 Task: Find connections with filter location Algeciras with filter topic #trainer with filter profile language German with filter current company DBS Bank with filter school The Assembly of God Church School - India with filter industry Hospitals with filter service category Headshot Photography with filter keywords title Chef
Action: Mouse moved to (638, 96)
Screenshot: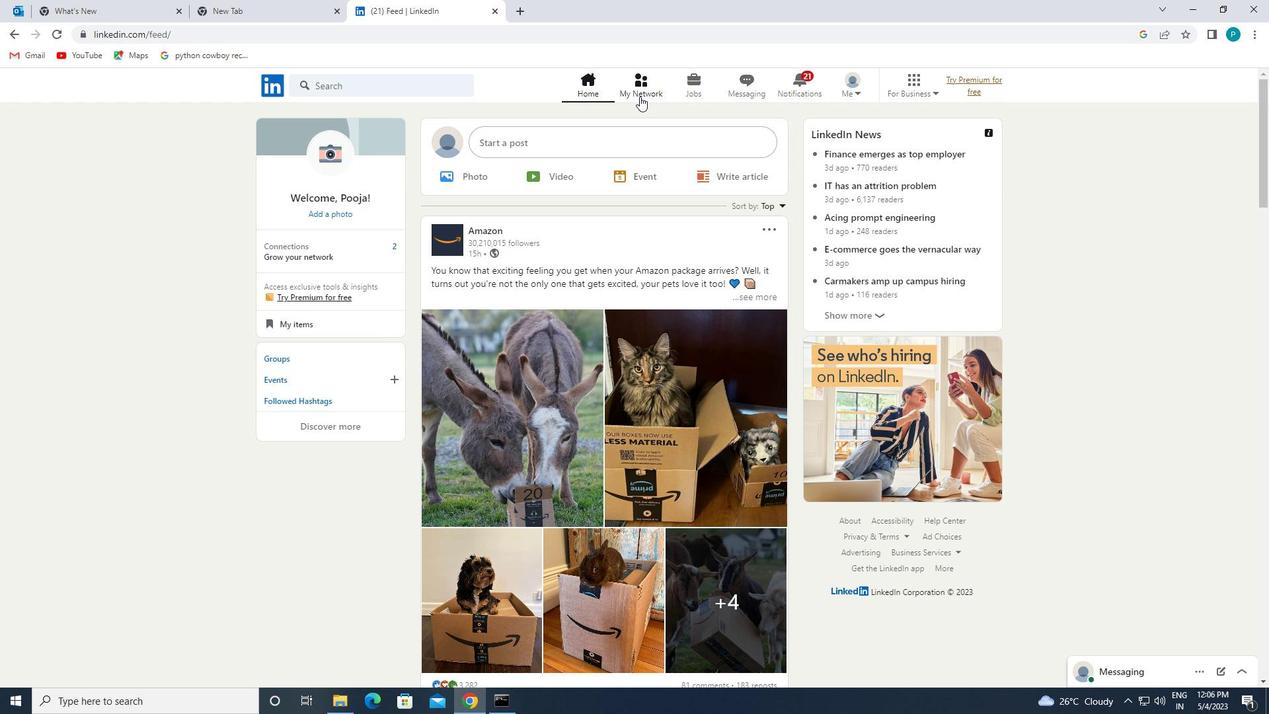 
Action: Mouse pressed left at (638, 96)
Screenshot: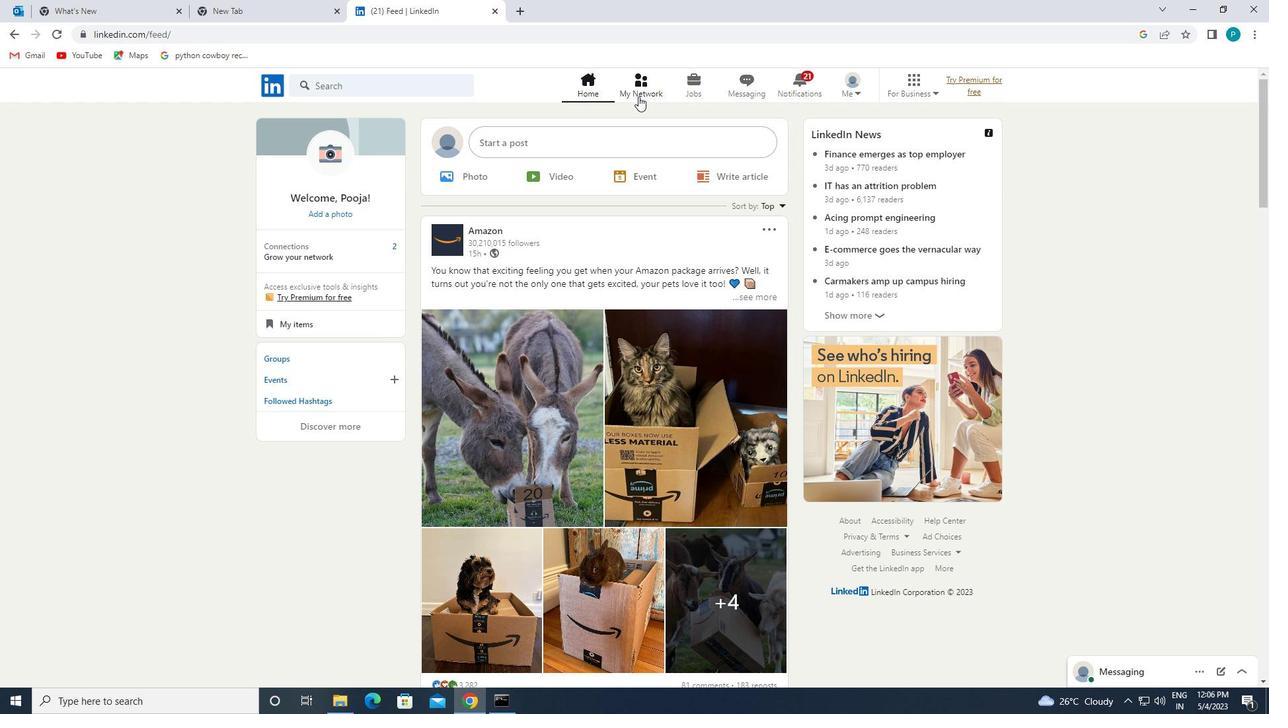 
Action: Mouse moved to (373, 161)
Screenshot: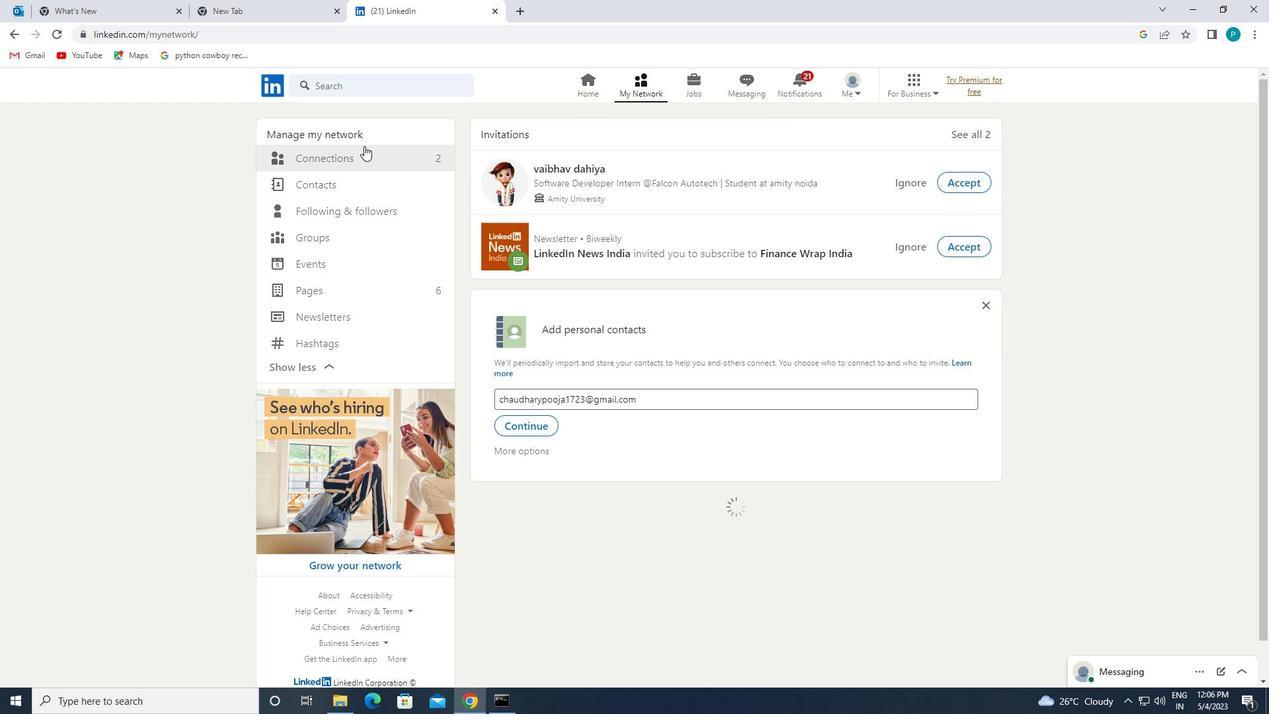 
Action: Mouse pressed left at (373, 161)
Screenshot: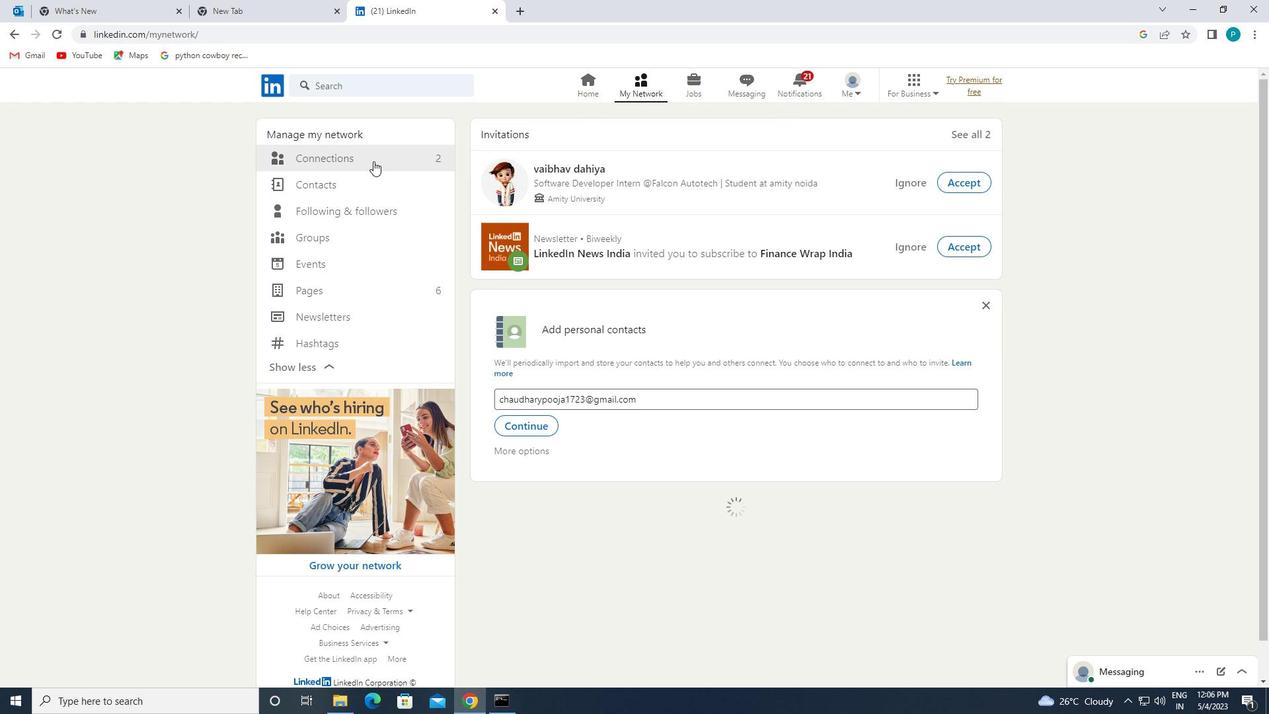 
Action: Mouse moved to (738, 165)
Screenshot: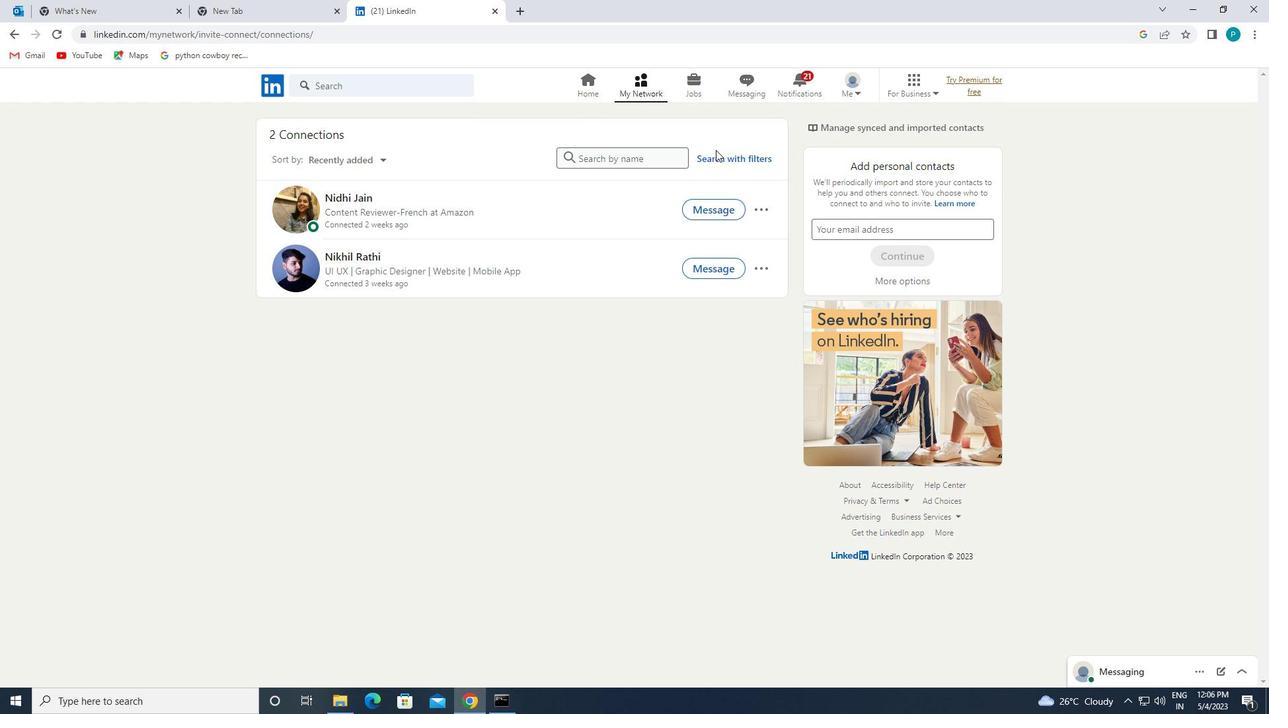
Action: Mouse pressed left at (738, 165)
Screenshot: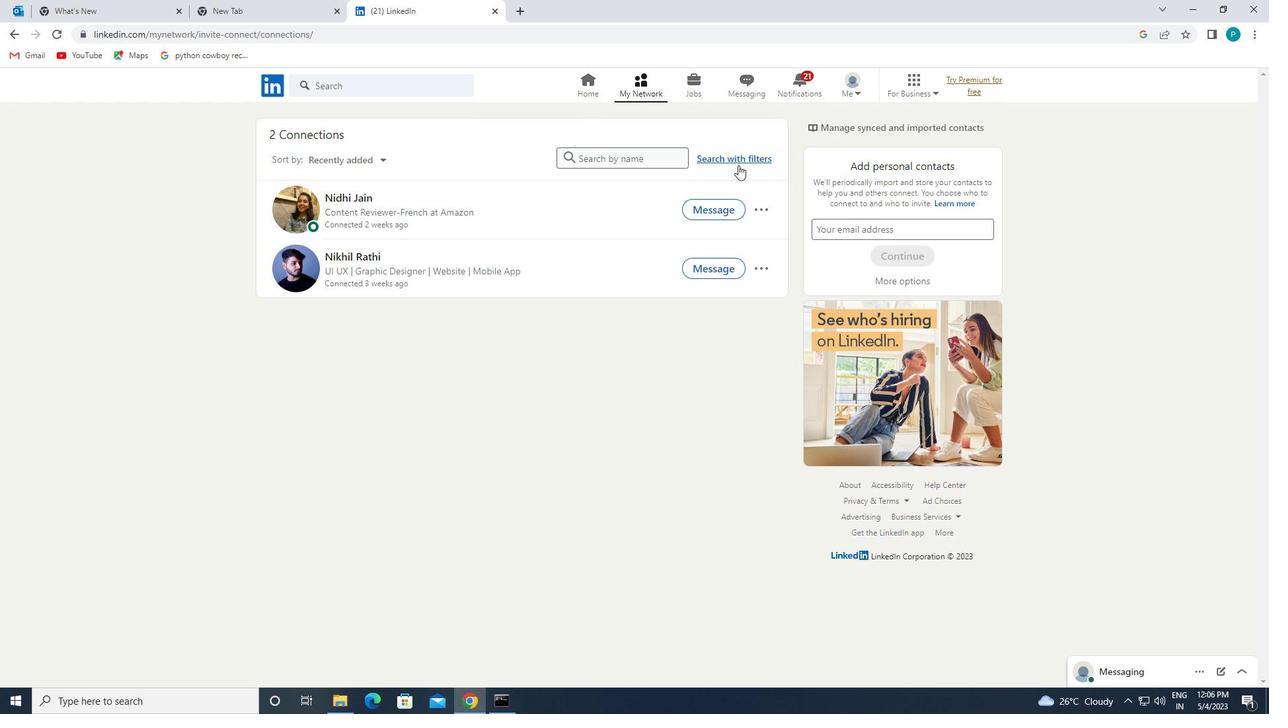 
Action: Mouse moved to (669, 121)
Screenshot: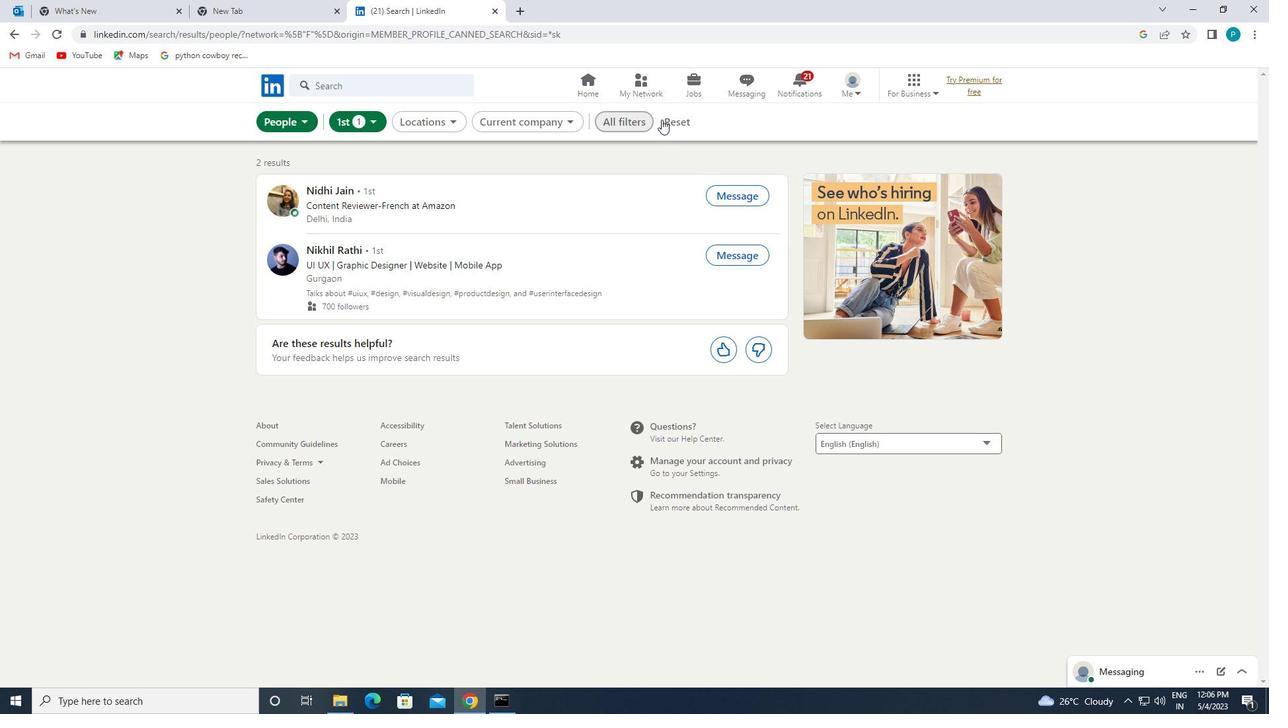 
Action: Mouse pressed left at (669, 121)
Screenshot: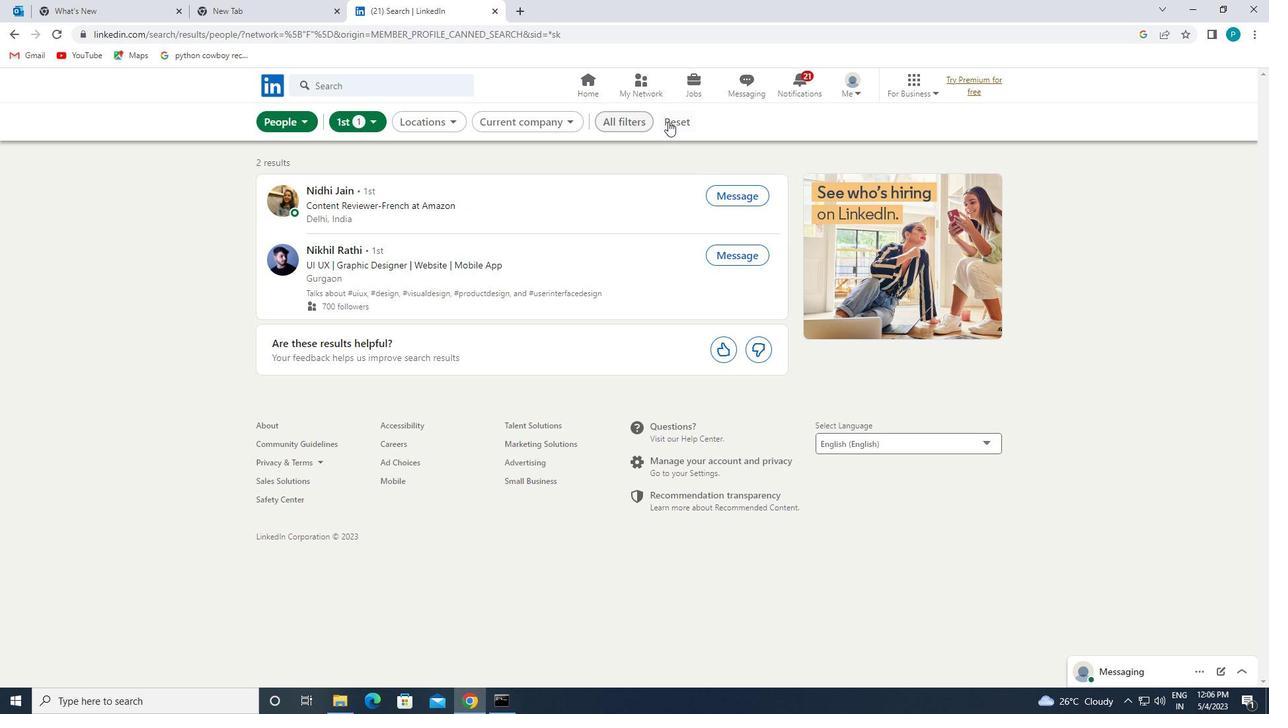 
Action: Mouse moved to (638, 120)
Screenshot: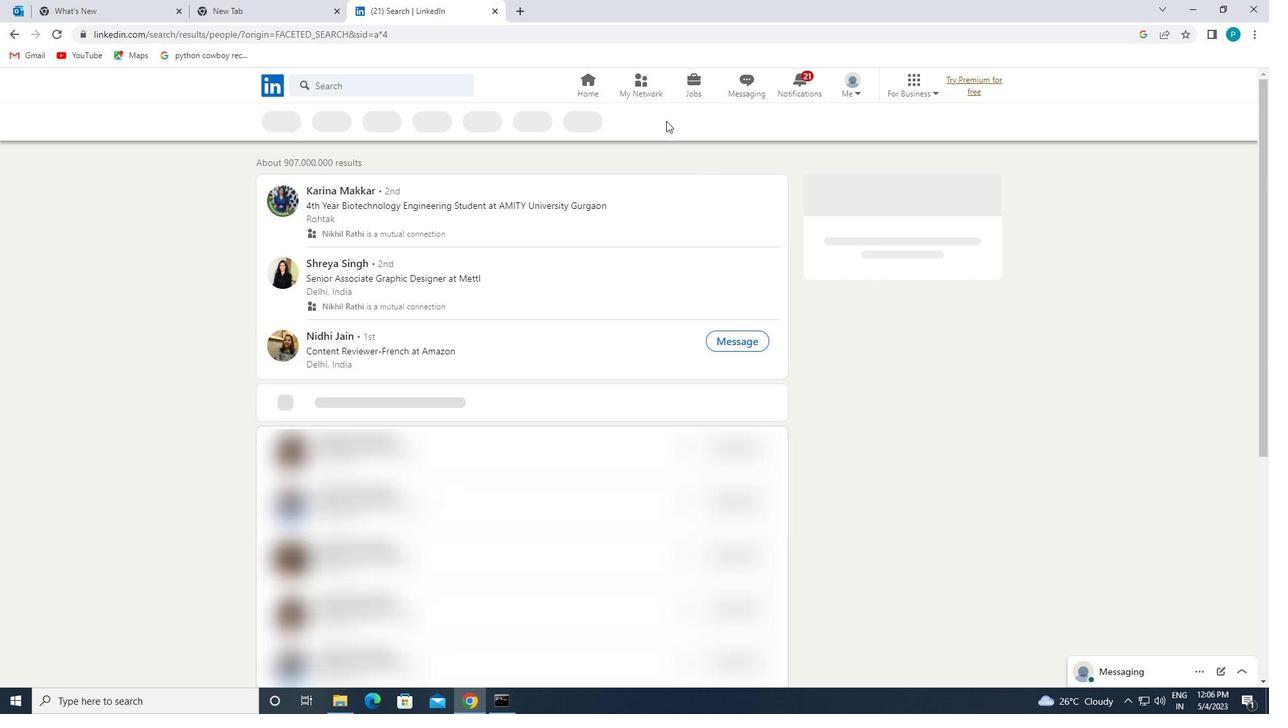 
Action: Mouse pressed left at (638, 120)
Screenshot: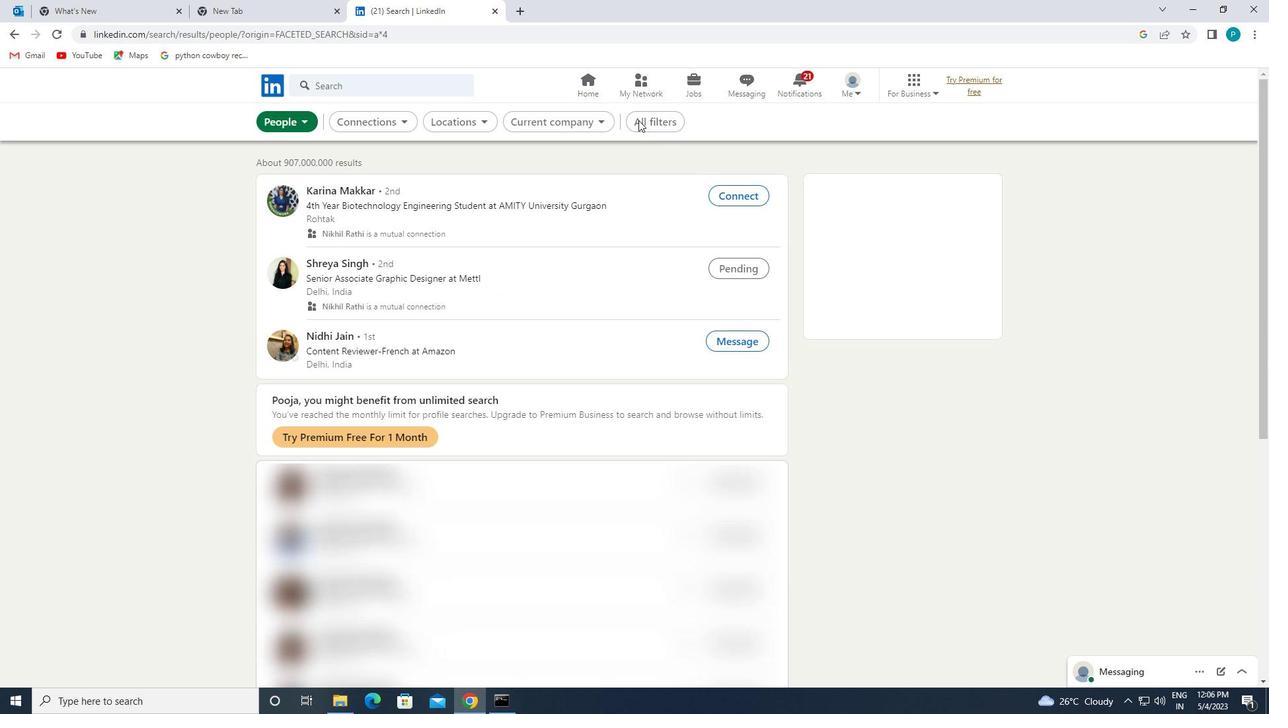 
Action: Mouse moved to (1170, 380)
Screenshot: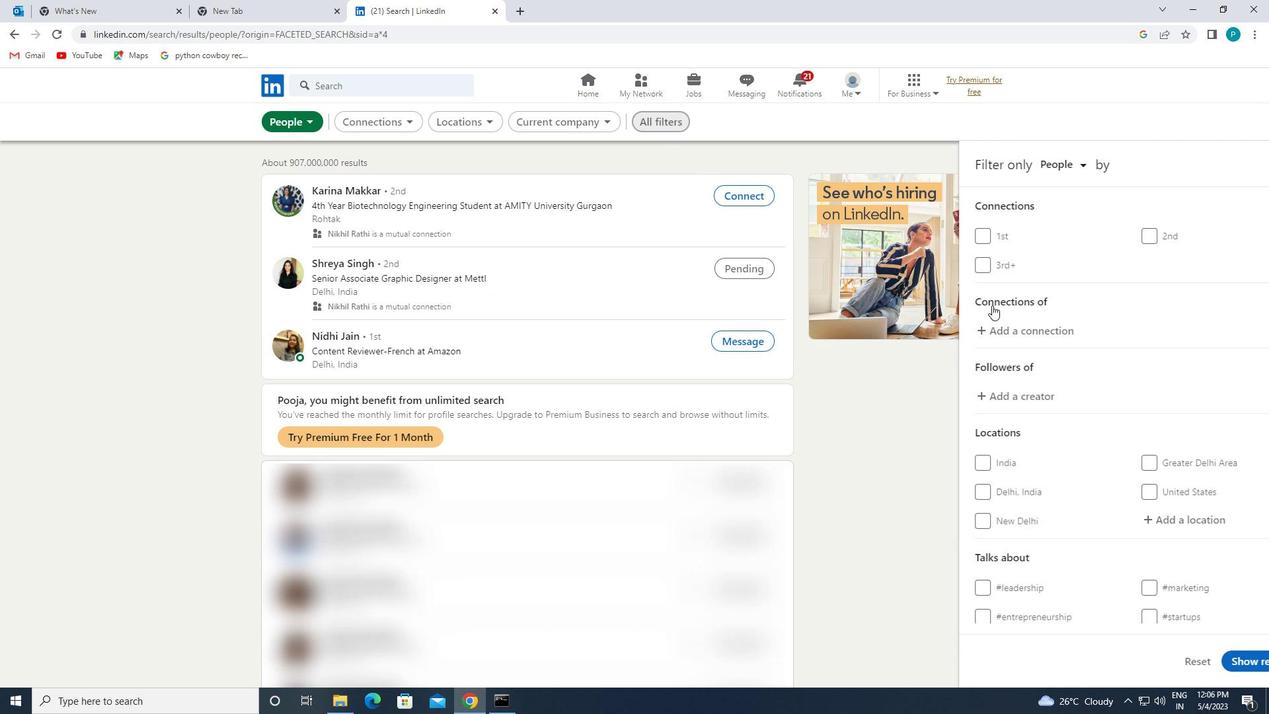
Action: Mouse scrolled (1170, 380) with delta (0, 0)
Screenshot: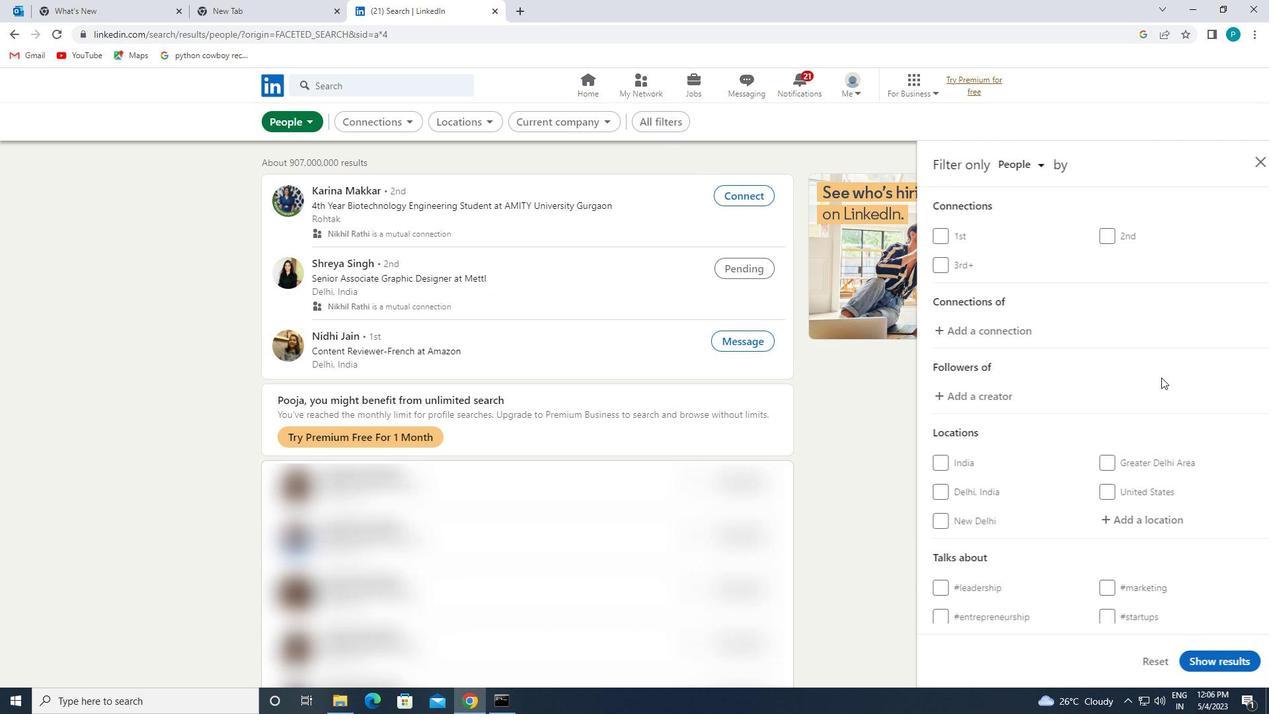 
Action: Mouse scrolled (1170, 380) with delta (0, 0)
Screenshot: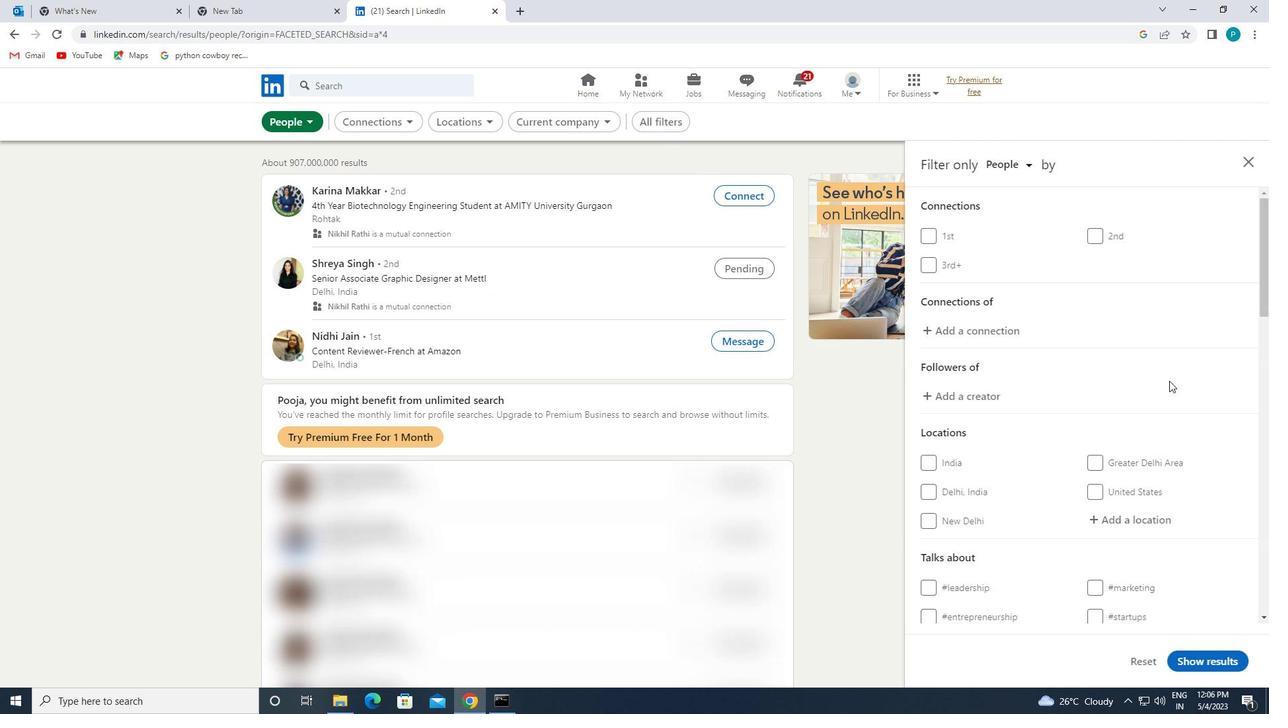 
Action: Mouse moved to (1170, 380)
Screenshot: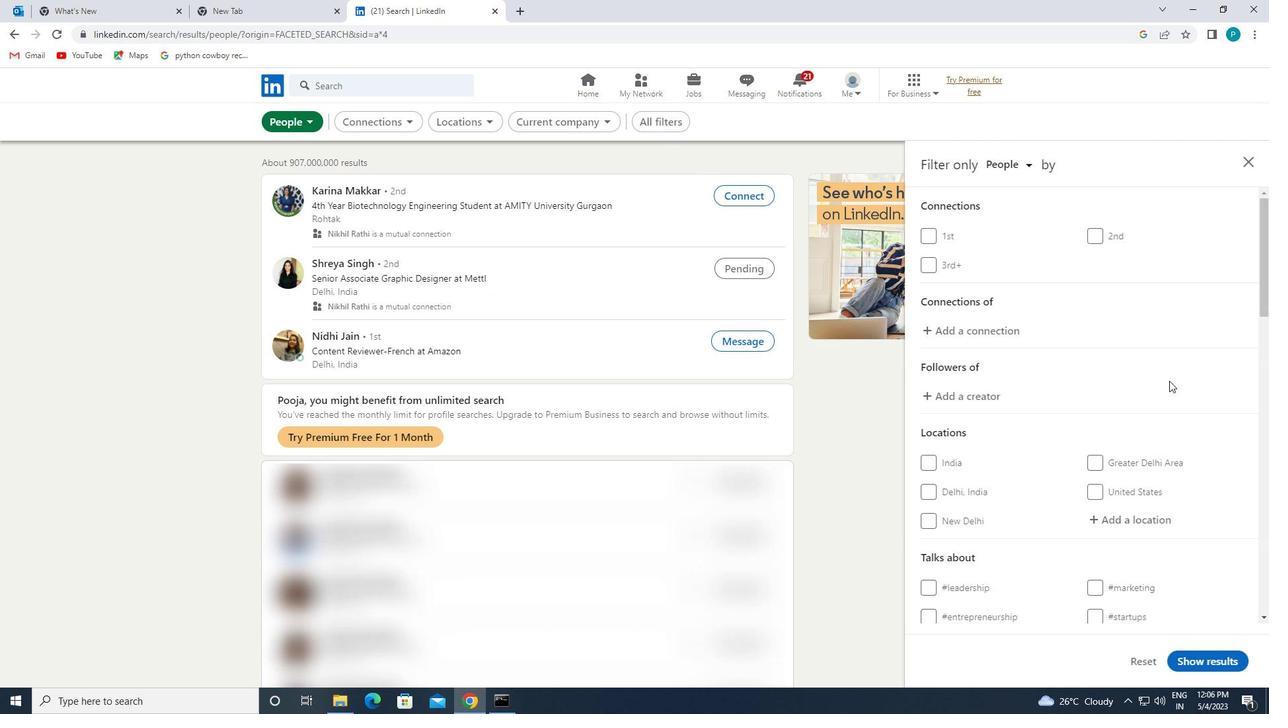 
Action: Mouse scrolled (1170, 380) with delta (0, 0)
Screenshot: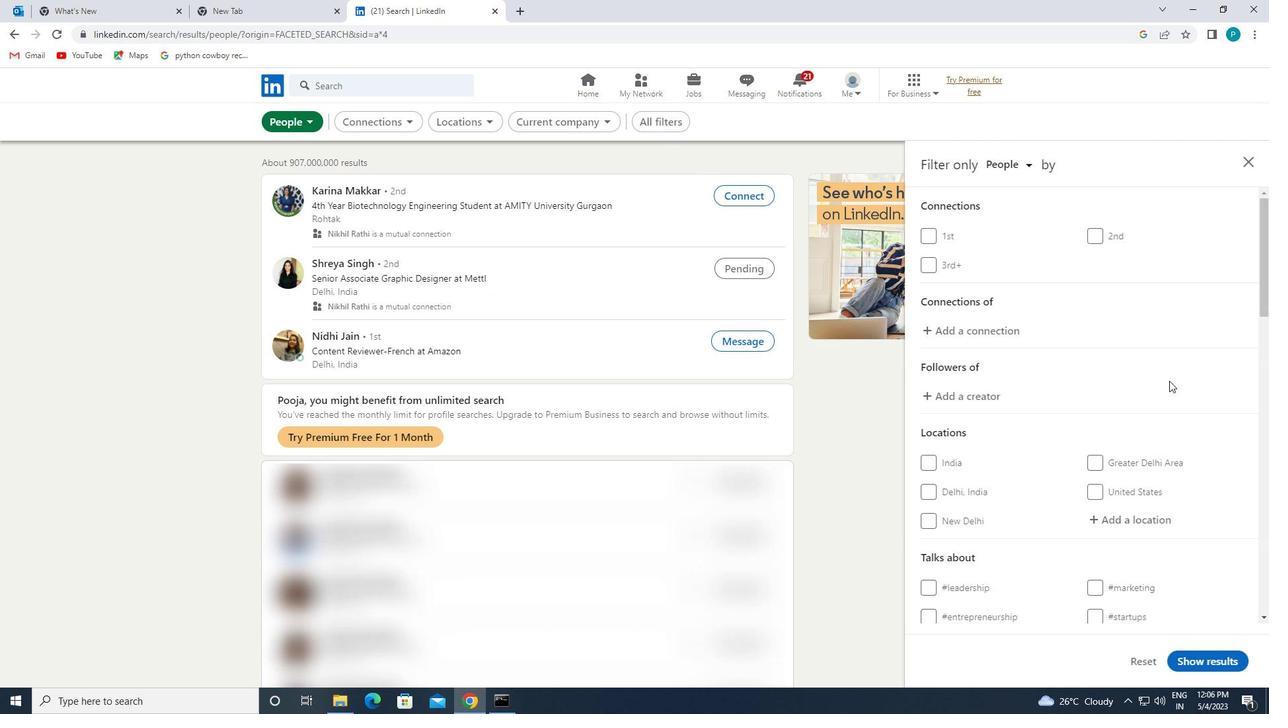 
Action: Mouse moved to (1162, 324)
Screenshot: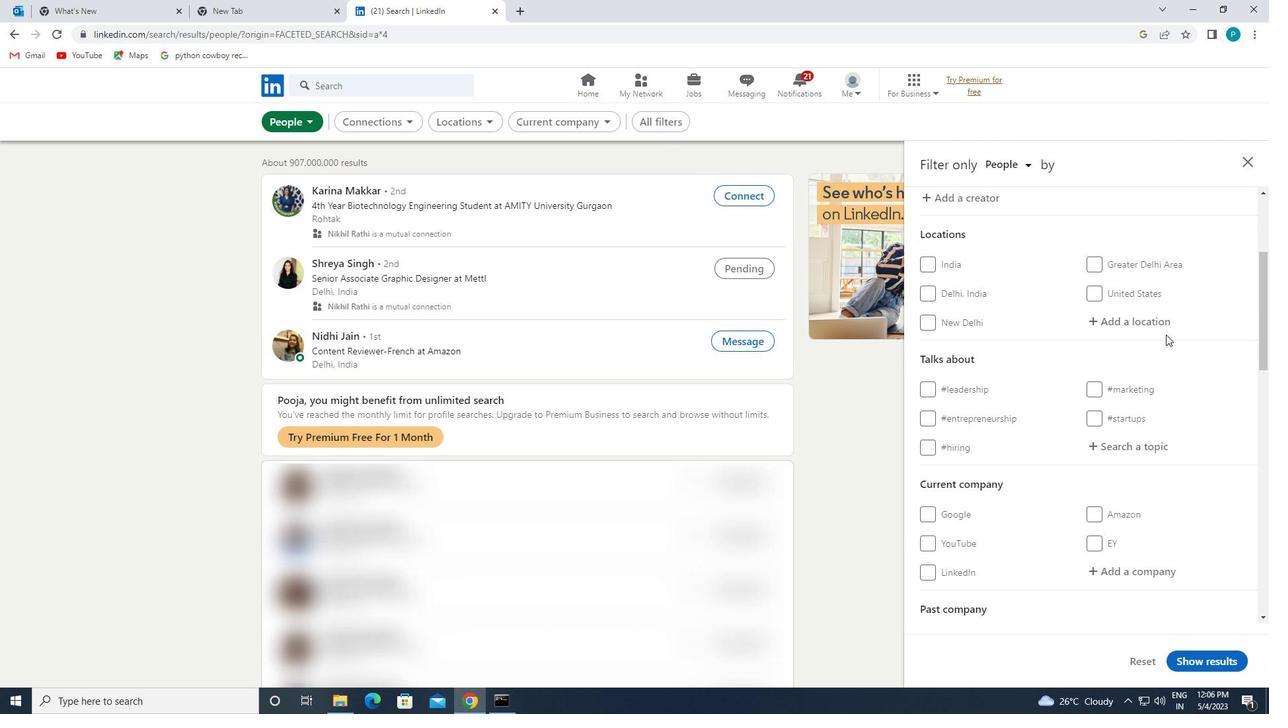 
Action: Mouse pressed left at (1162, 324)
Screenshot: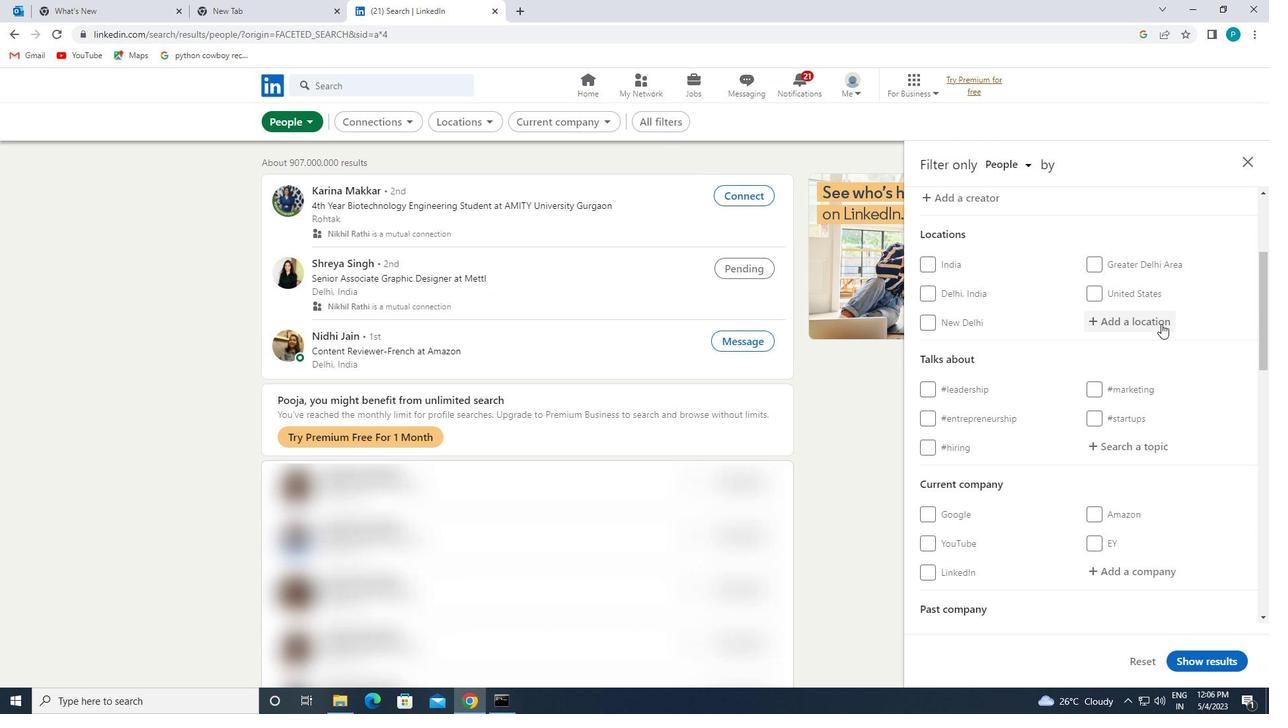 
Action: Mouse moved to (1158, 321)
Screenshot: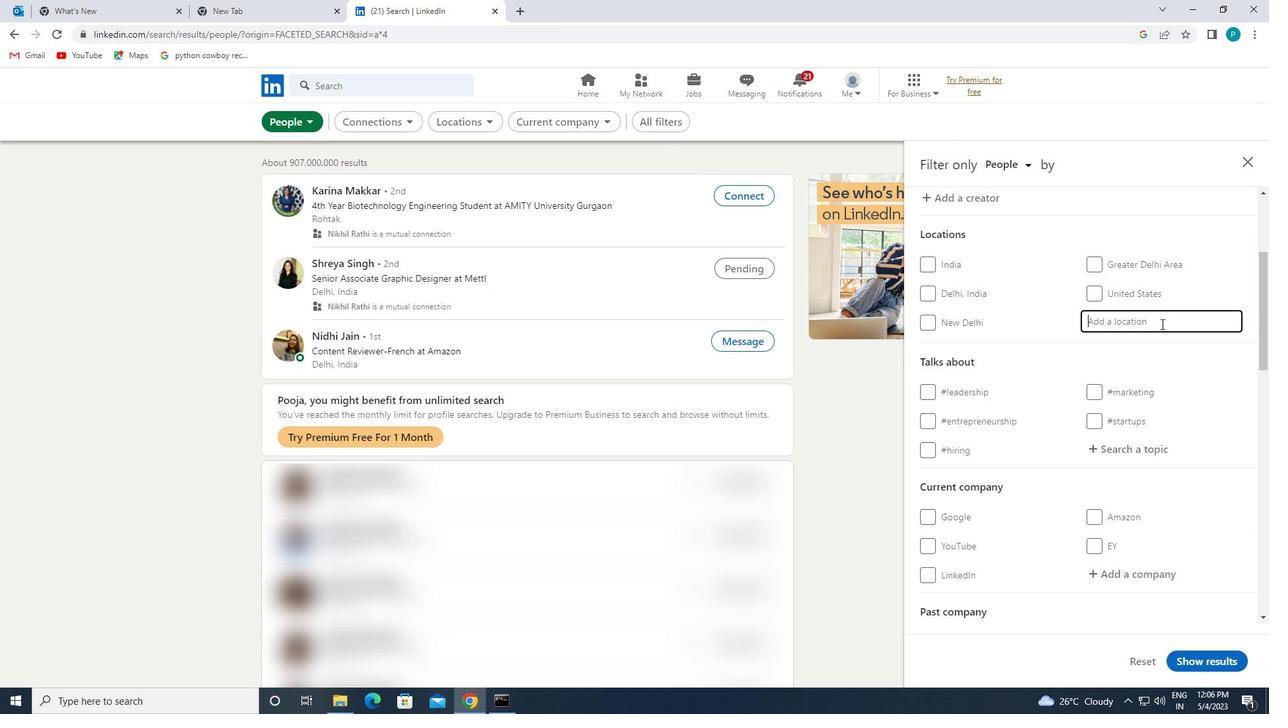 
Action: Key pressed <Key.caps_lock>a<Key.caps_lock>lgerci
Screenshot: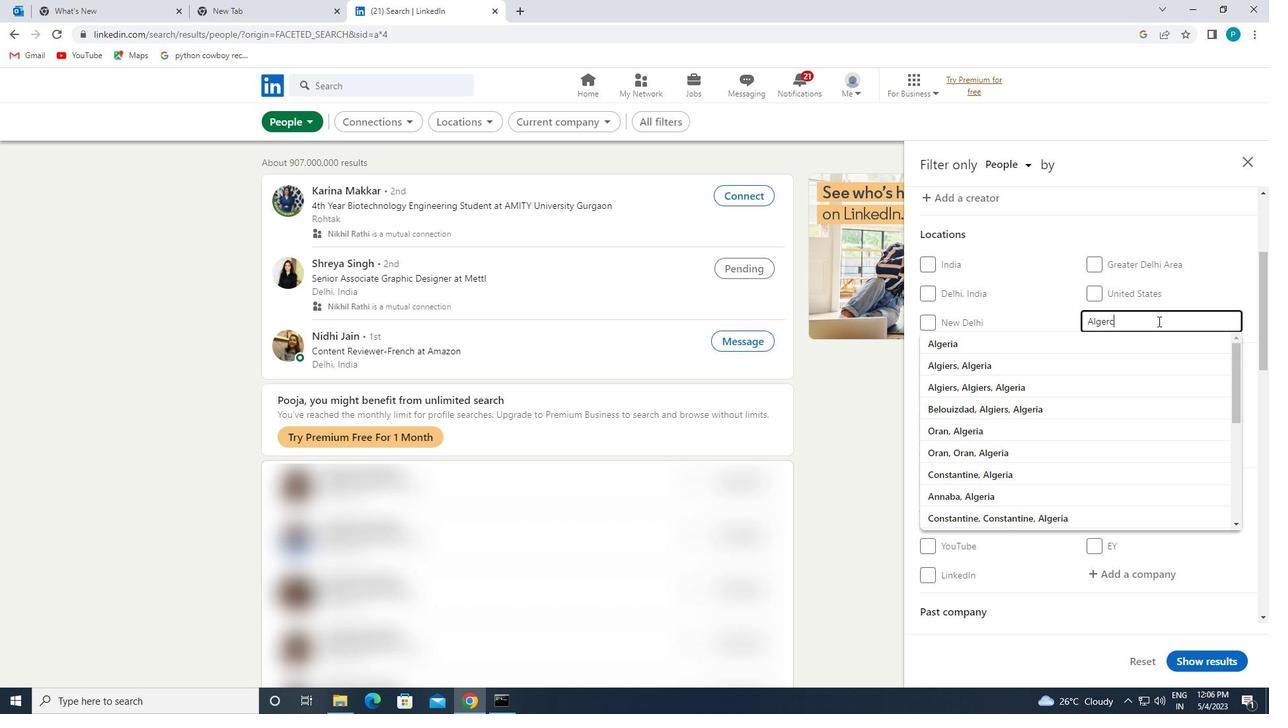 
Action: Mouse moved to (1112, 322)
Screenshot: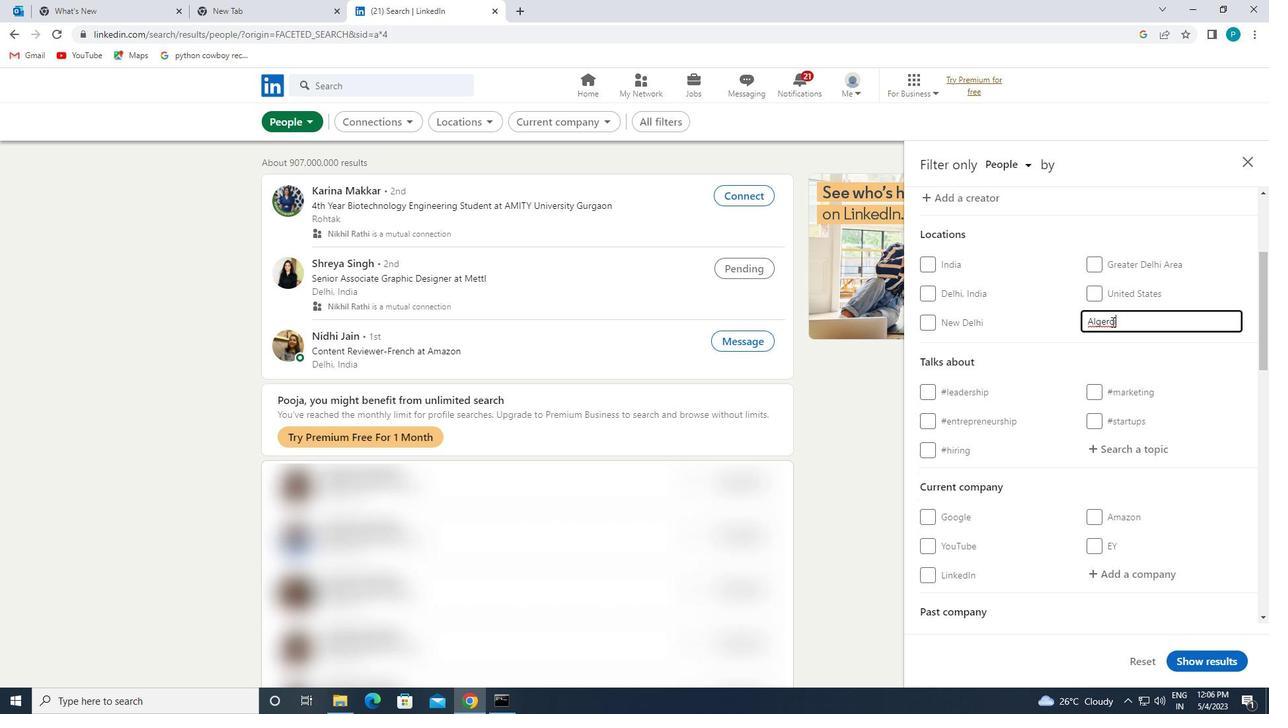 
Action: Mouse pressed left at (1112, 322)
Screenshot: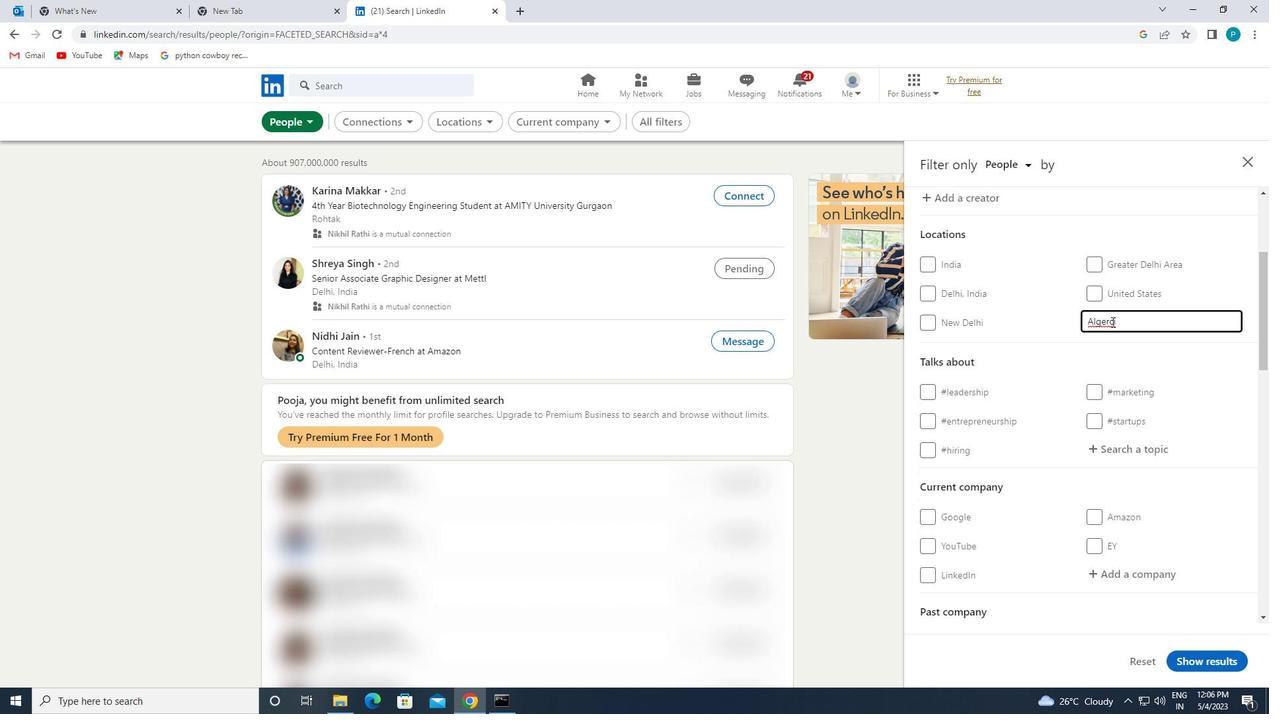 
Action: Mouse moved to (1108, 320)
Screenshot: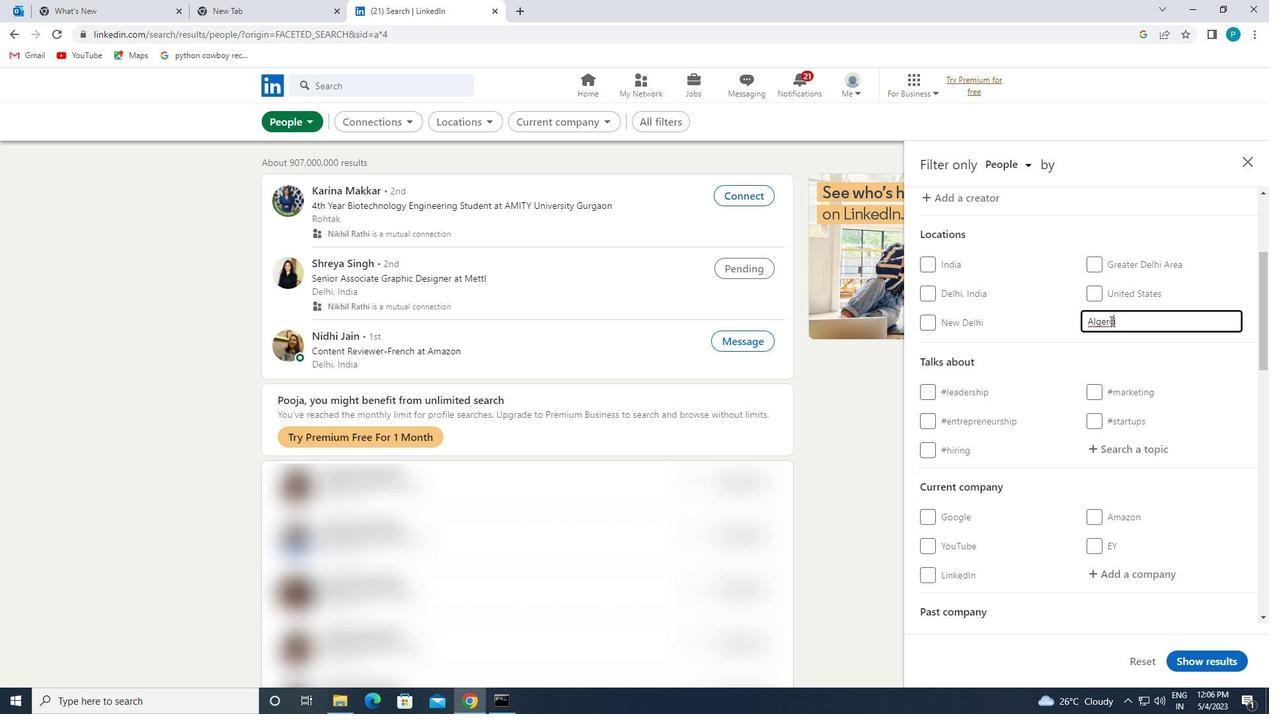 
Action: Mouse pressed left at (1108, 320)
Screenshot: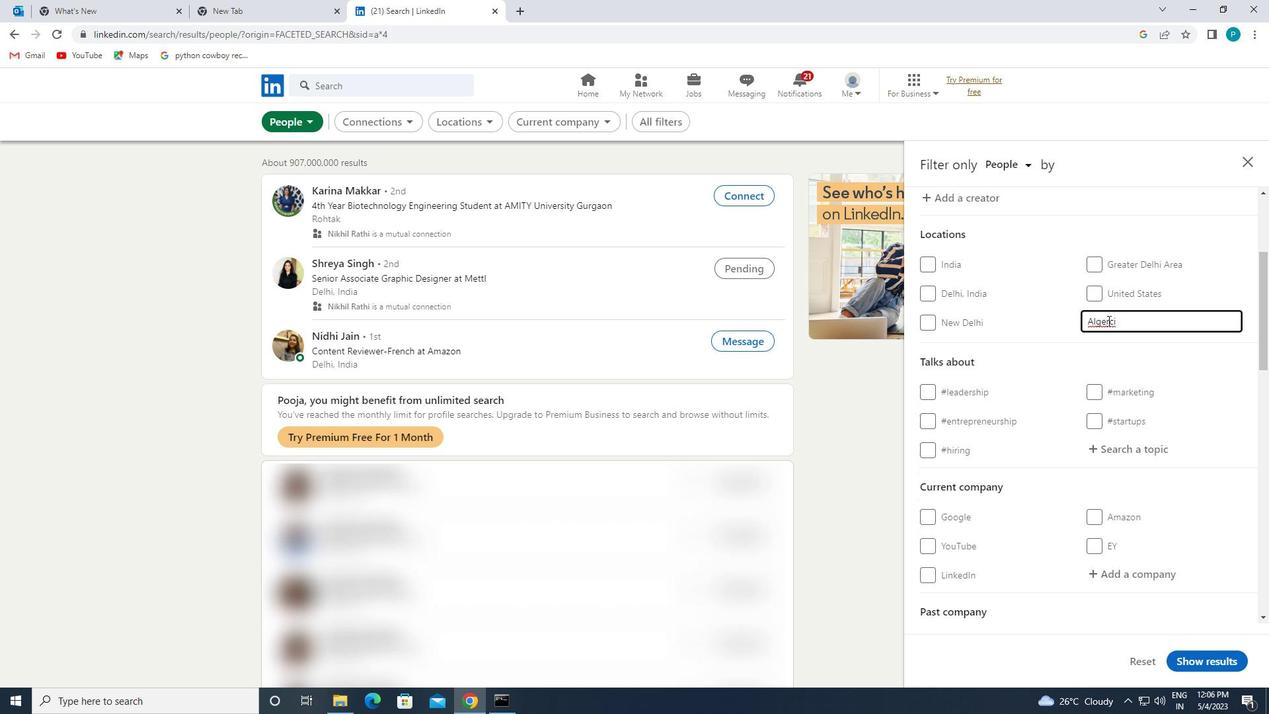 
Action: Mouse moved to (1145, 345)
Screenshot: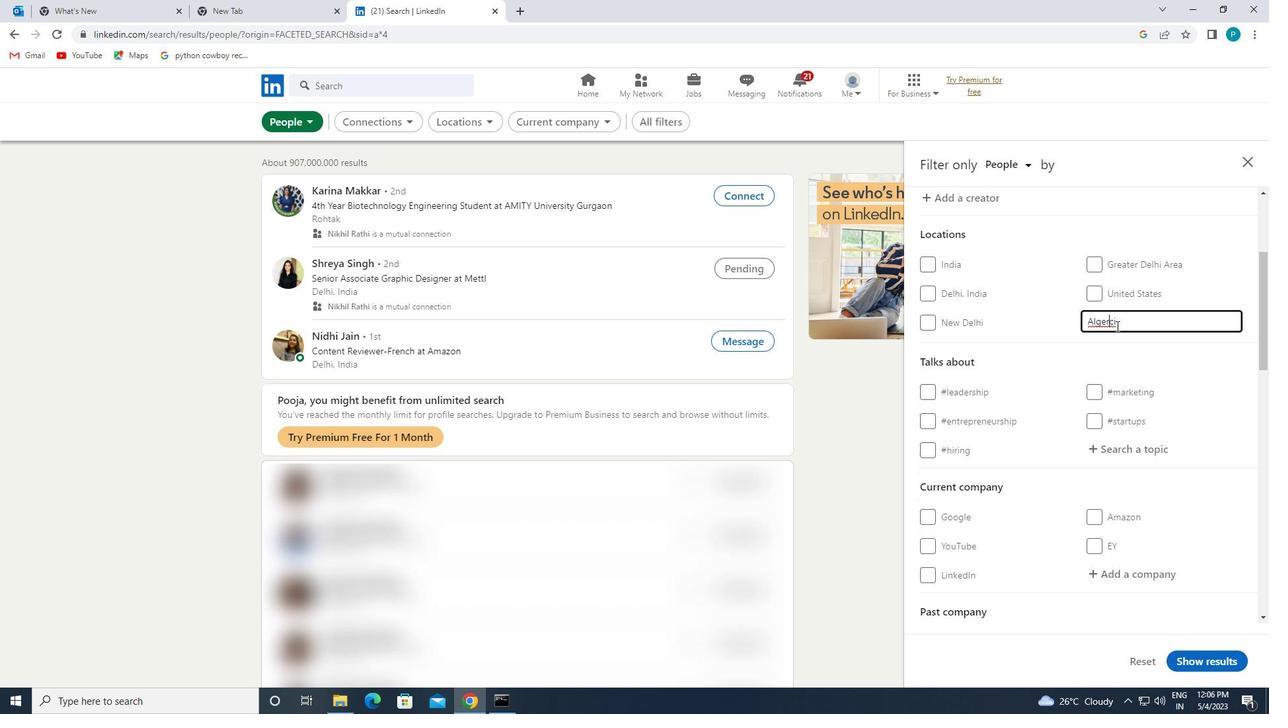 
Action: Key pressed <Key.backspace>
Screenshot: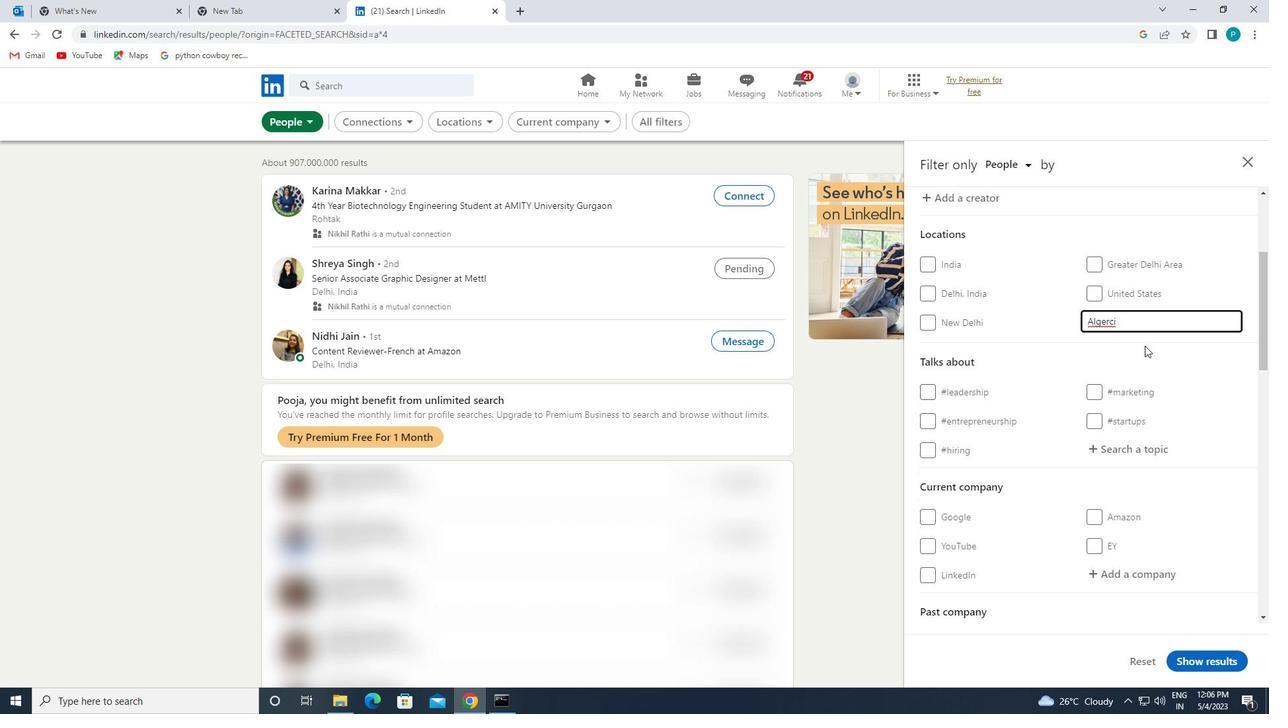 
Action: Mouse moved to (1119, 341)
Screenshot: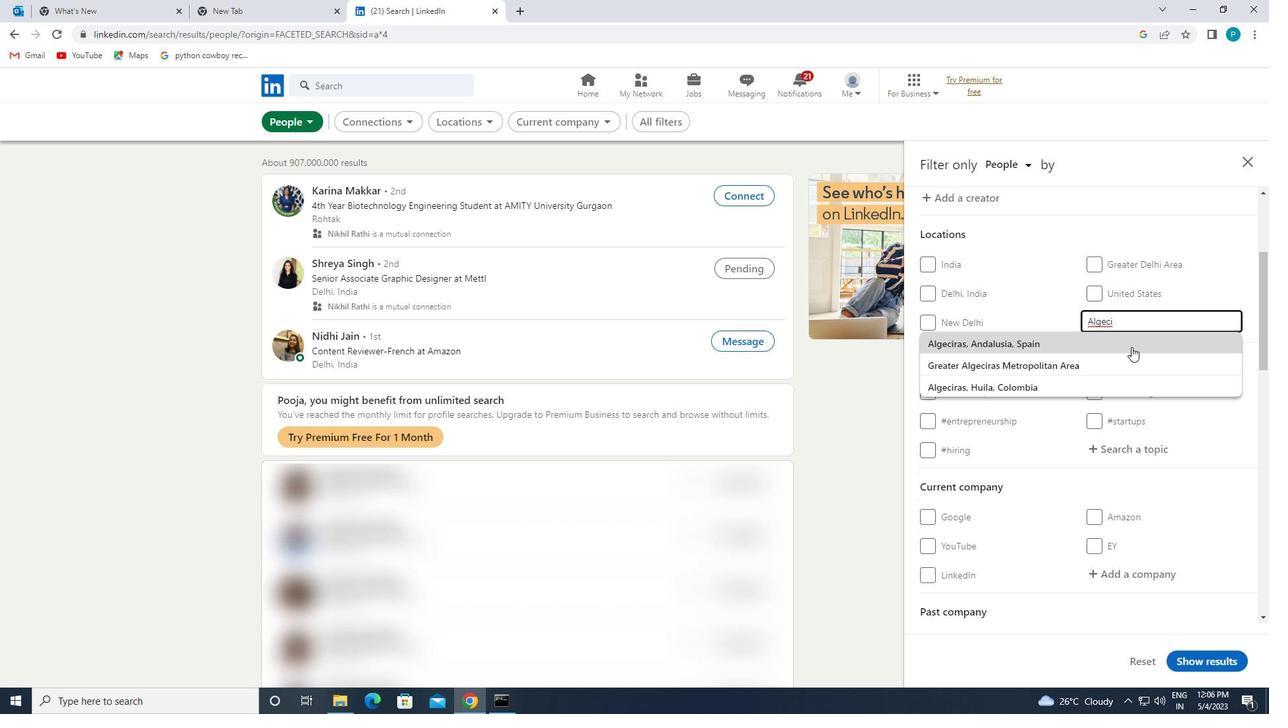 
Action: Mouse pressed left at (1119, 341)
Screenshot: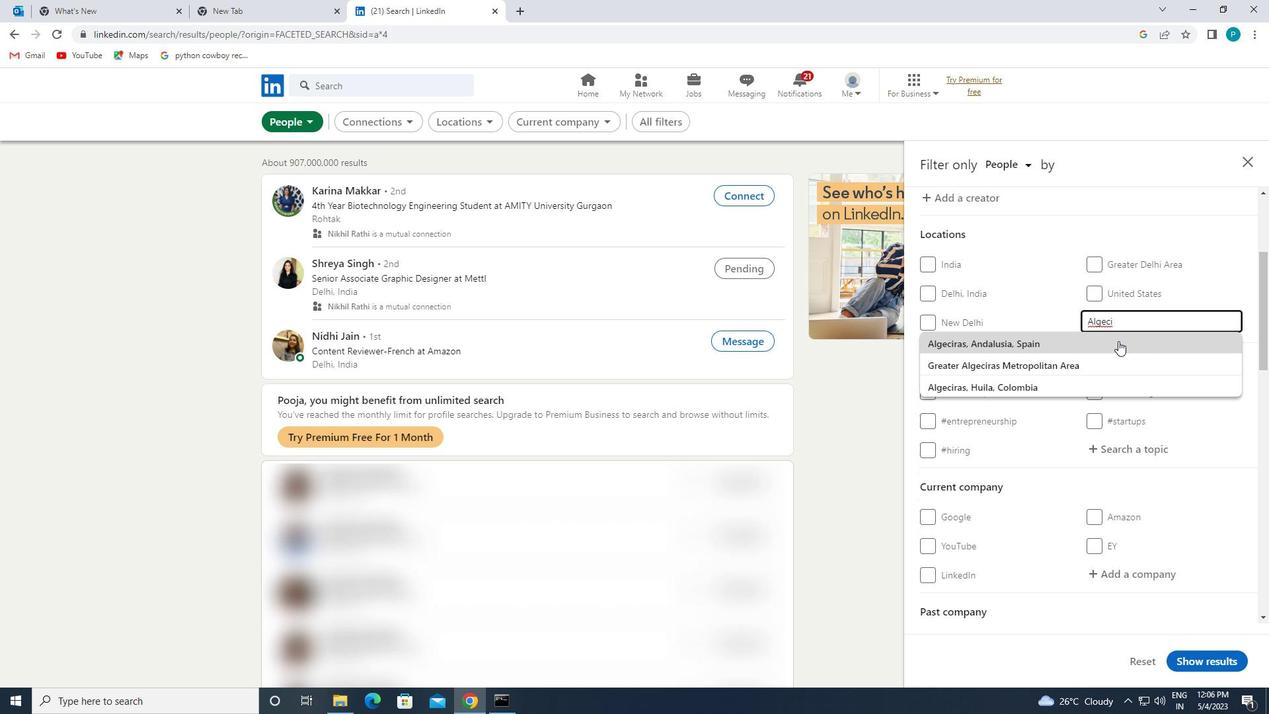 
Action: Mouse moved to (1118, 341)
Screenshot: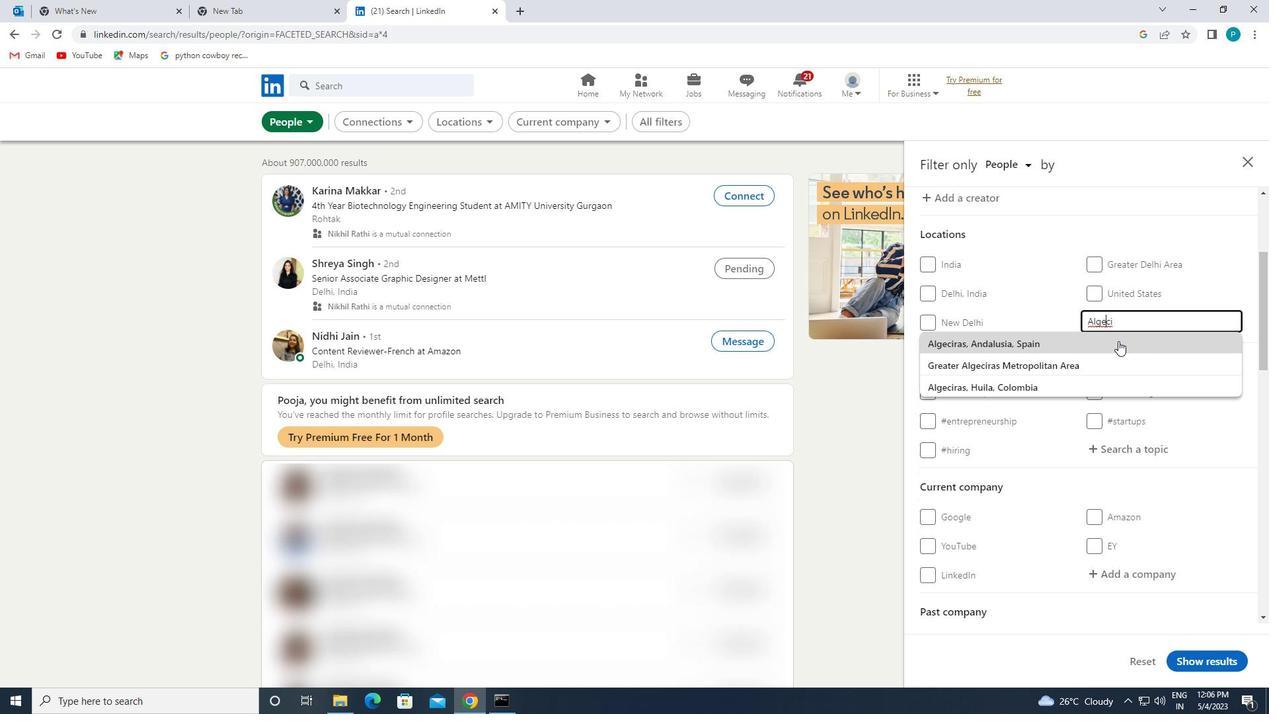 
Action: Mouse scrolled (1118, 340) with delta (0, 0)
Screenshot: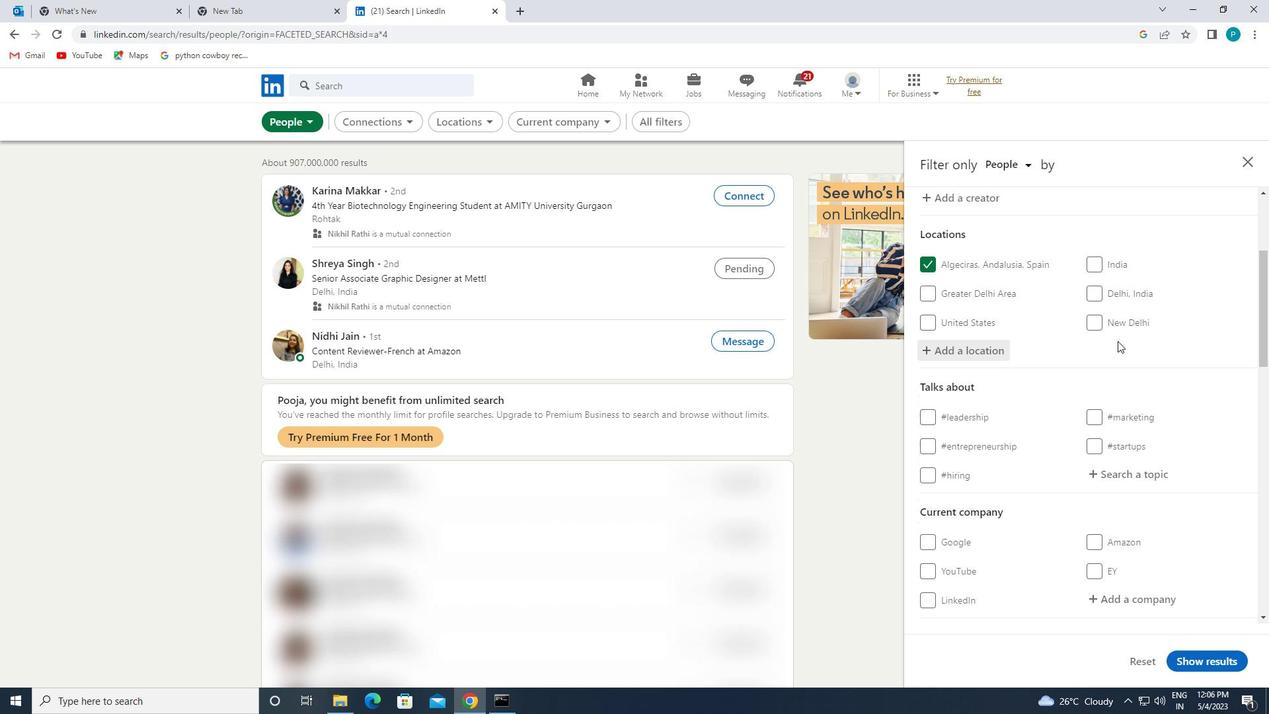 
Action: Mouse scrolled (1118, 340) with delta (0, 0)
Screenshot: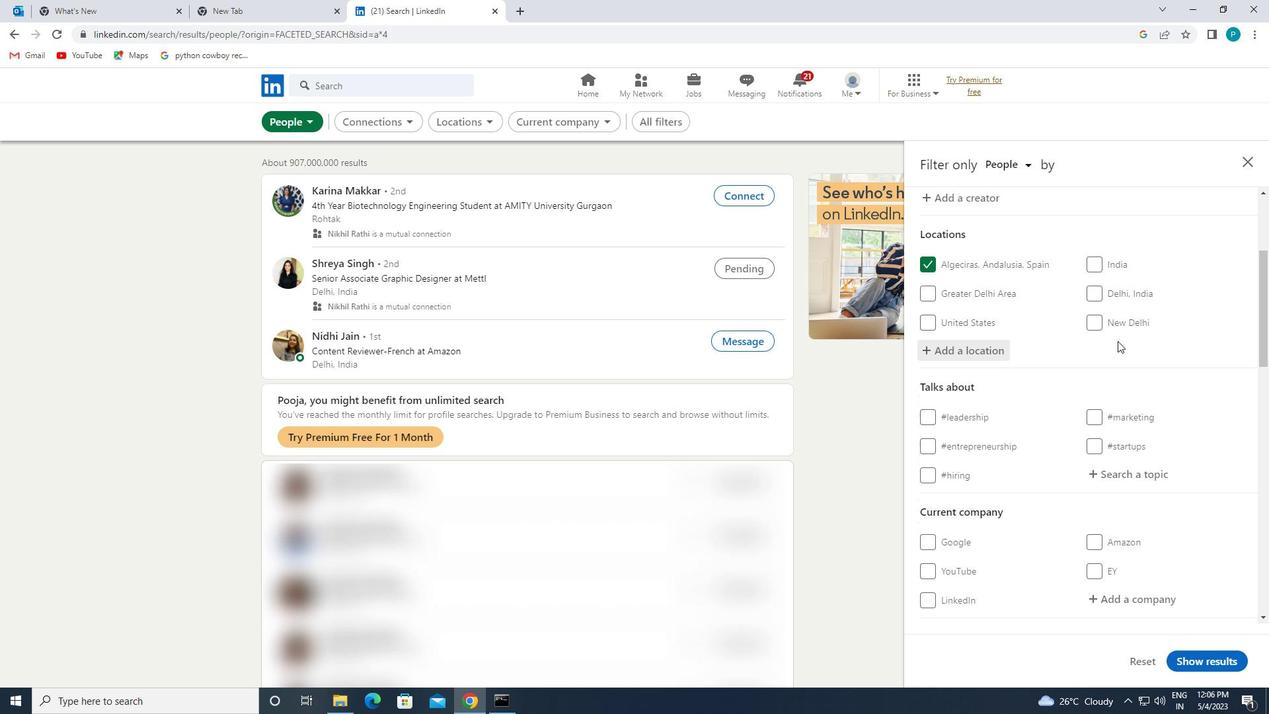 
Action: Mouse scrolled (1118, 340) with delta (0, 0)
Screenshot: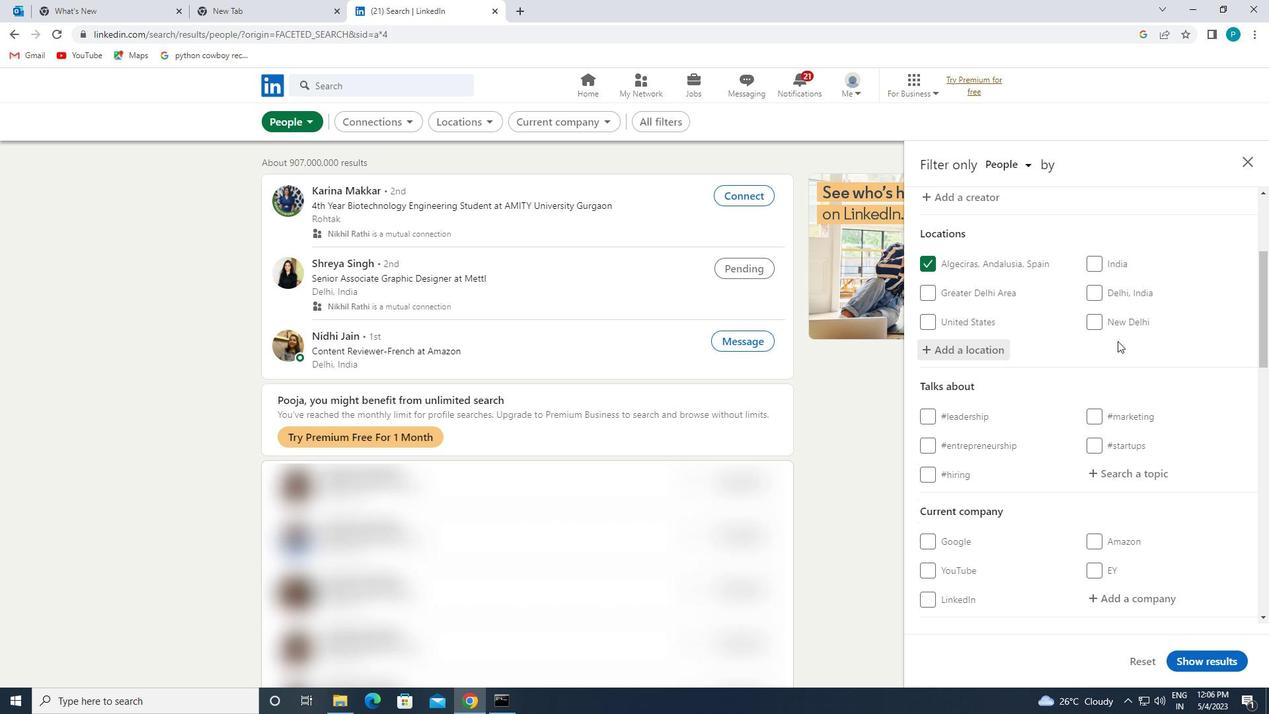 
Action: Mouse moved to (1113, 286)
Screenshot: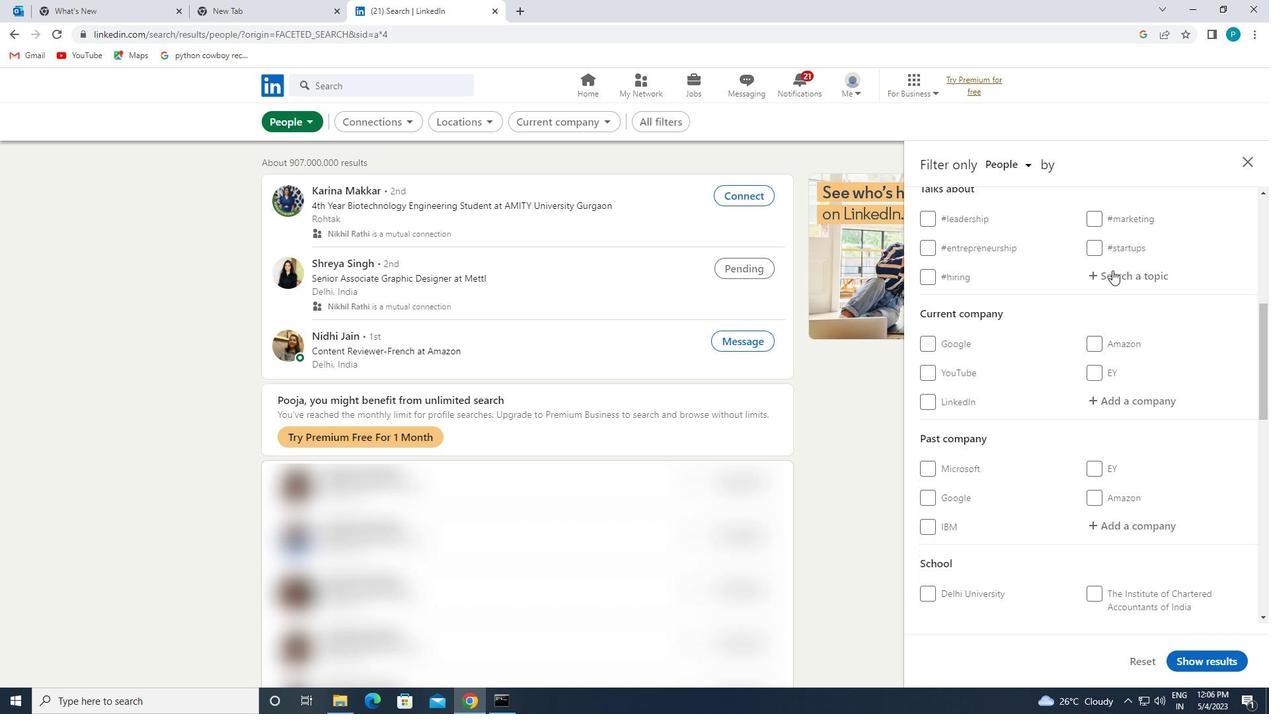 
Action: Mouse pressed left at (1113, 286)
Screenshot: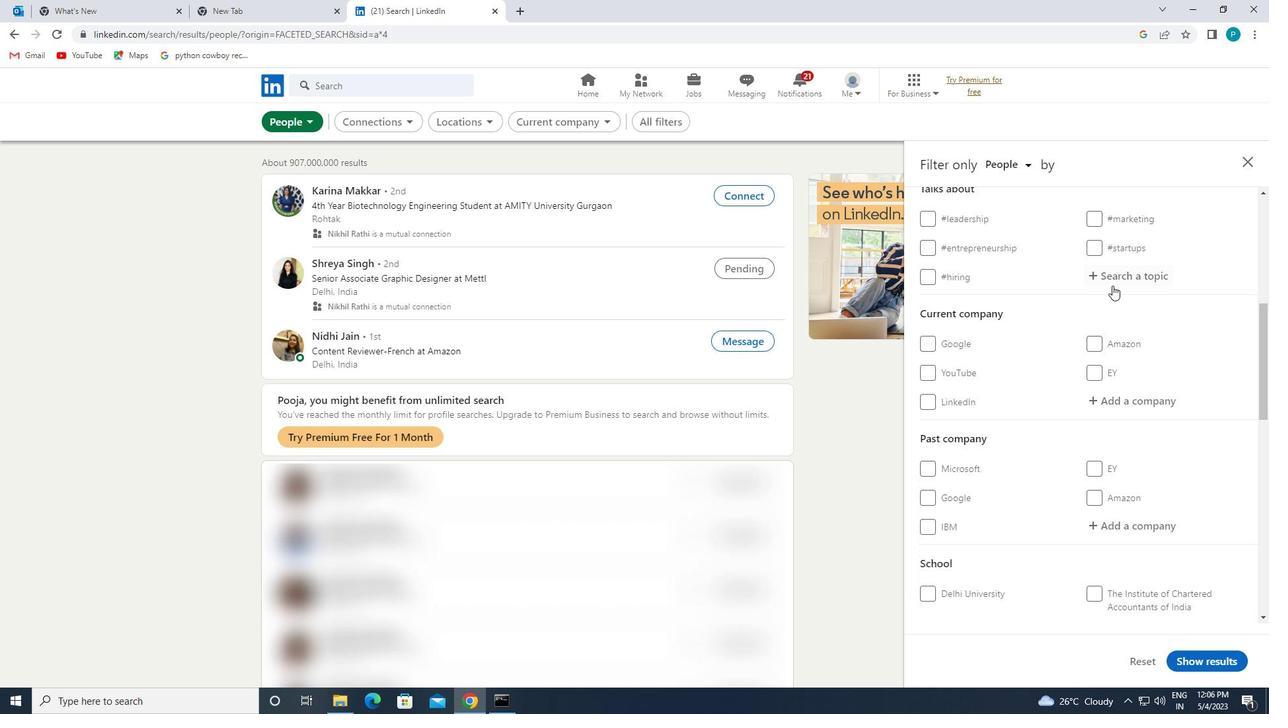 
Action: Mouse moved to (1123, 284)
Screenshot: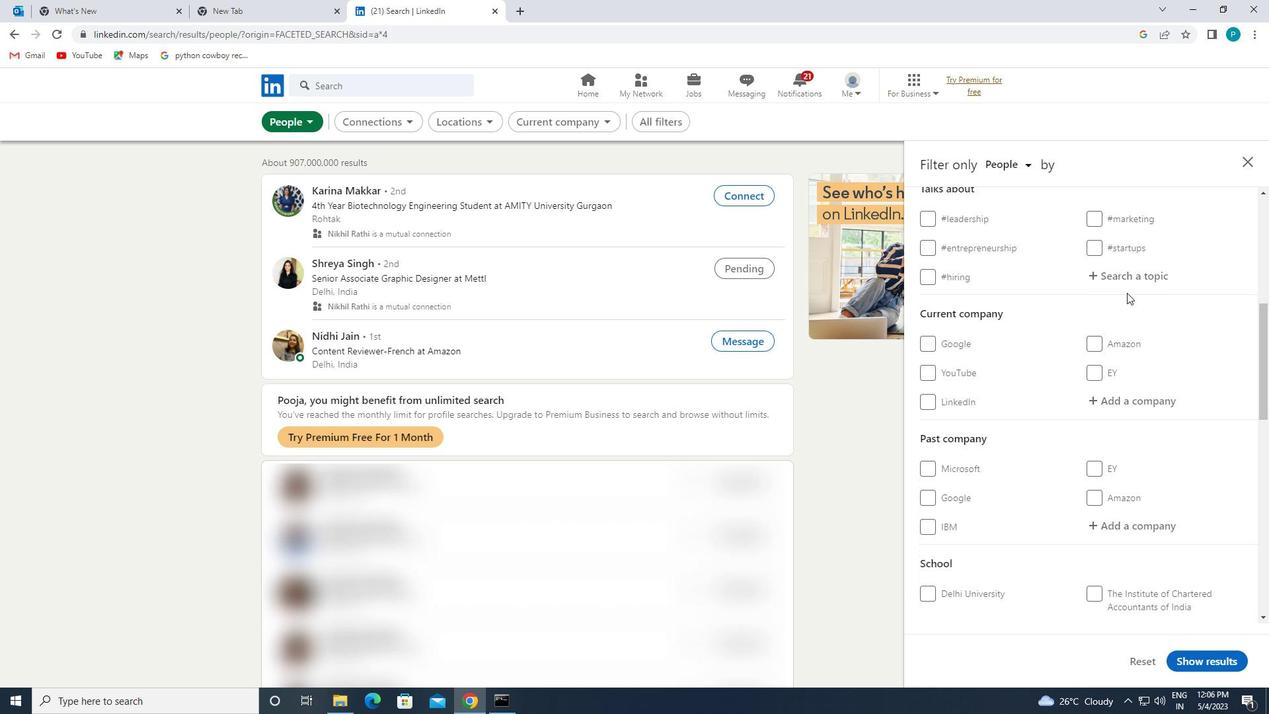 
Action: Mouse pressed left at (1123, 284)
Screenshot: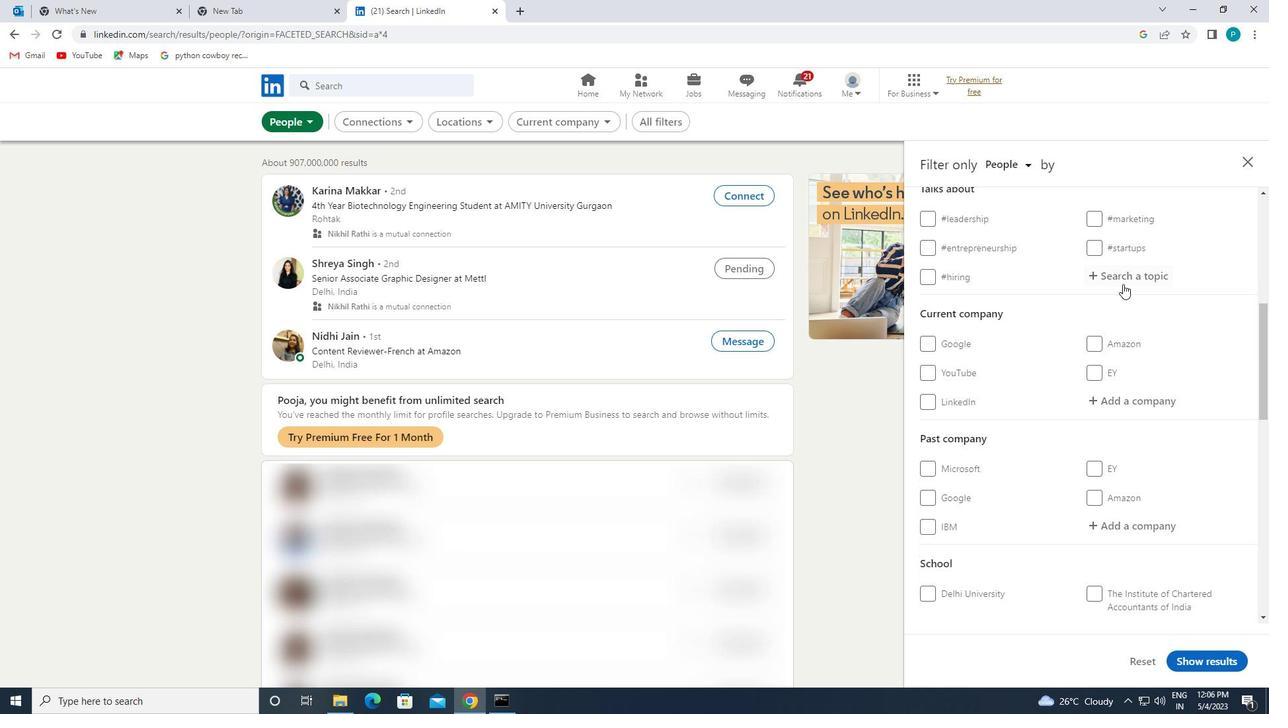 
Action: Mouse moved to (1122, 283)
Screenshot: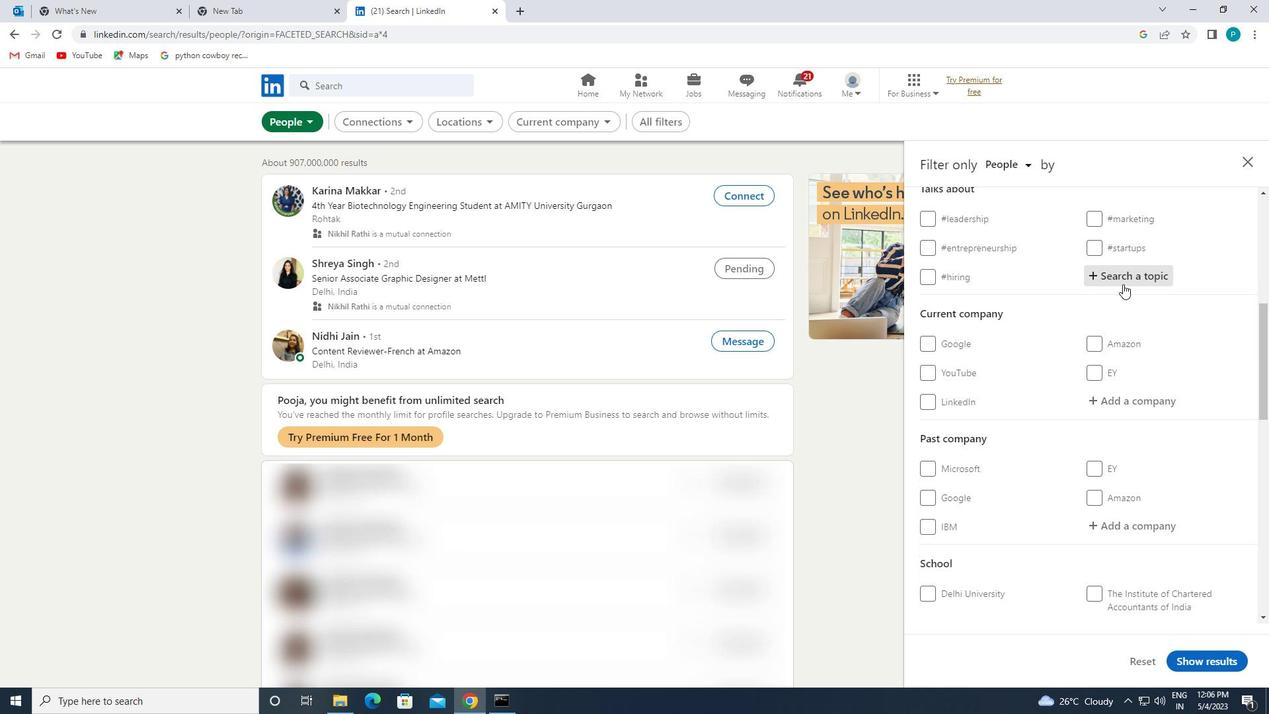 
Action: Key pressed <Key.shift>#TRAINER
Screenshot: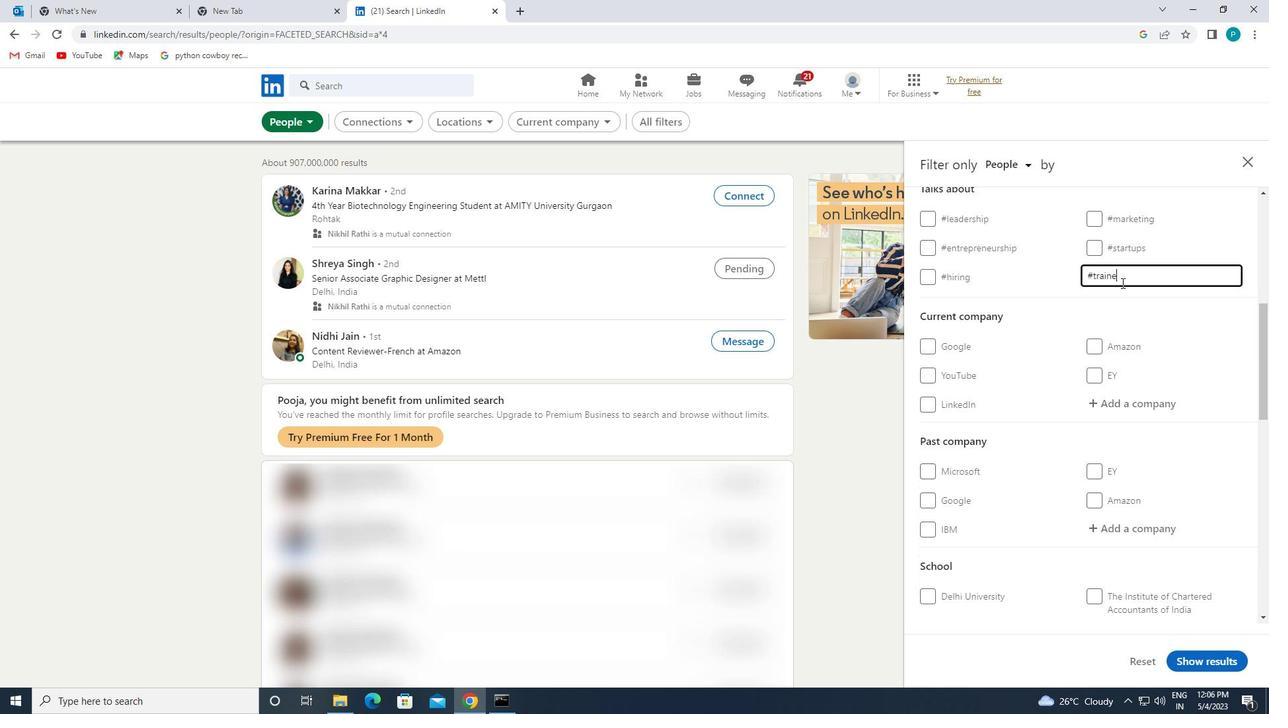 
Action: Mouse moved to (1101, 316)
Screenshot: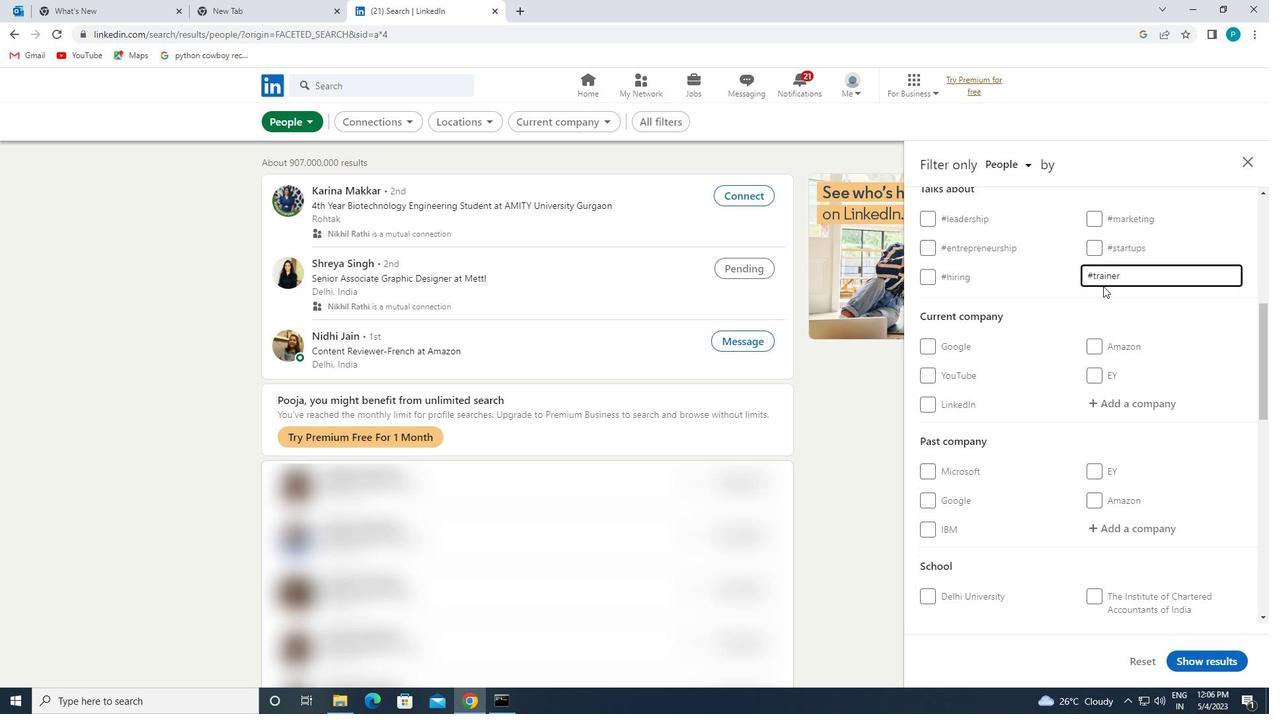 
Action: Mouse scrolled (1101, 316) with delta (0, 0)
Screenshot: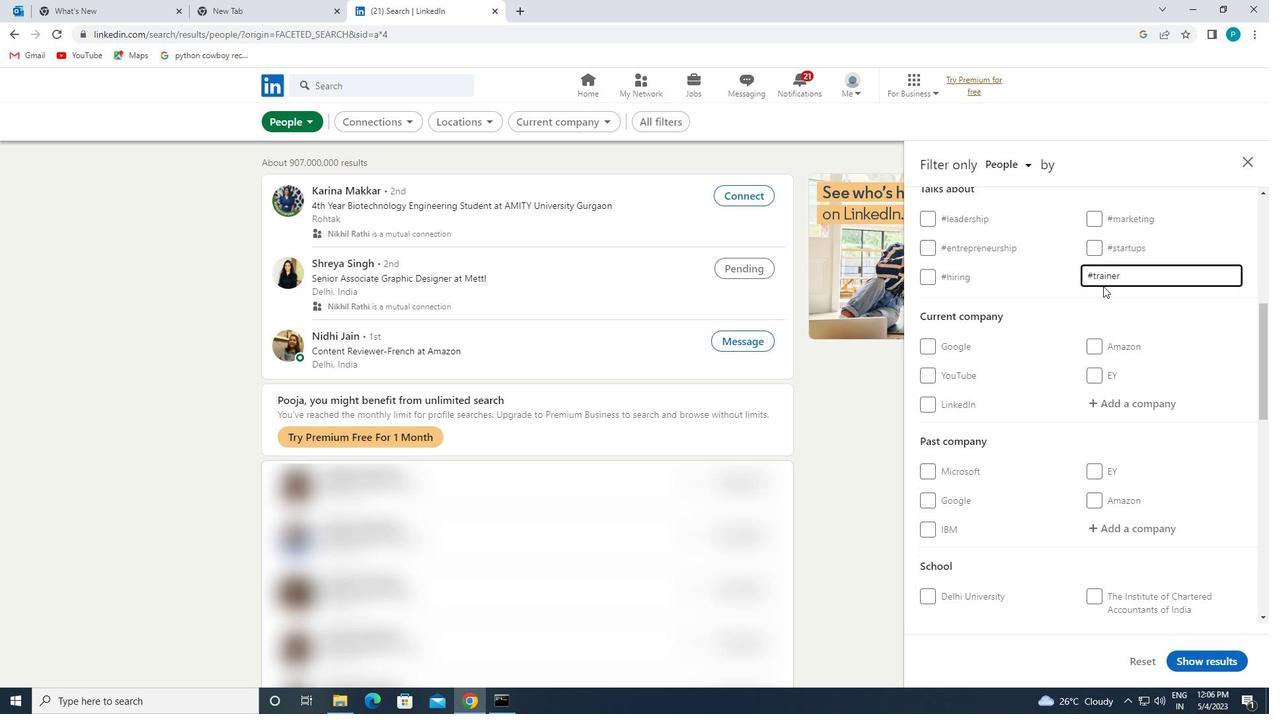 
Action: Mouse moved to (1099, 327)
Screenshot: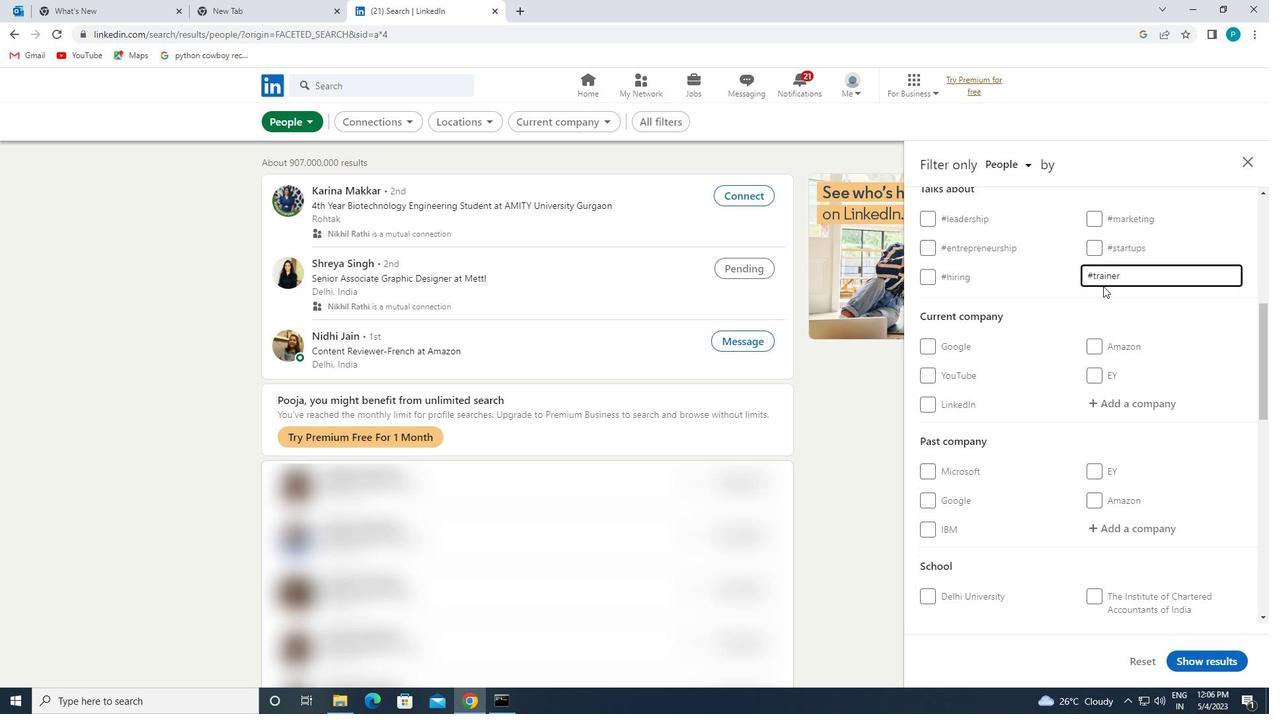 
Action: Mouse scrolled (1099, 326) with delta (0, 0)
Screenshot: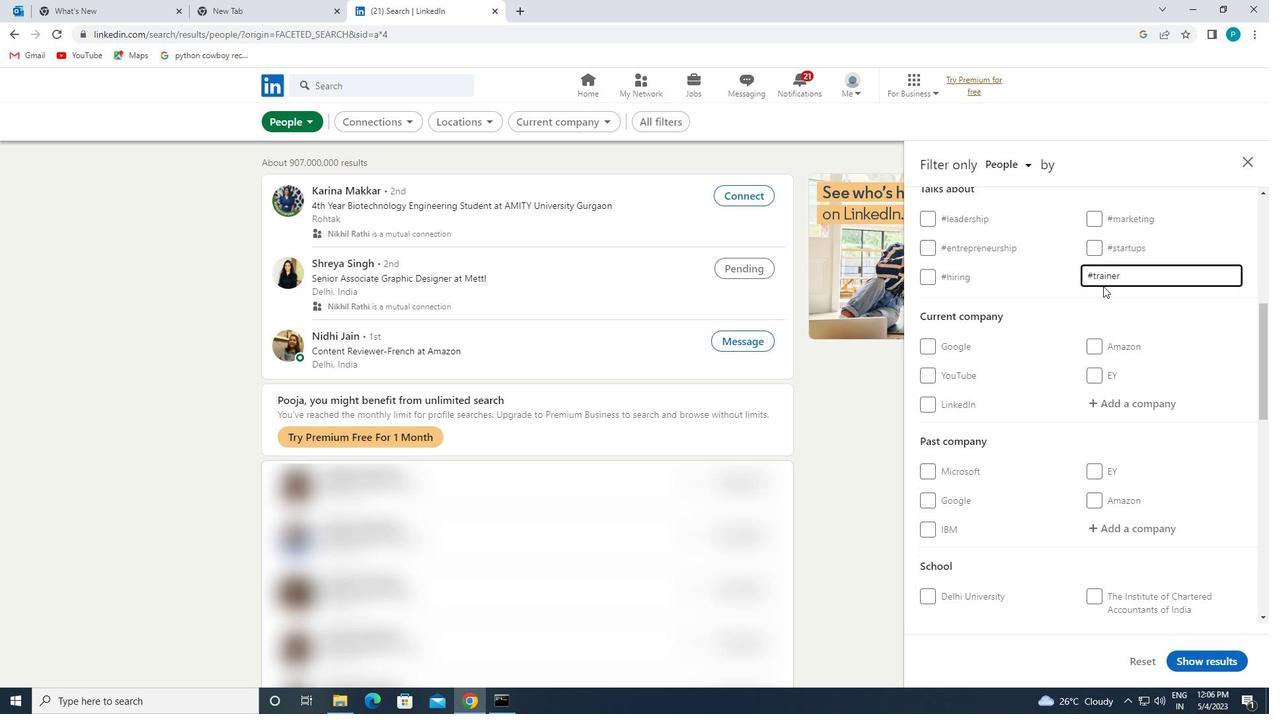 
Action: Mouse moved to (1097, 341)
Screenshot: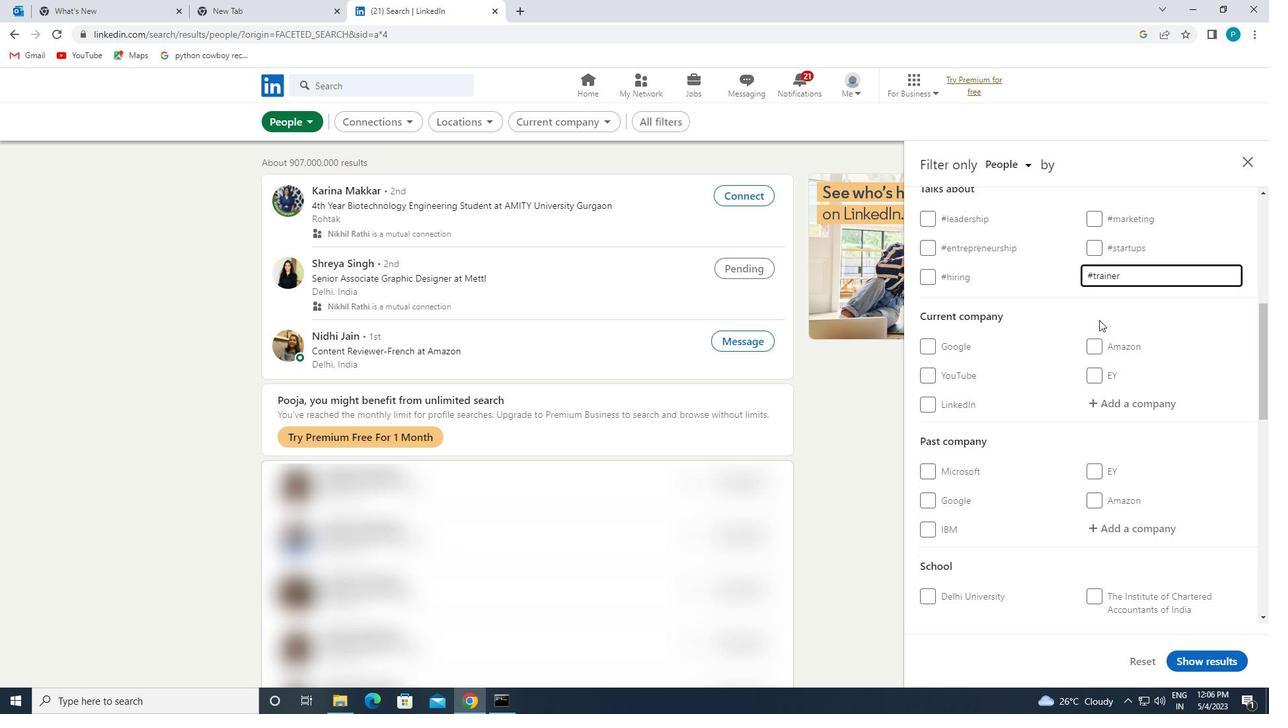 
Action: Mouse scrolled (1097, 340) with delta (0, 0)
Screenshot: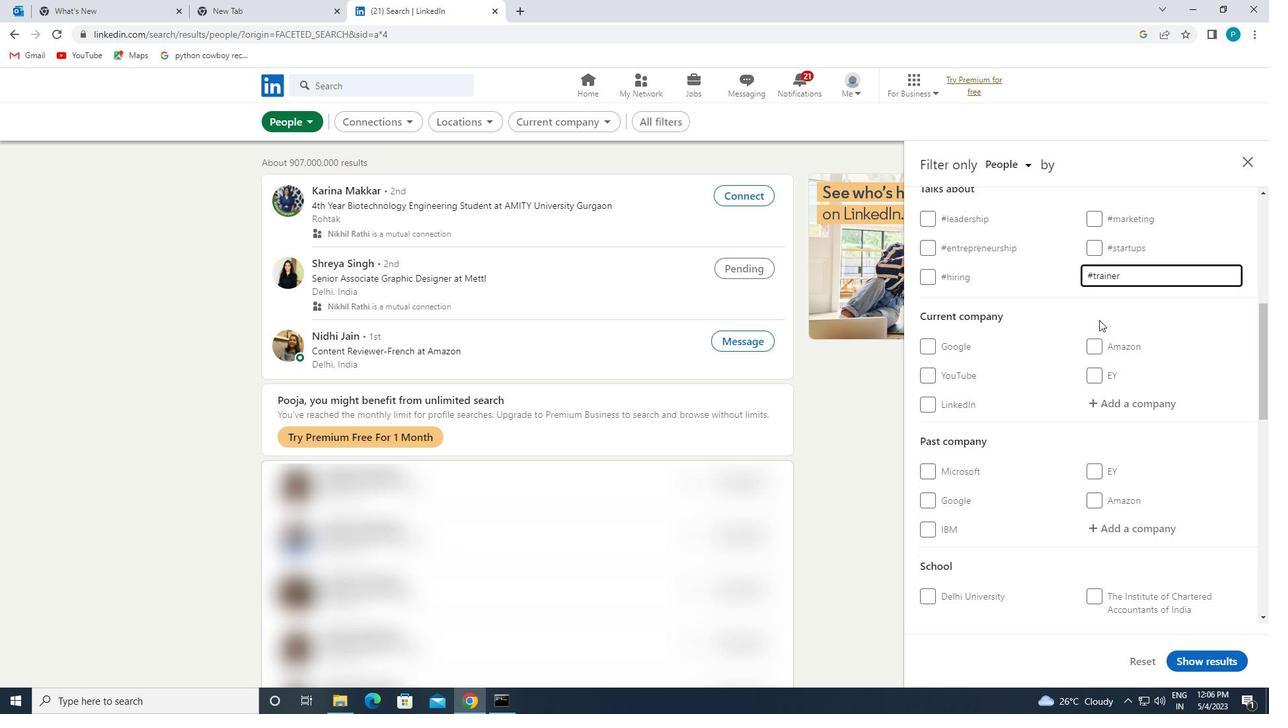 
Action: Mouse moved to (1097, 342)
Screenshot: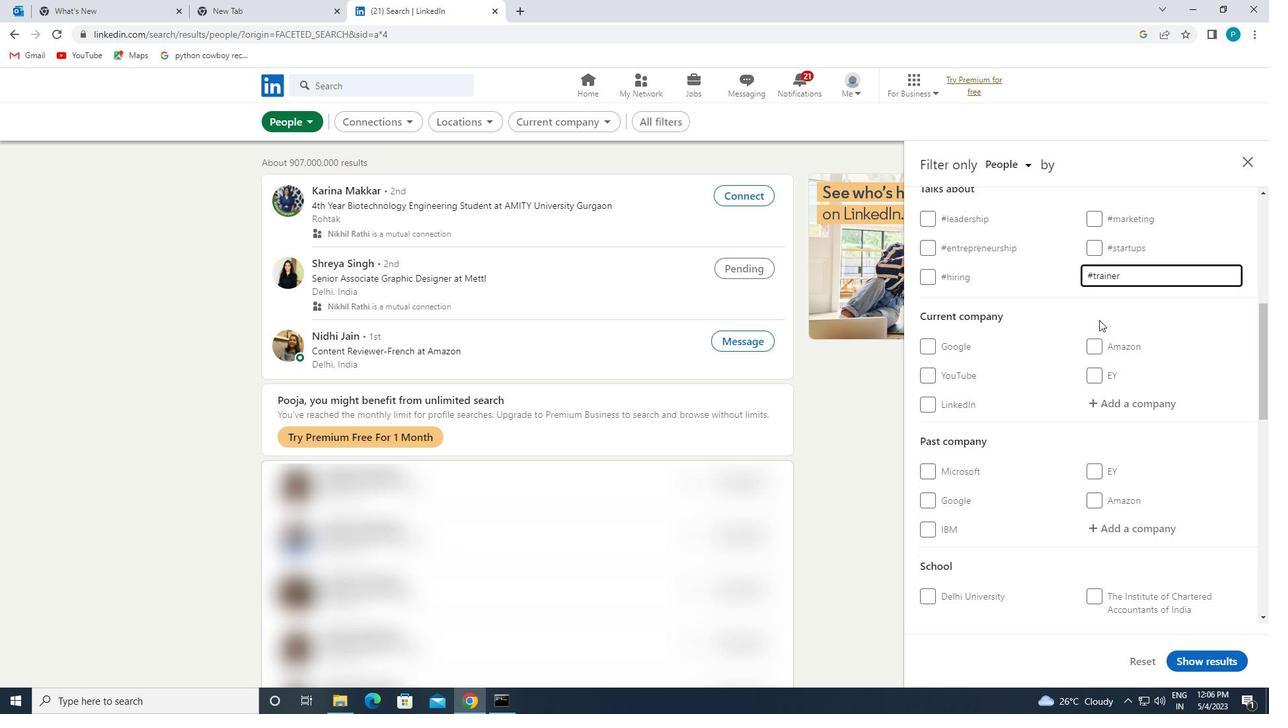 
Action: Mouse scrolled (1097, 341) with delta (0, 0)
Screenshot: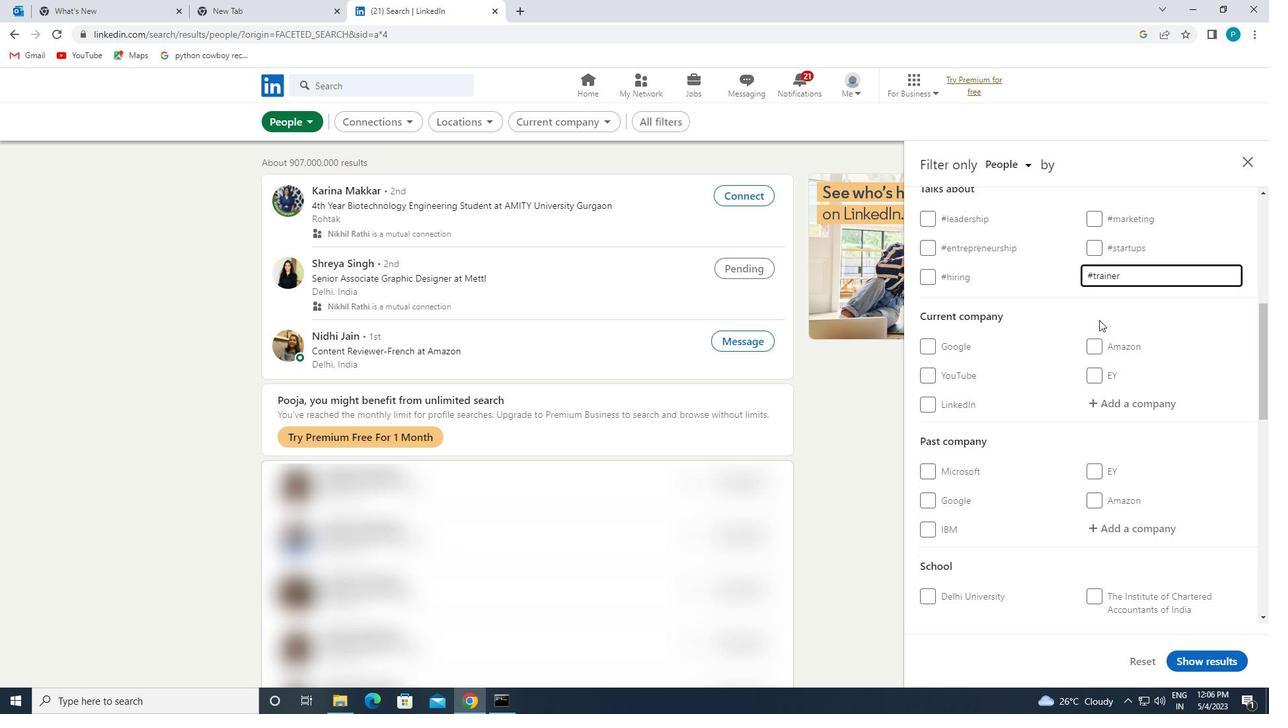 
Action: Mouse moved to (1092, 359)
Screenshot: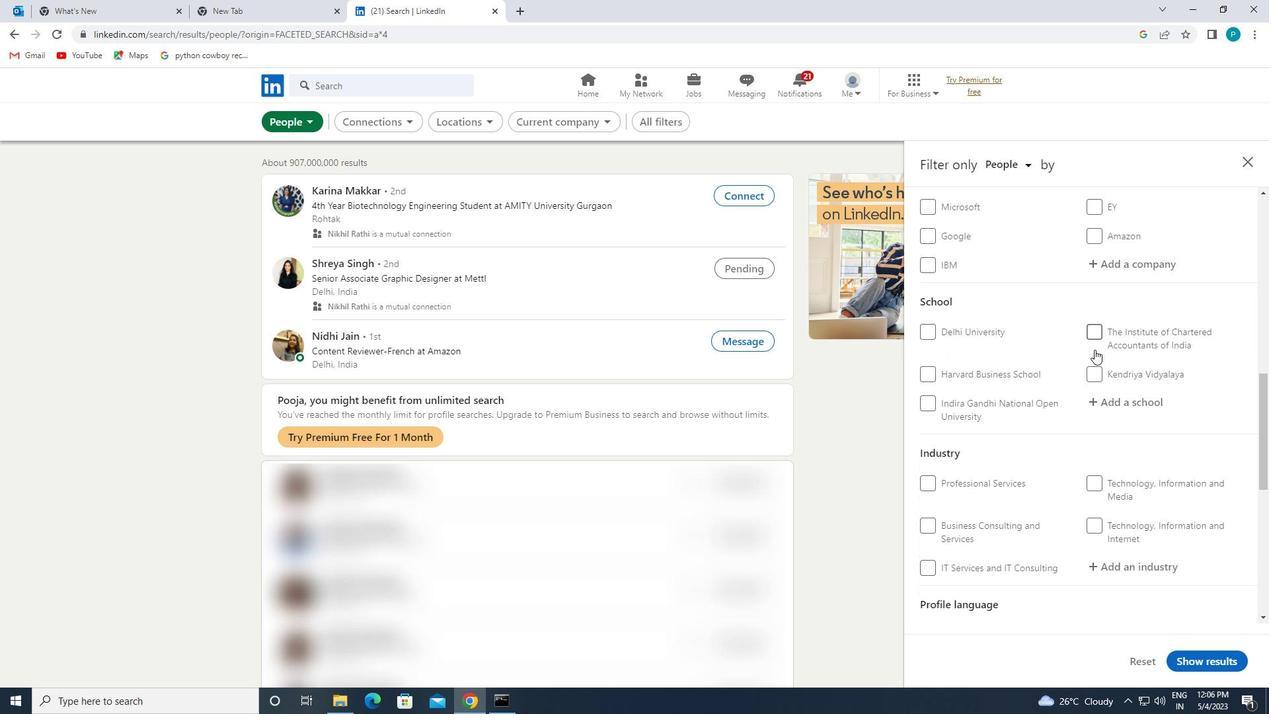 
Action: Mouse scrolled (1092, 358) with delta (0, 0)
Screenshot: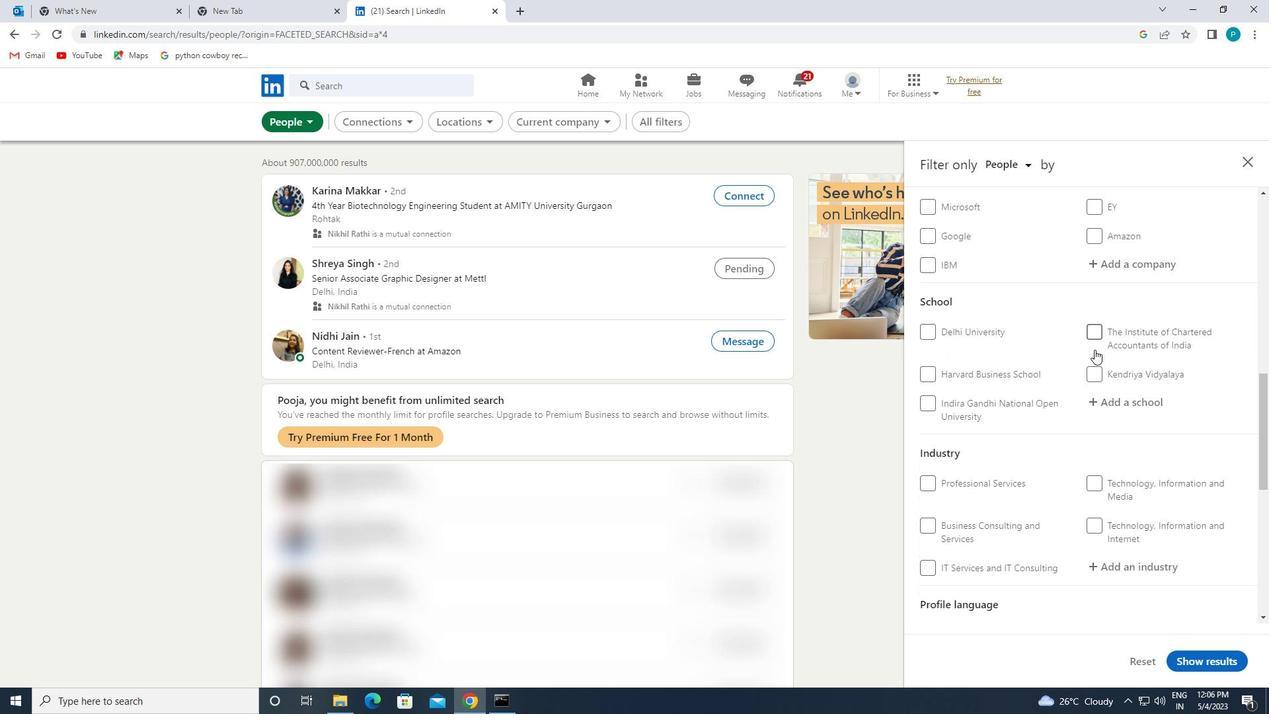 
Action: Mouse moved to (1090, 363)
Screenshot: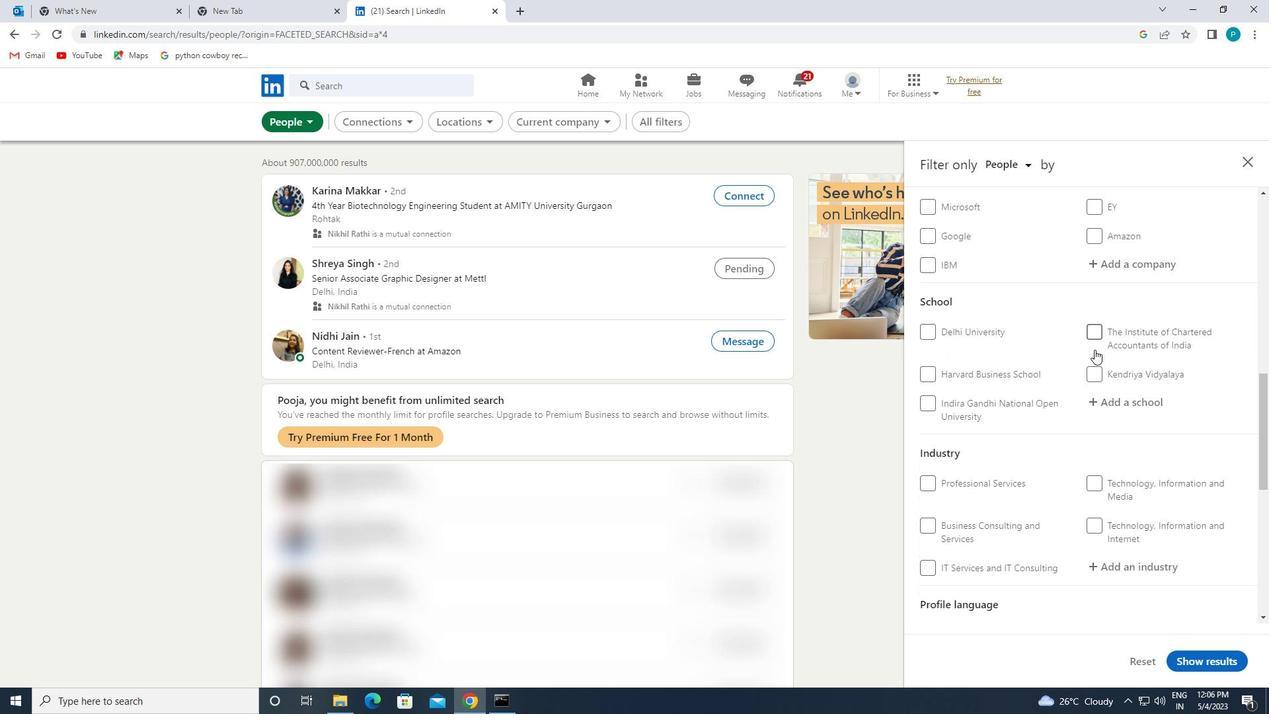 
Action: Mouse scrolled (1090, 362) with delta (0, 0)
Screenshot: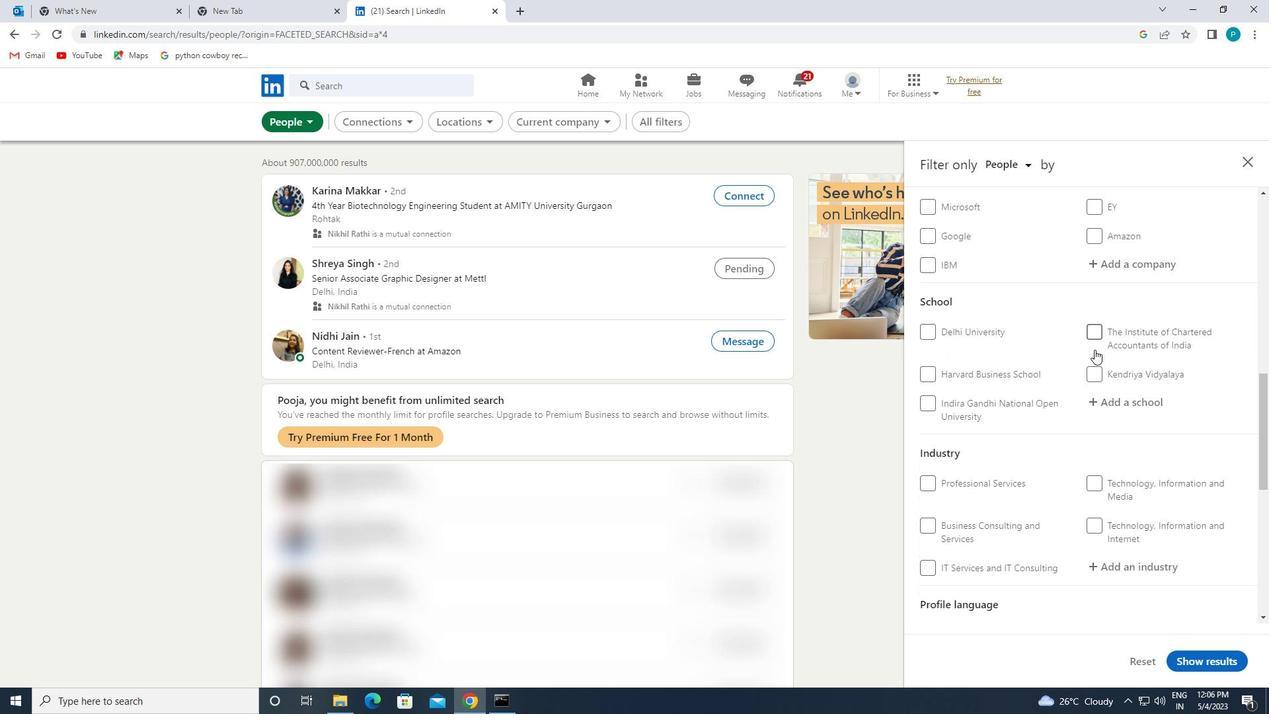 
Action: Mouse moved to (1086, 369)
Screenshot: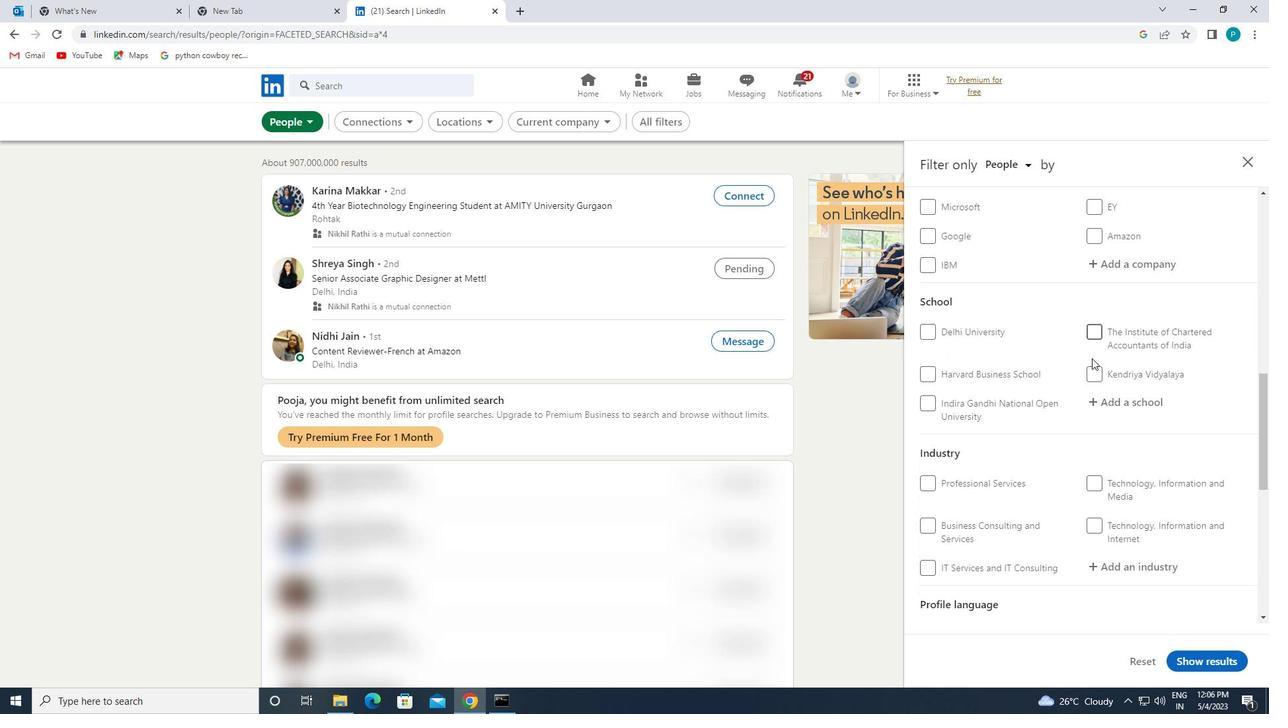 
Action: Mouse scrolled (1086, 369) with delta (0, 0)
Screenshot: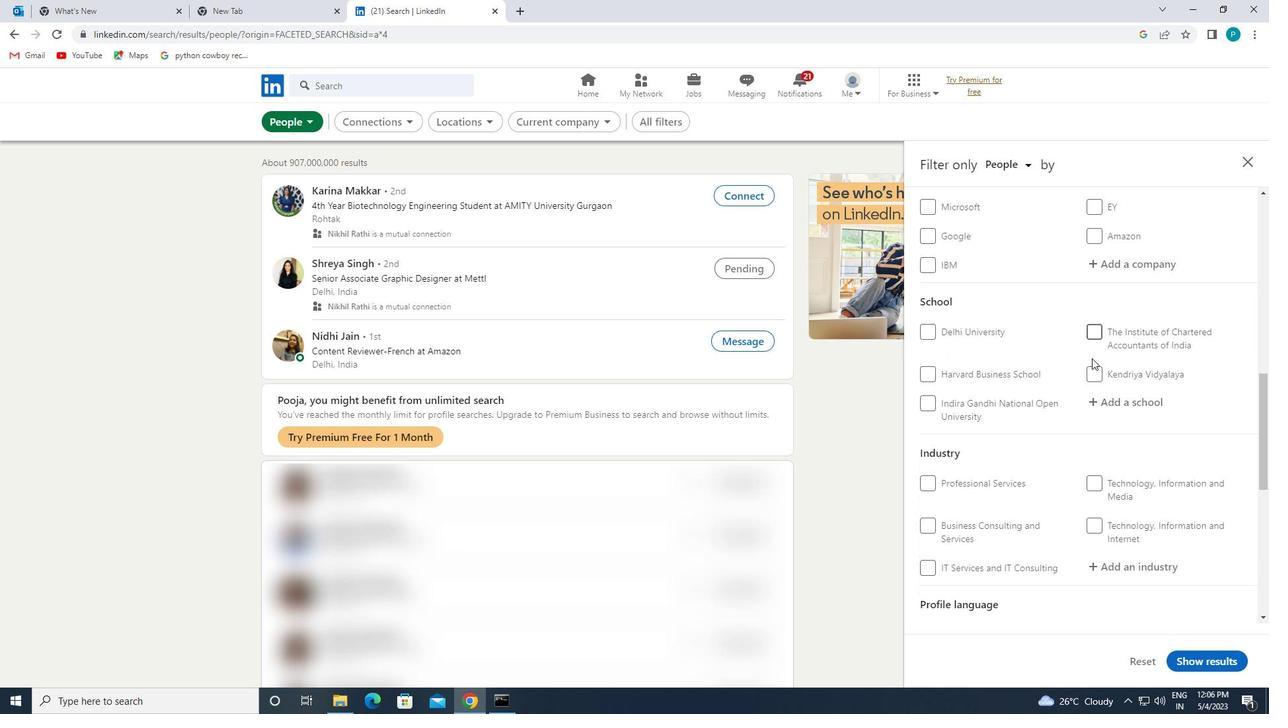 
Action: Mouse moved to (972, 494)
Screenshot: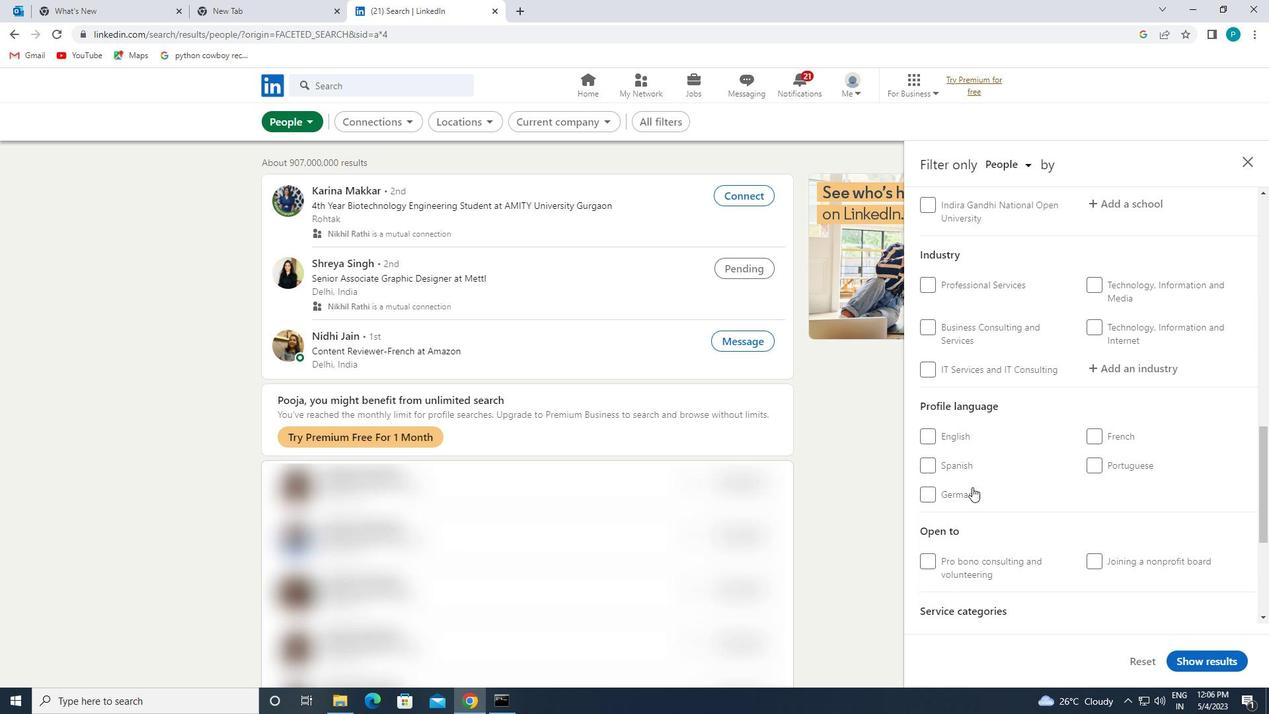 
Action: Mouse pressed left at (972, 494)
Screenshot: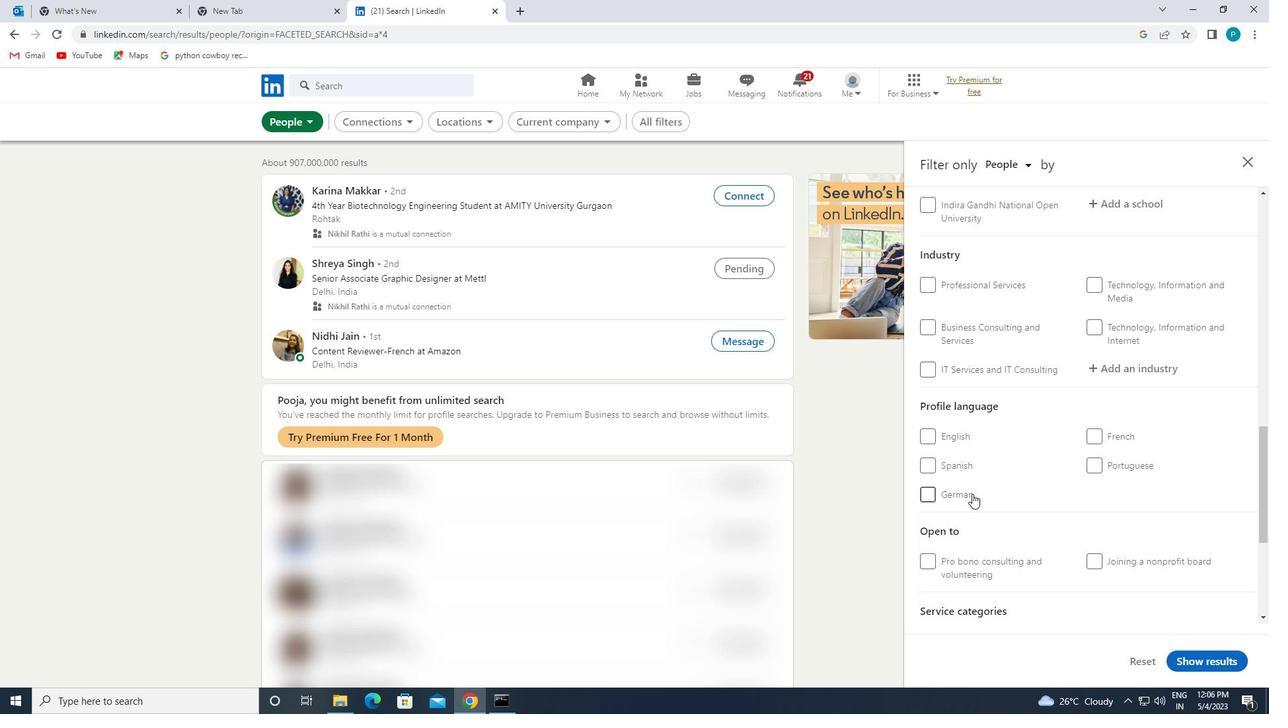 
Action: Mouse moved to (1134, 433)
Screenshot: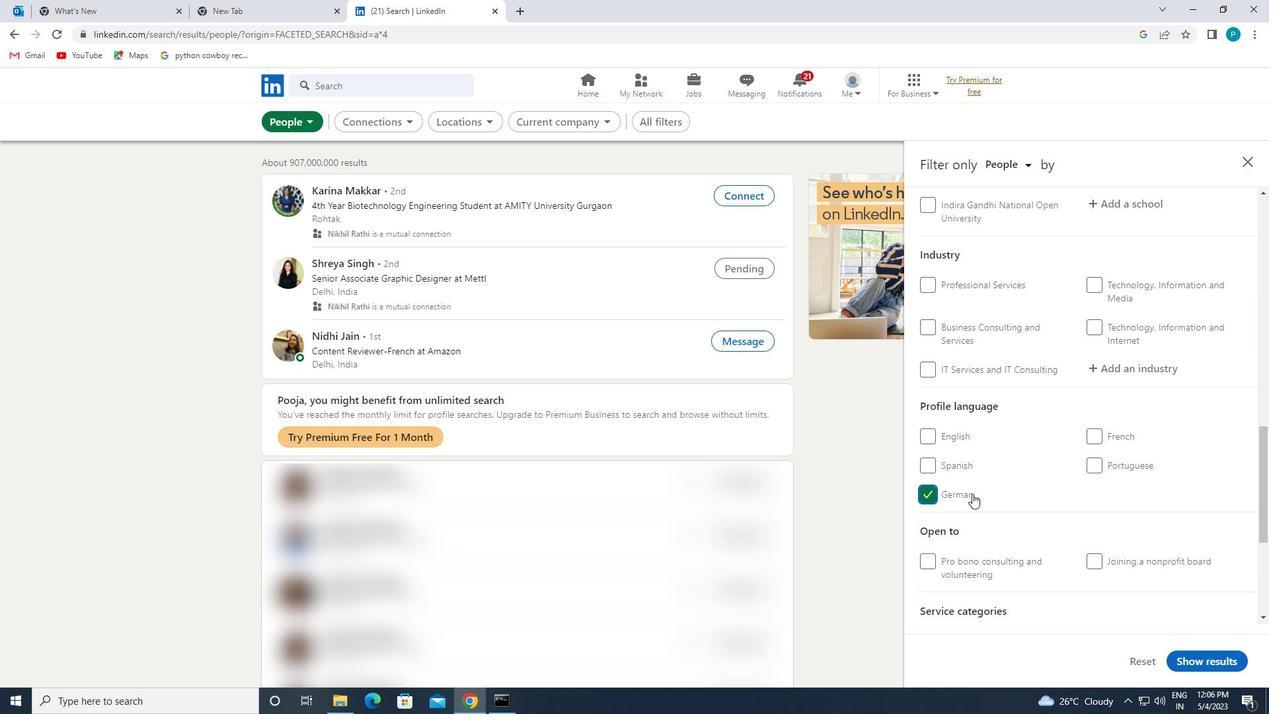 
Action: Mouse scrolled (1134, 433) with delta (0, 0)
Screenshot: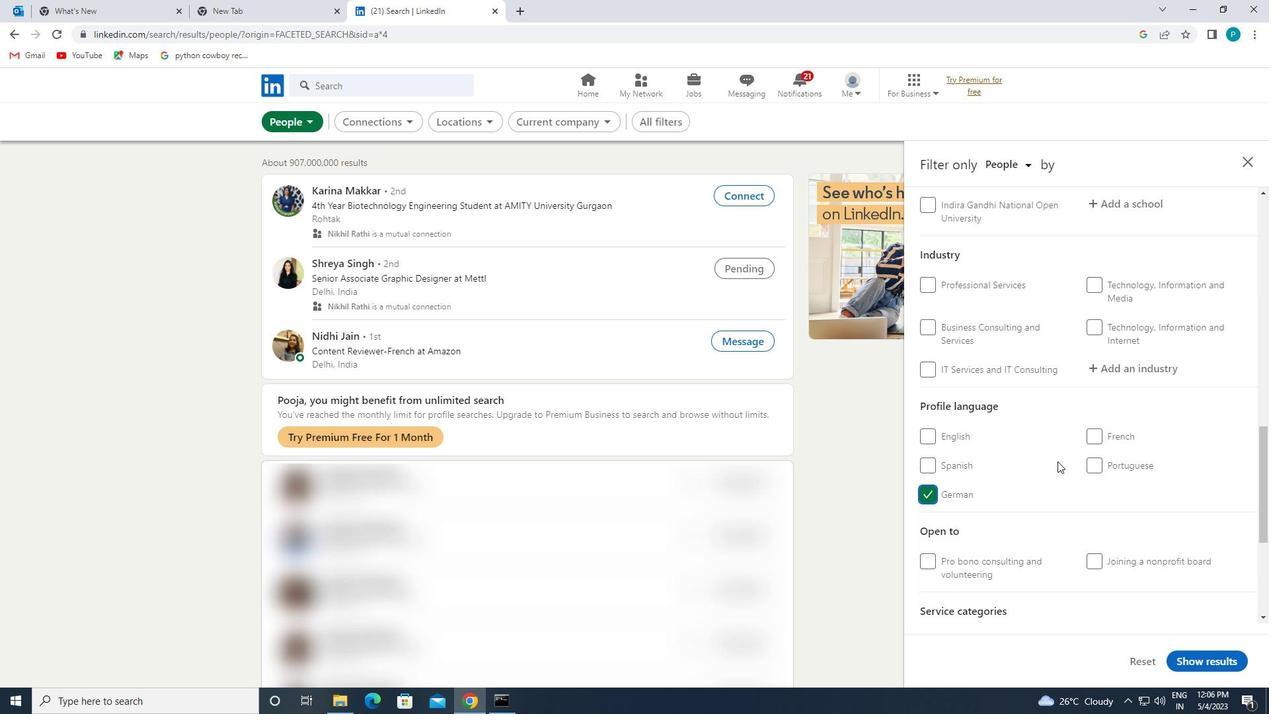 
Action: Mouse moved to (1134, 432)
Screenshot: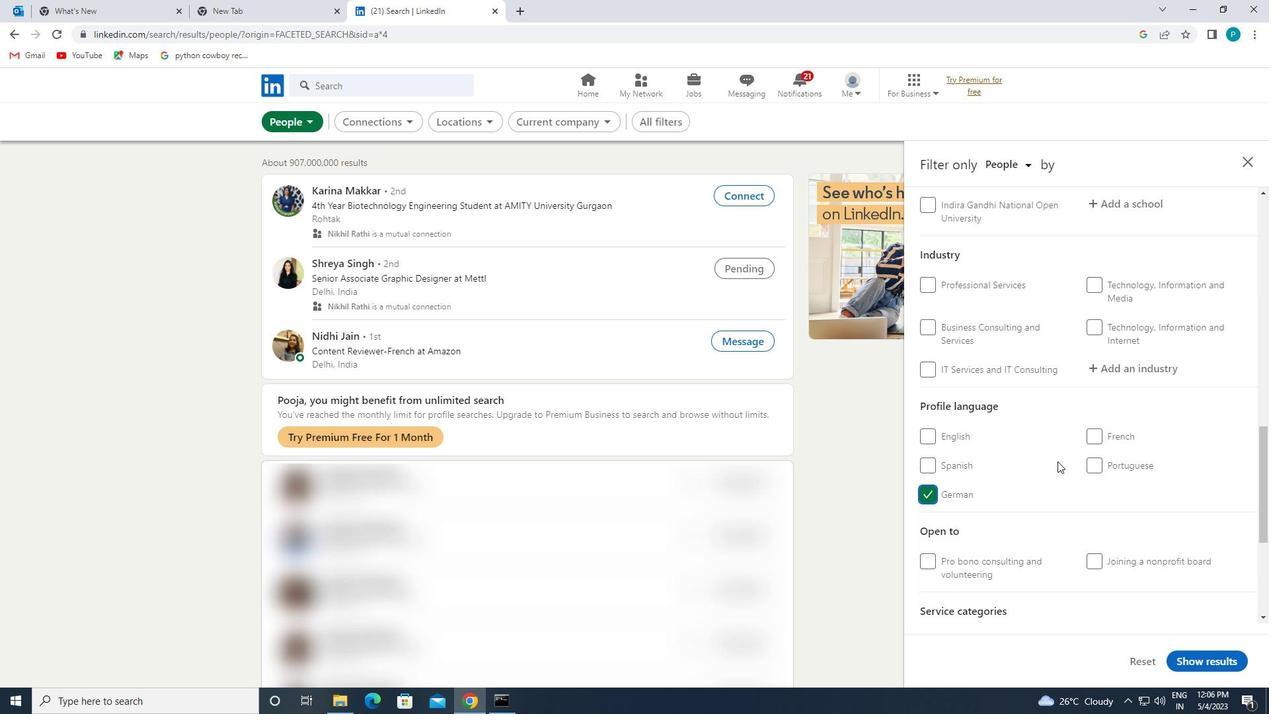 
Action: Mouse scrolled (1134, 433) with delta (0, 0)
Screenshot: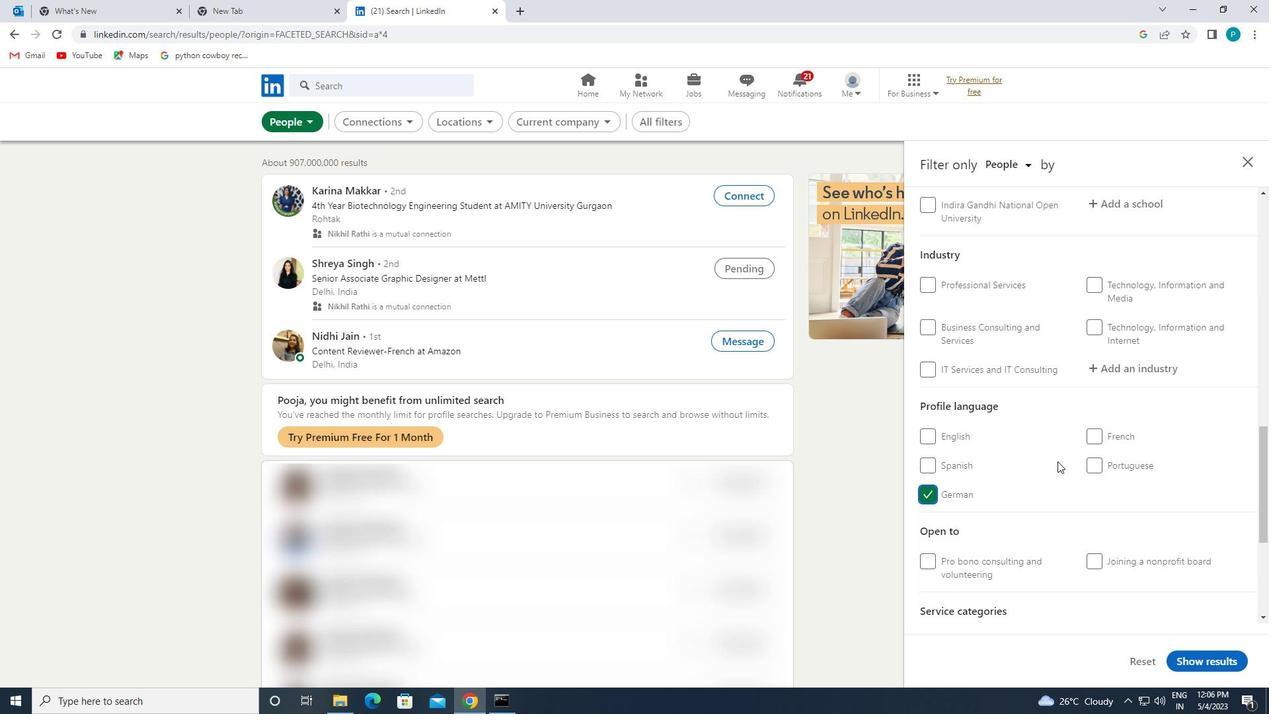 
Action: Mouse moved to (1134, 432)
Screenshot: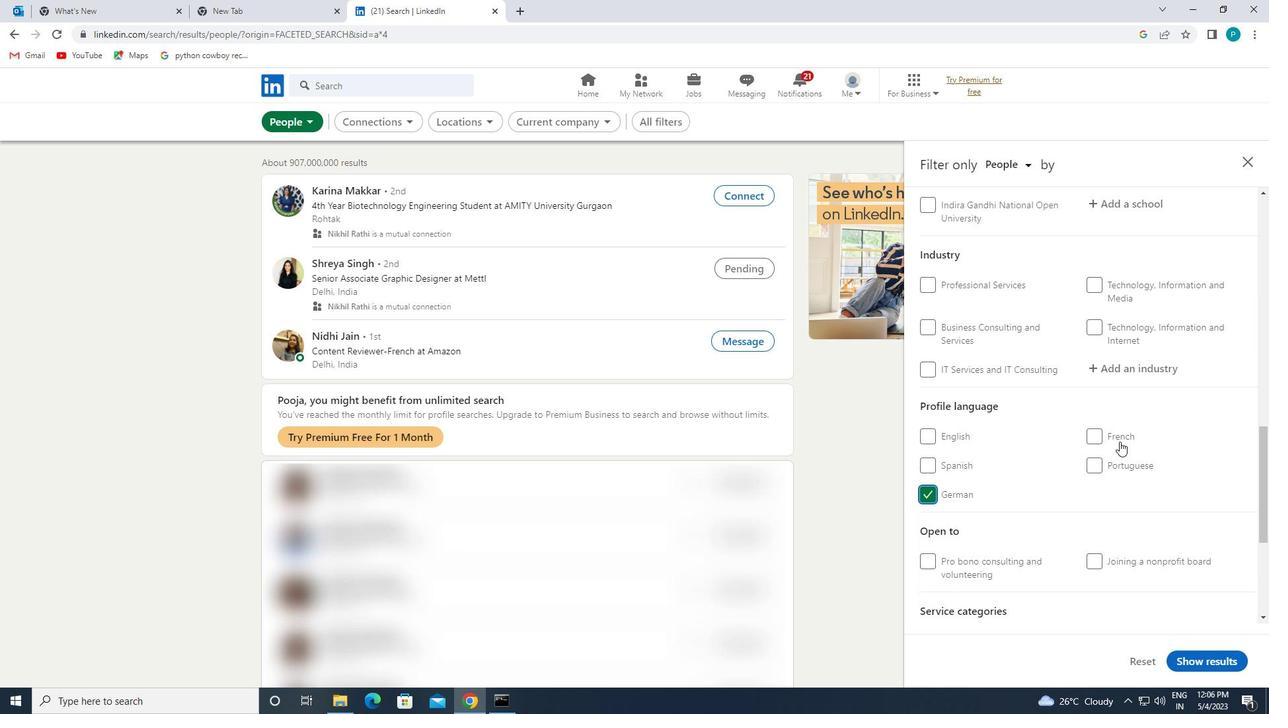 
Action: Mouse scrolled (1134, 433) with delta (0, 0)
Screenshot: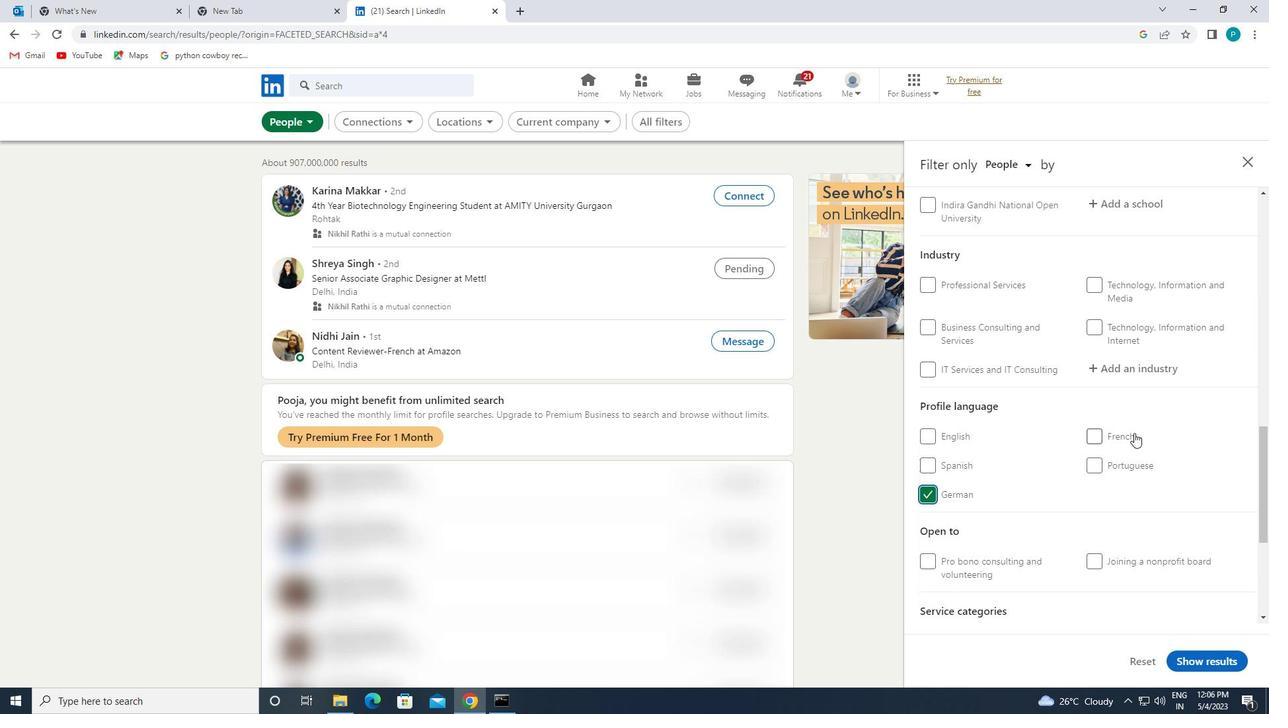 
Action: Mouse moved to (1134, 431)
Screenshot: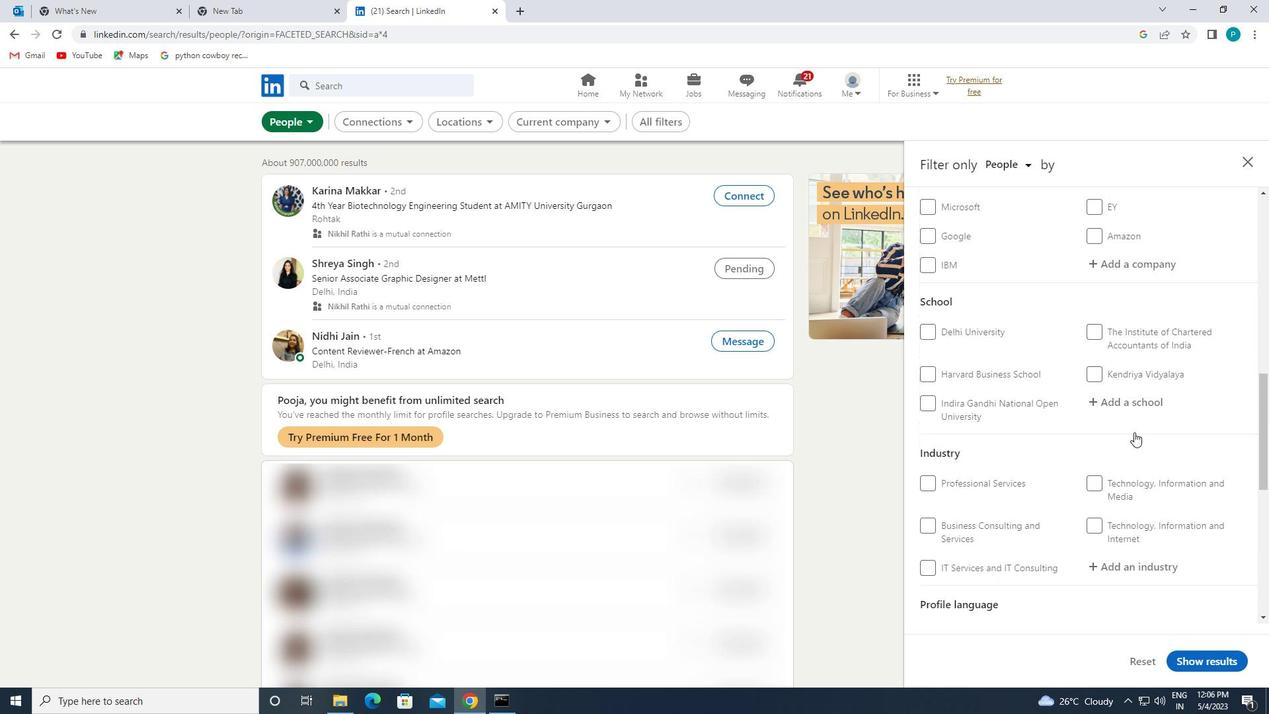 
Action: Mouse scrolled (1134, 431) with delta (0, 0)
Screenshot: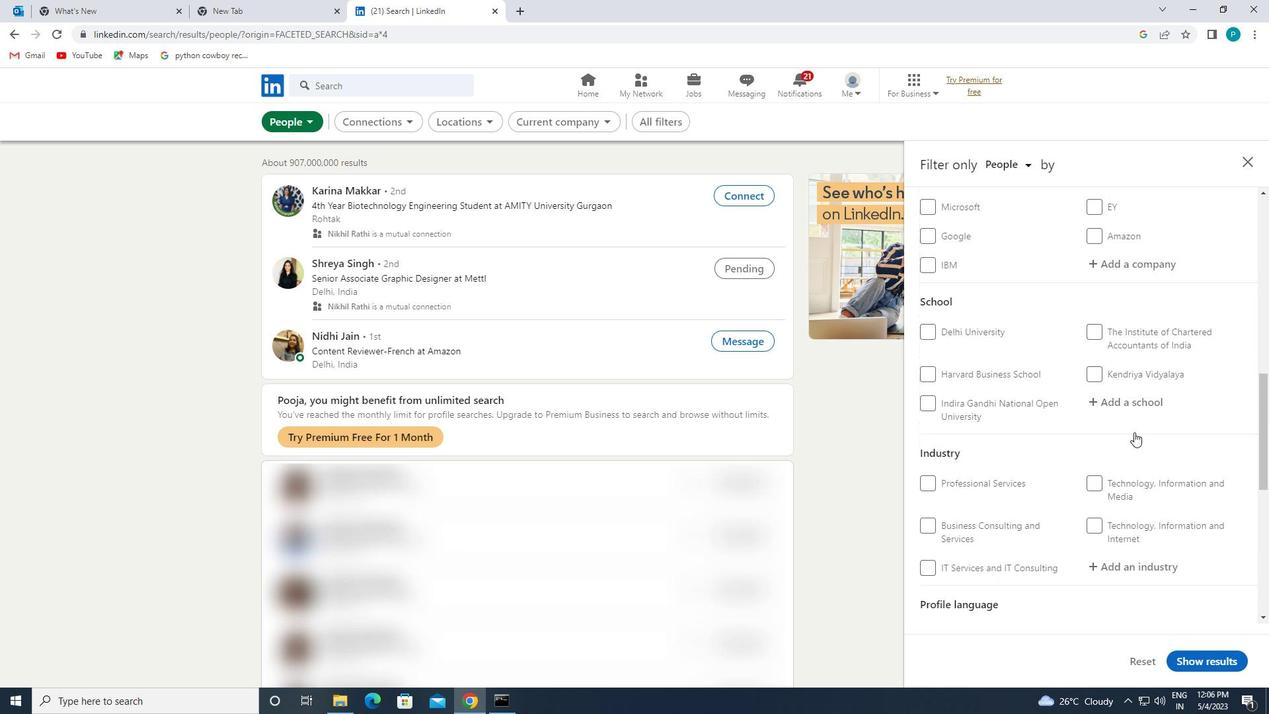 
Action: Mouse moved to (1134, 430)
Screenshot: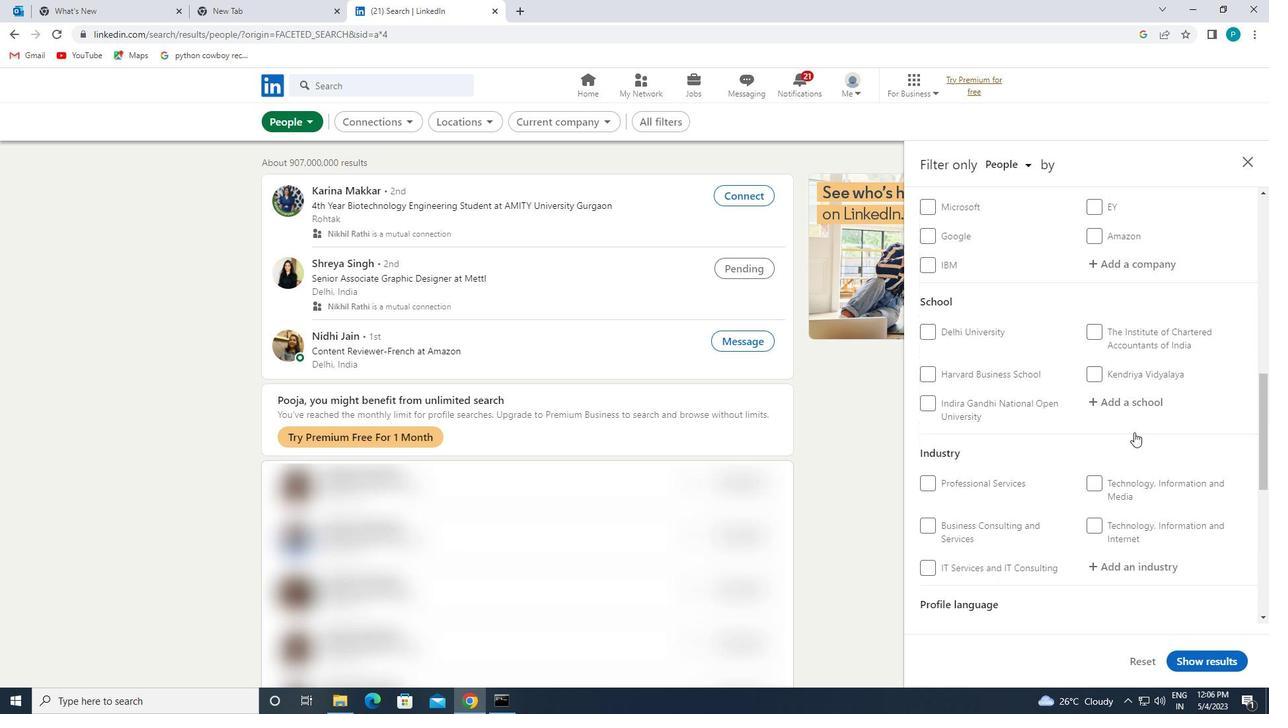 
Action: Mouse scrolled (1134, 431) with delta (0, 0)
Screenshot: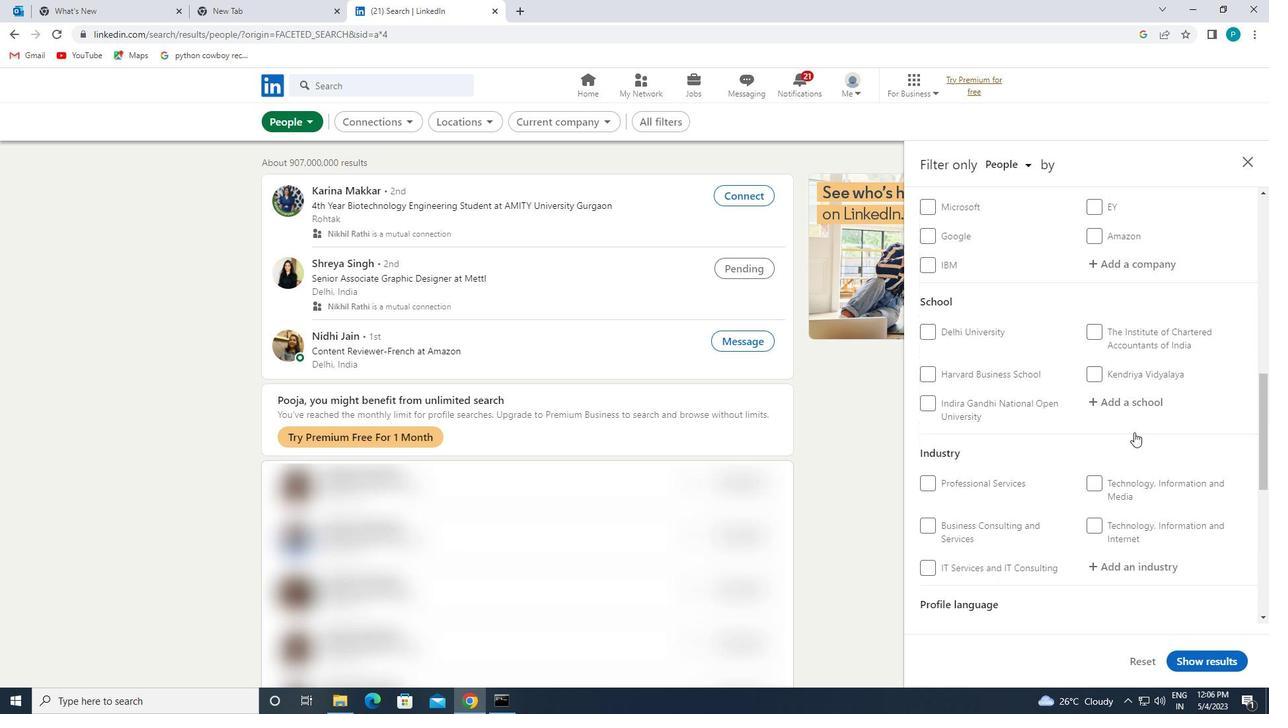 
Action: Mouse scrolled (1134, 431) with delta (0, 0)
Screenshot: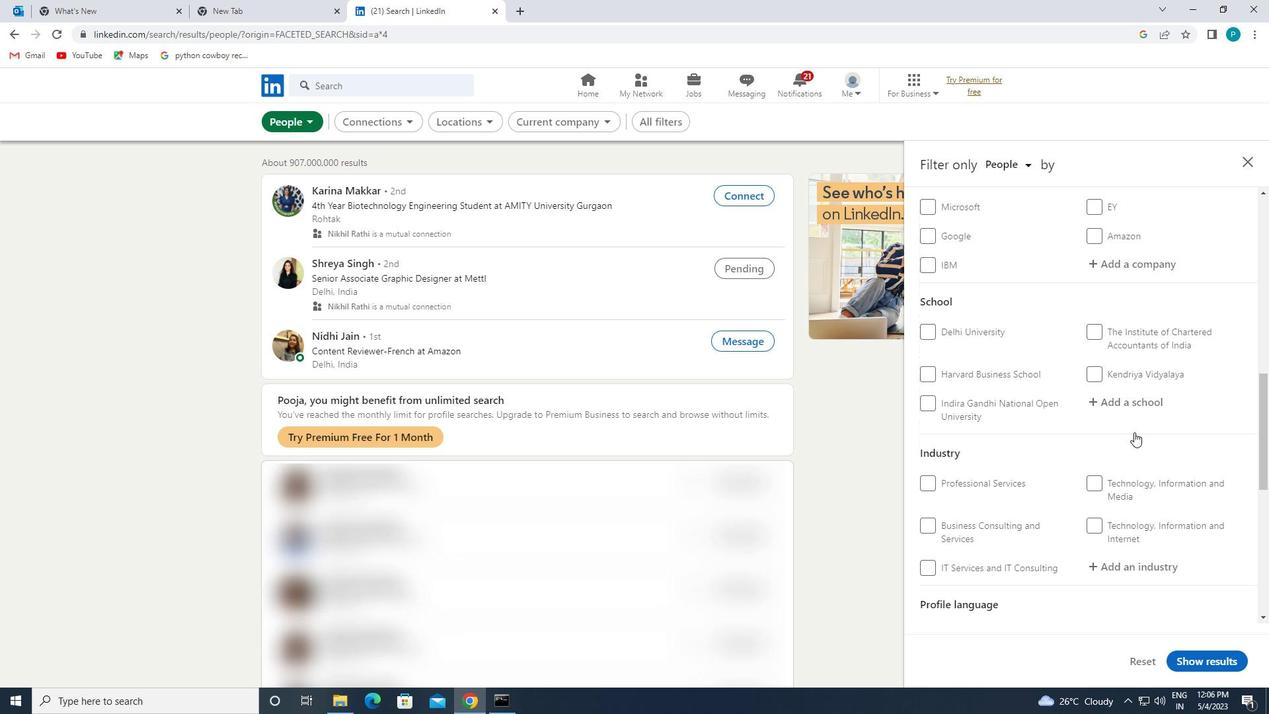 
Action: Mouse scrolled (1134, 431) with delta (0, 0)
Screenshot: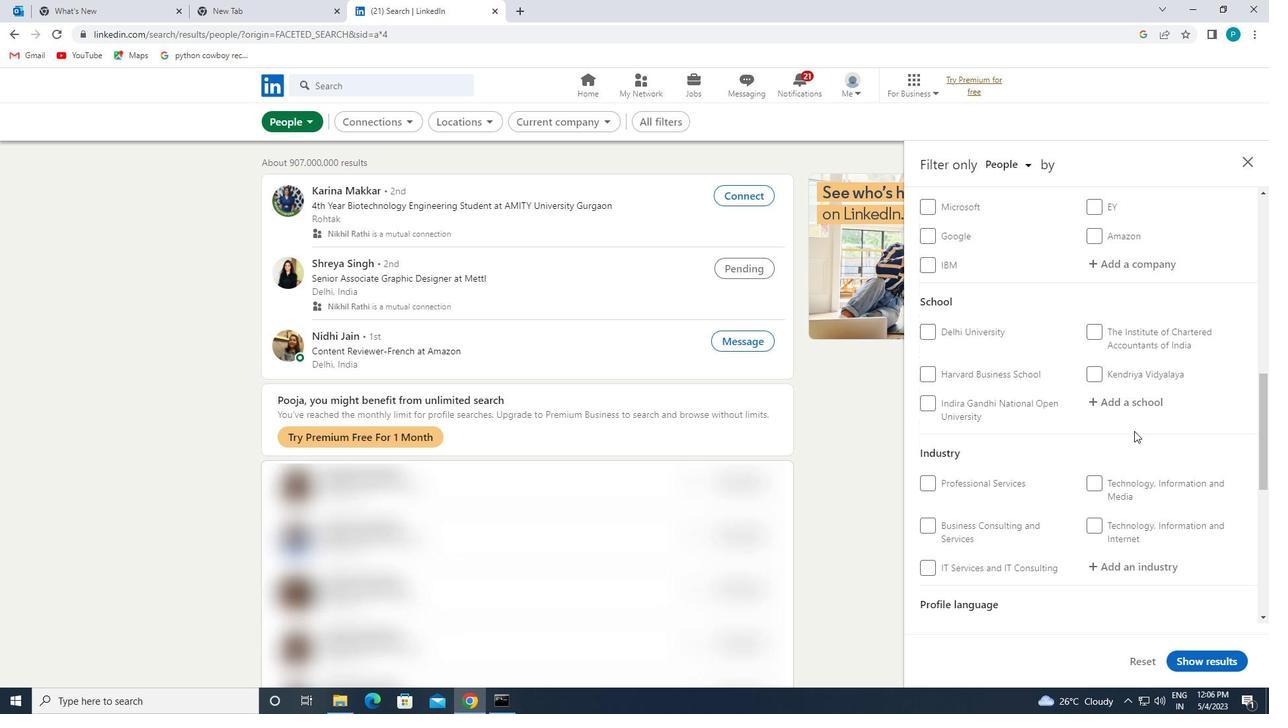 
Action: Mouse moved to (1133, 405)
Screenshot: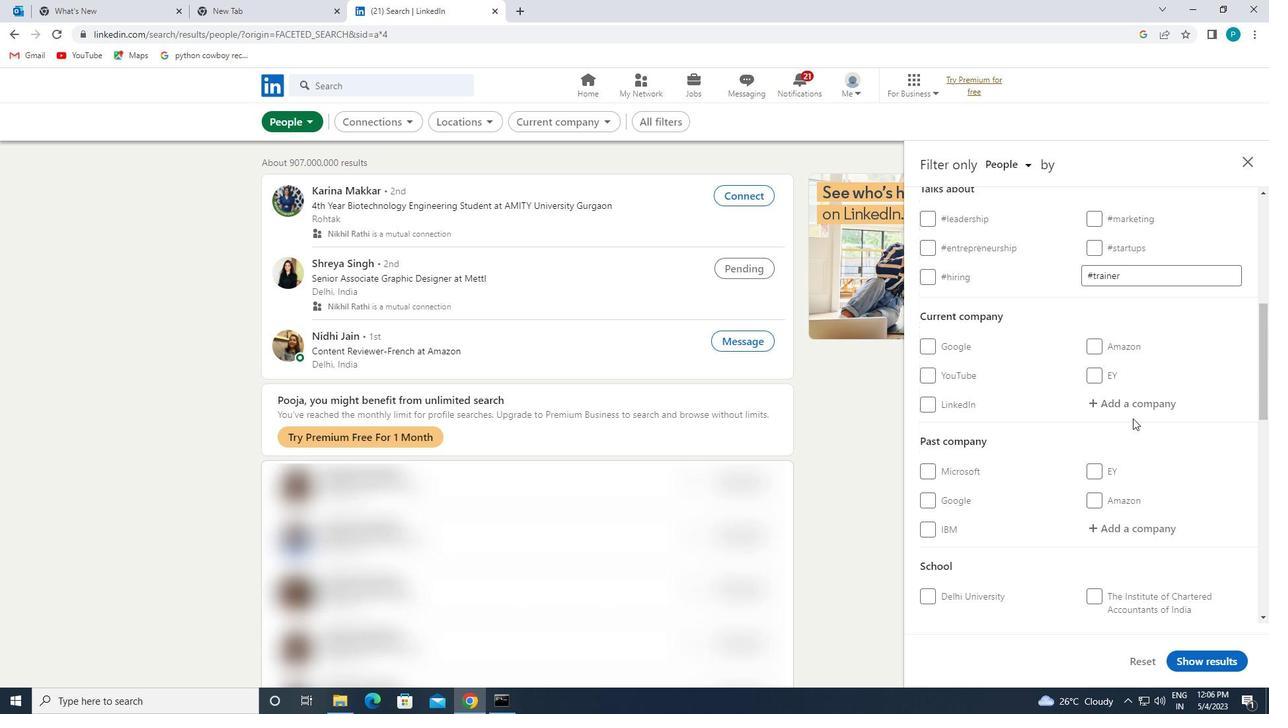 
Action: Mouse pressed left at (1133, 405)
Screenshot: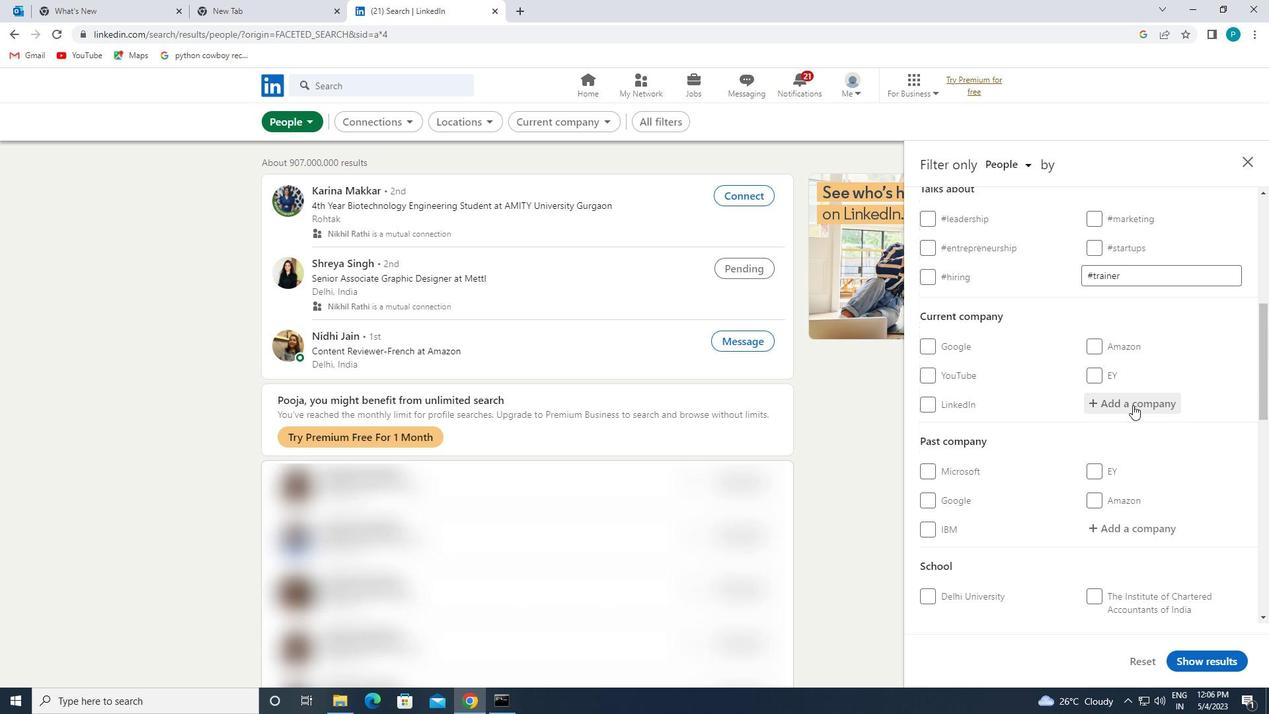 
Action: Mouse moved to (1133, 404)
Screenshot: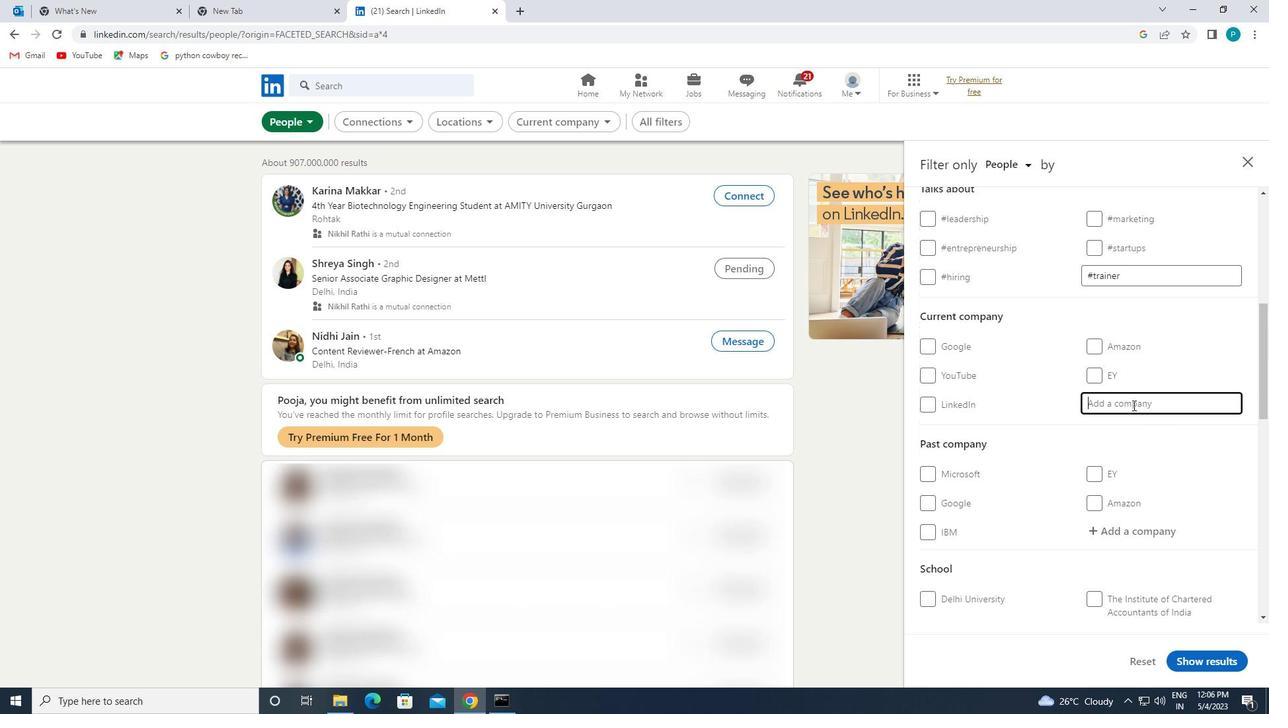 
Action: Key pressed <Key.caps_lock>DBS
Screenshot: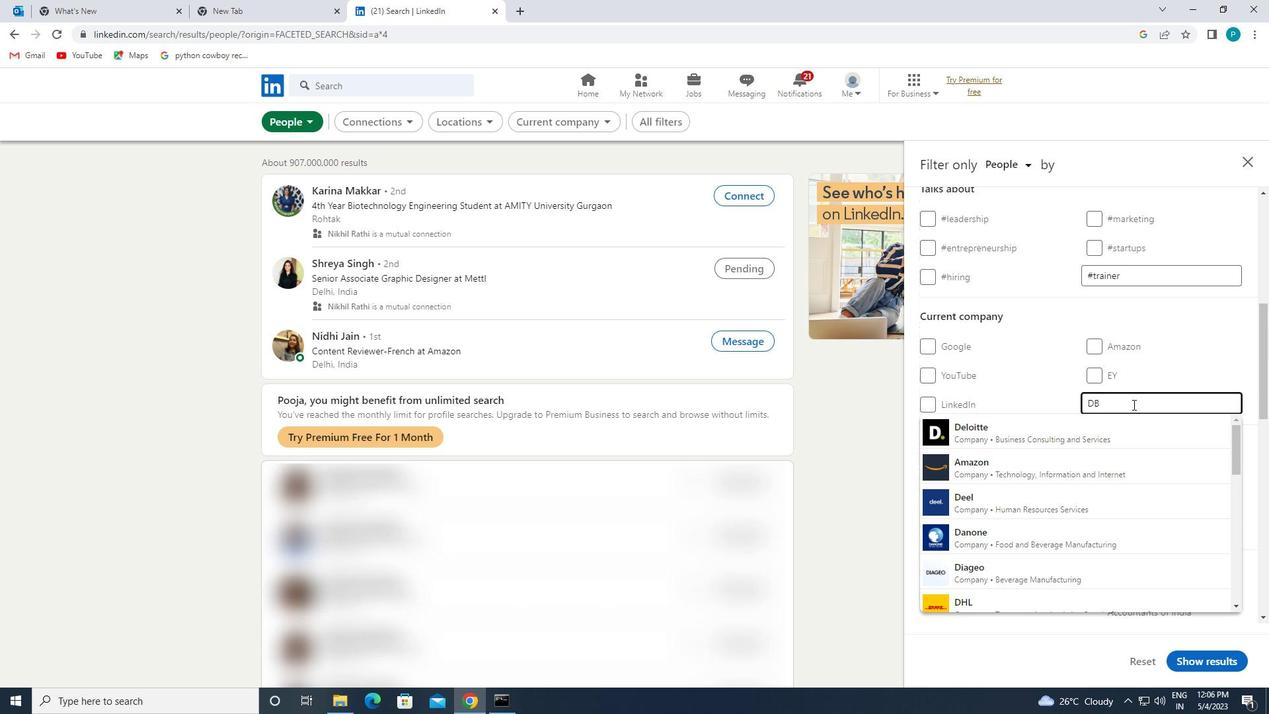 
Action: Mouse moved to (1102, 420)
Screenshot: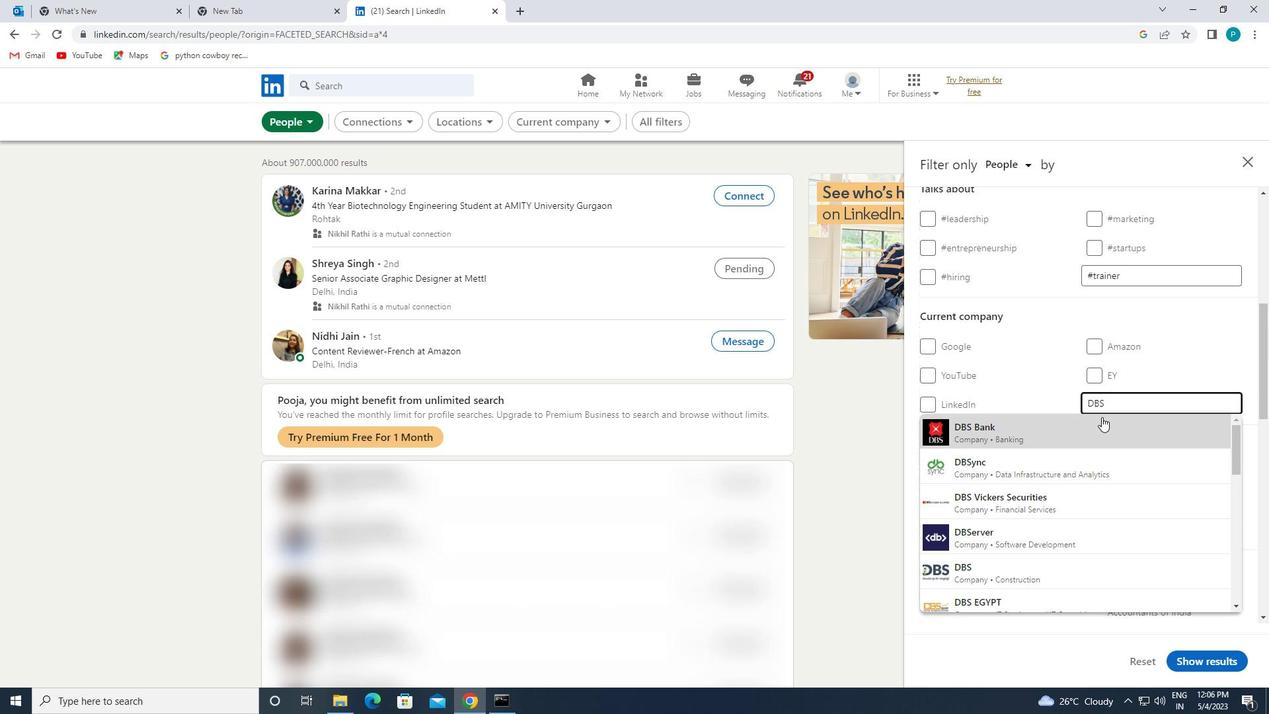
Action: Mouse pressed left at (1102, 420)
Screenshot: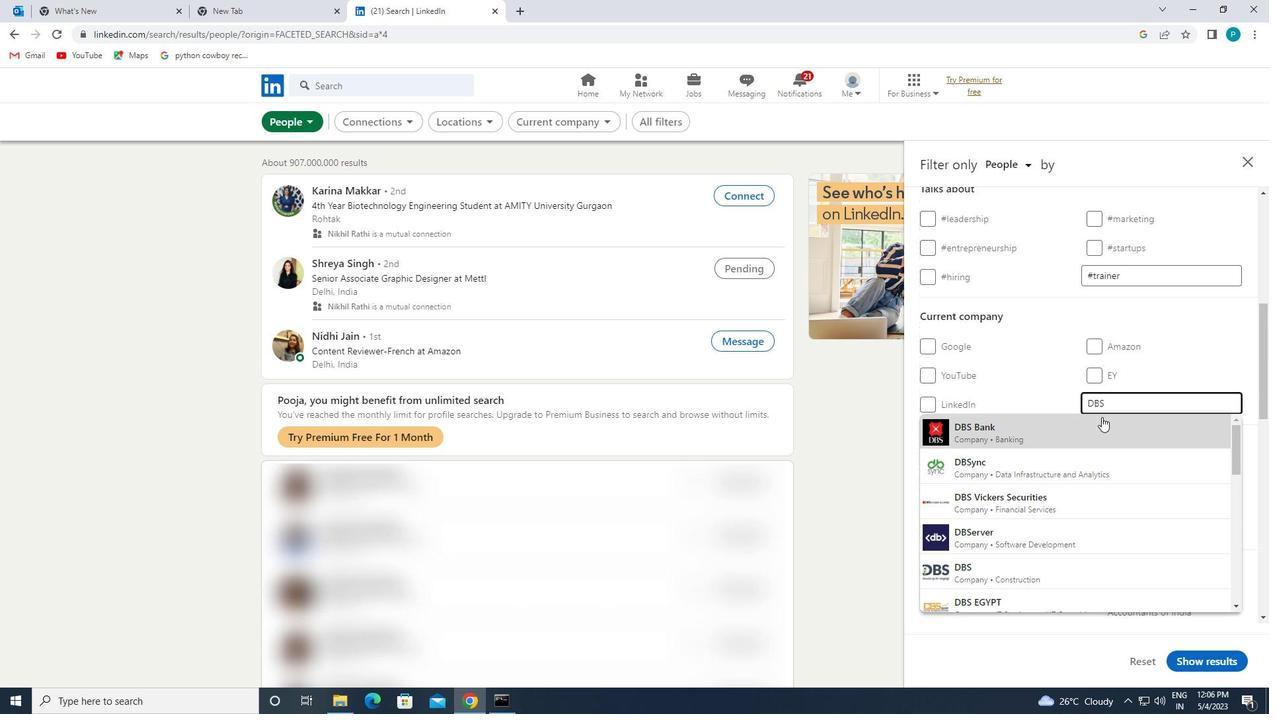 
Action: Mouse moved to (1108, 426)
Screenshot: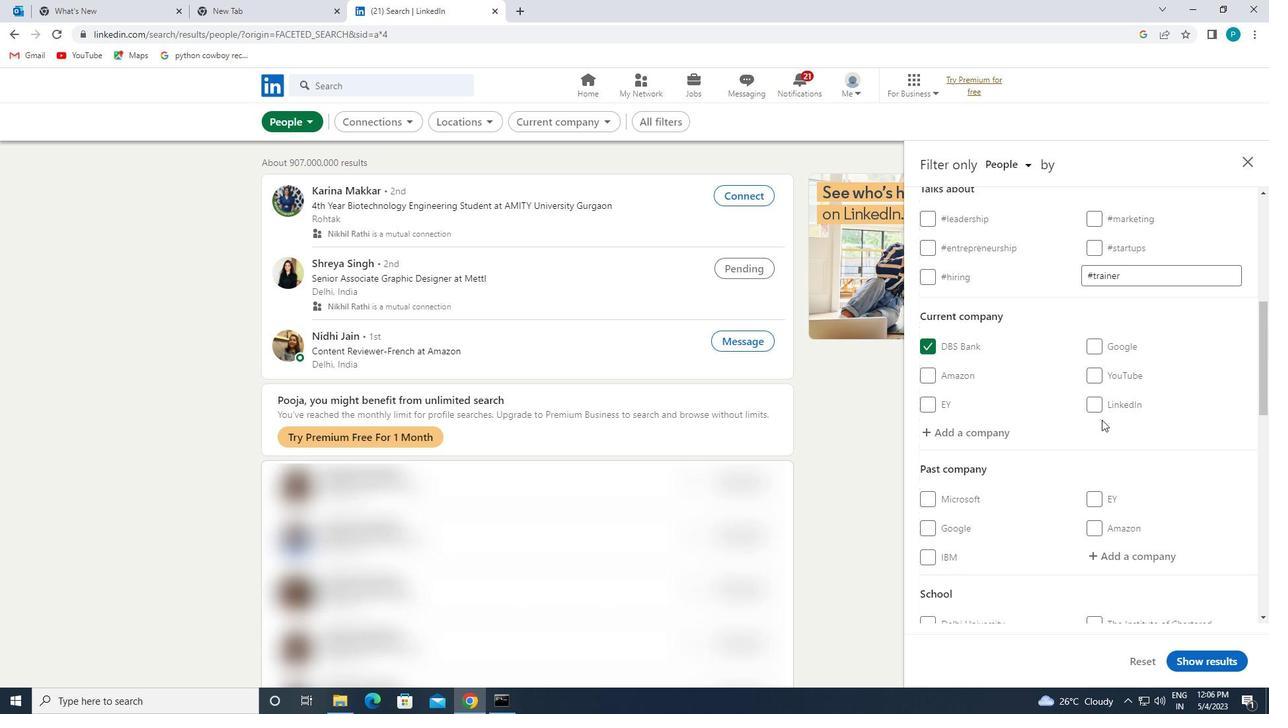 
Action: Mouse scrolled (1108, 425) with delta (0, 0)
Screenshot: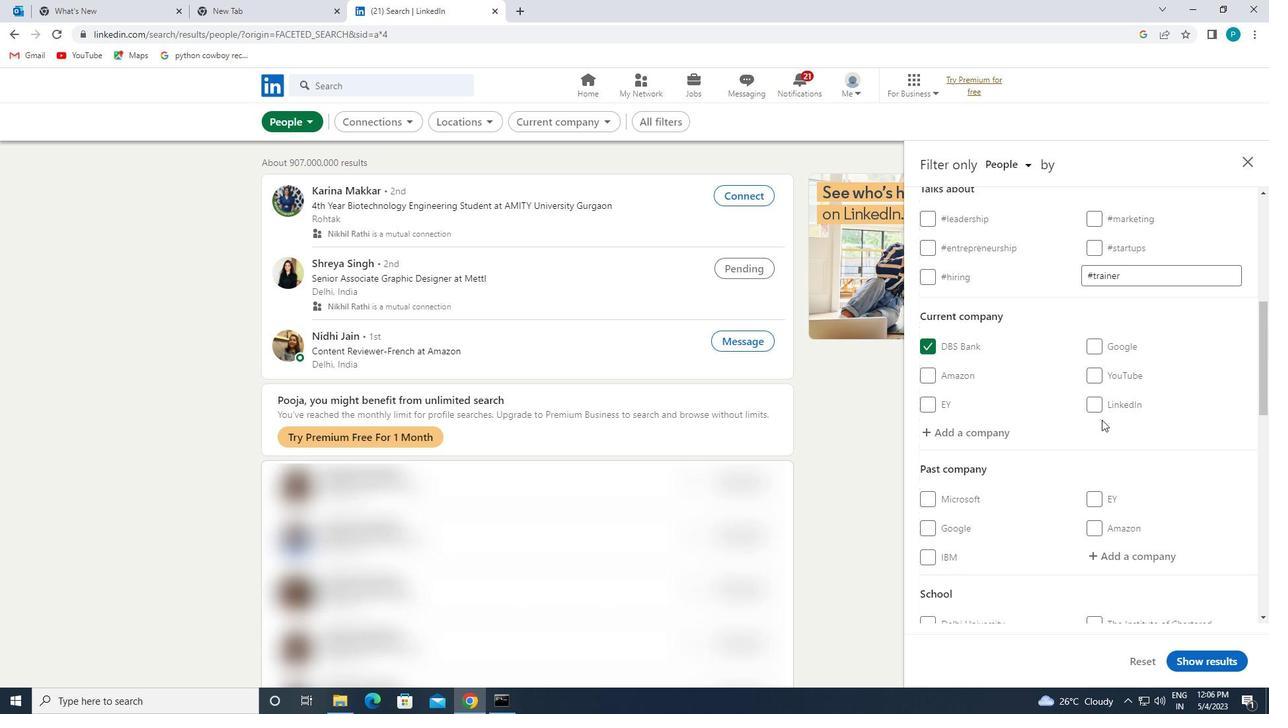 
Action: Mouse moved to (1110, 427)
Screenshot: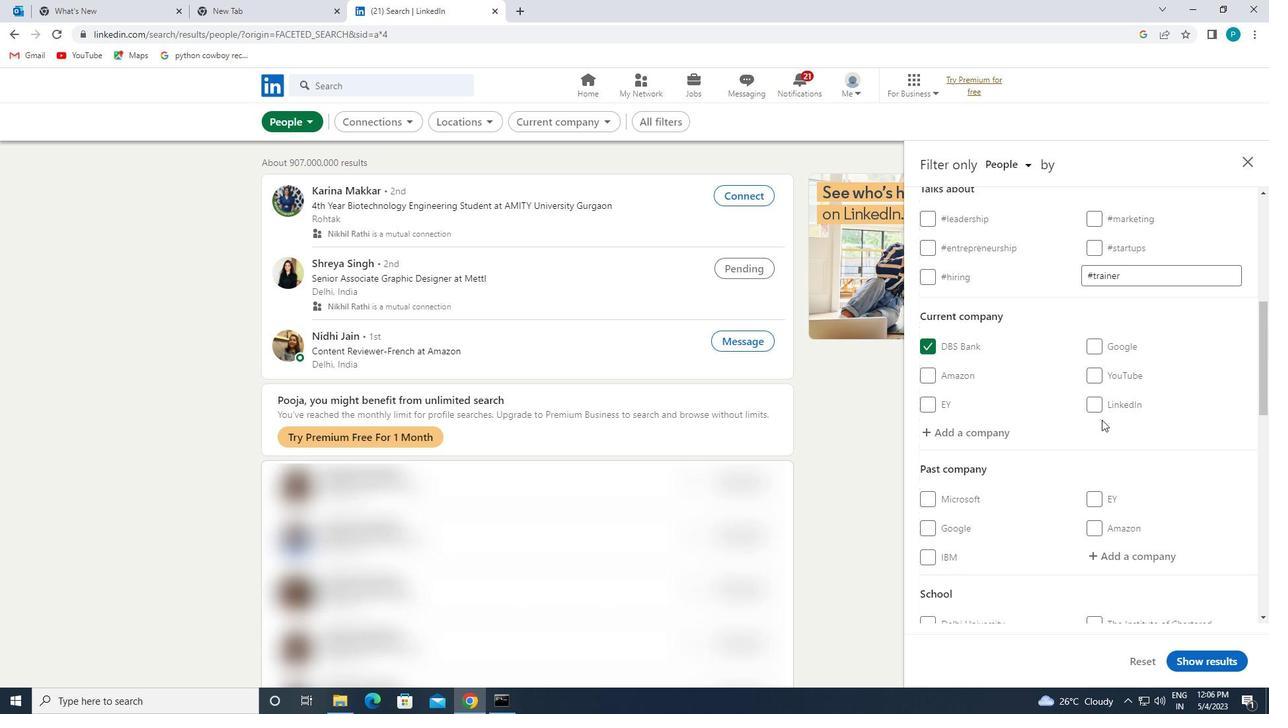 
Action: Mouse scrolled (1110, 427) with delta (0, 0)
Screenshot: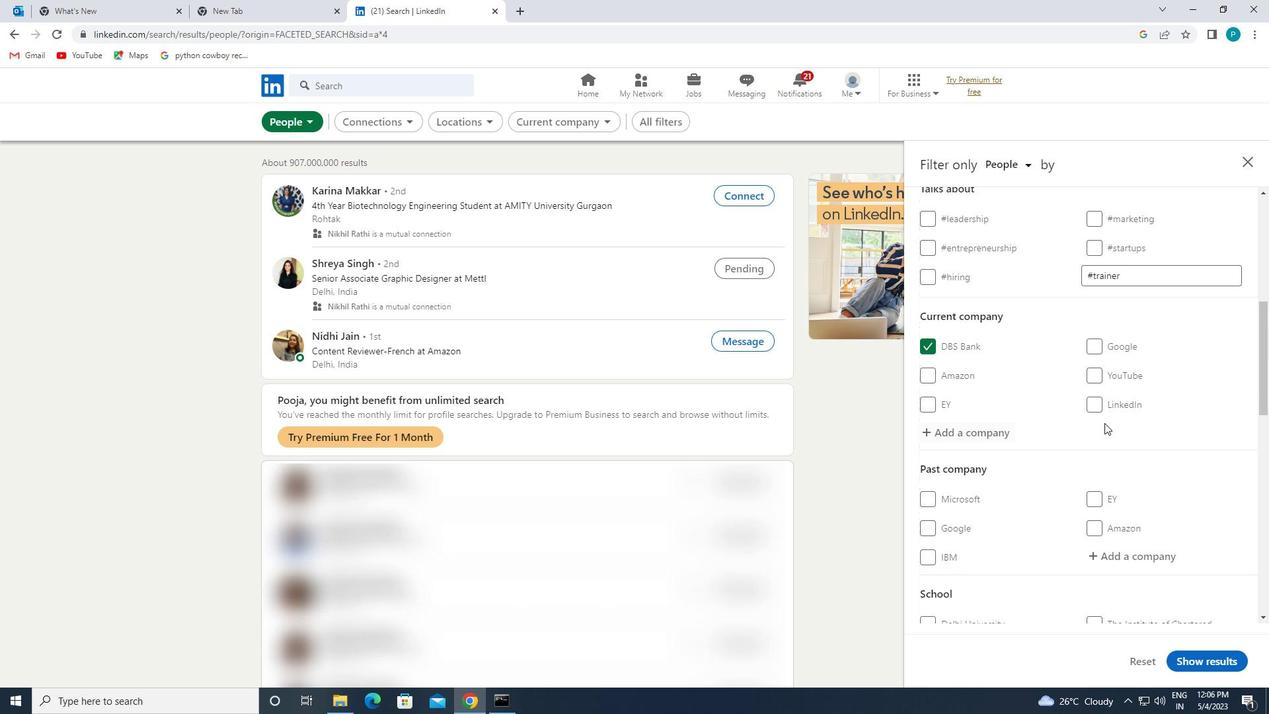 
Action: Mouse moved to (1119, 431)
Screenshot: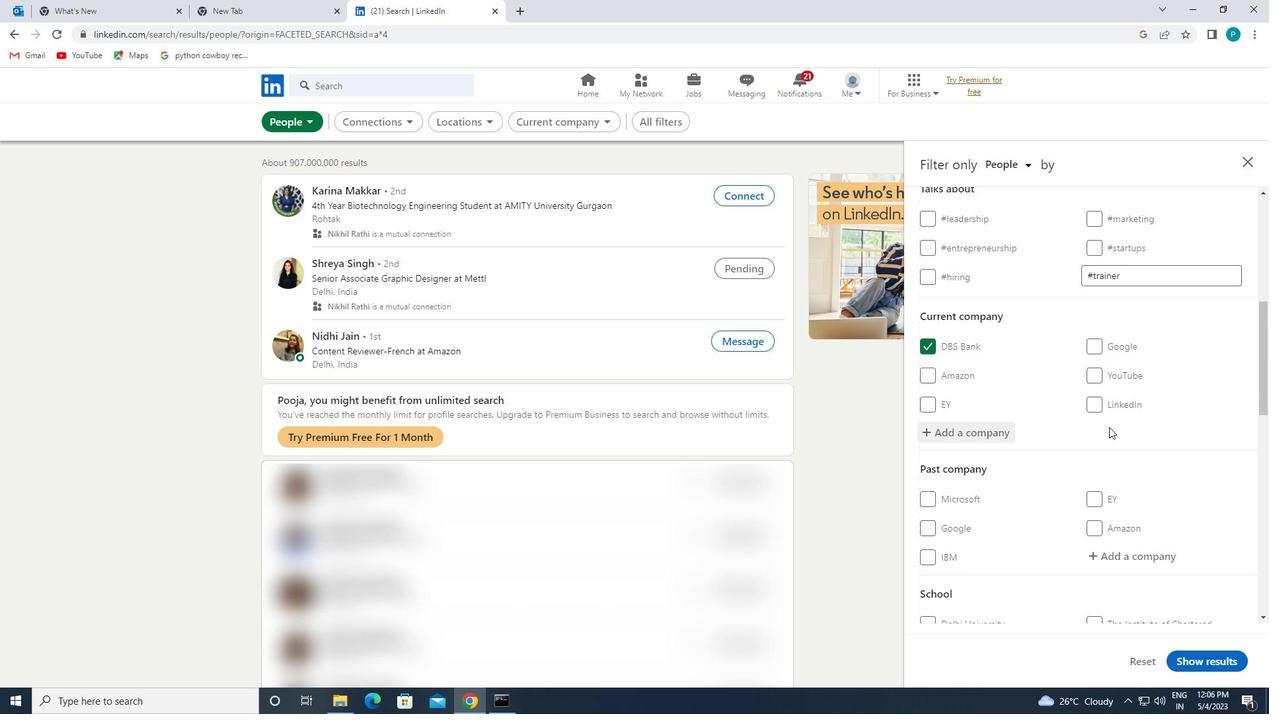 
Action: Mouse scrolled (1119, 430) with delta (0, 0)
Screenshot: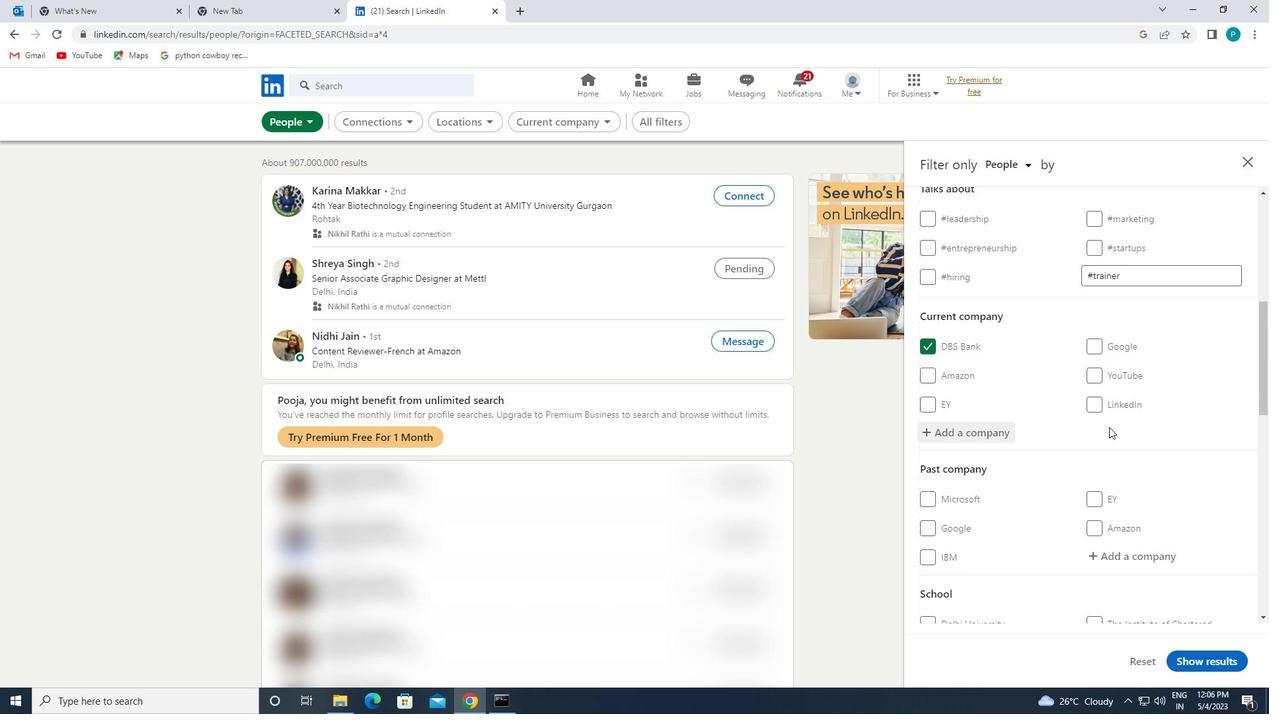 
Action: Mouse moved to (1138, 493)
Screenshot: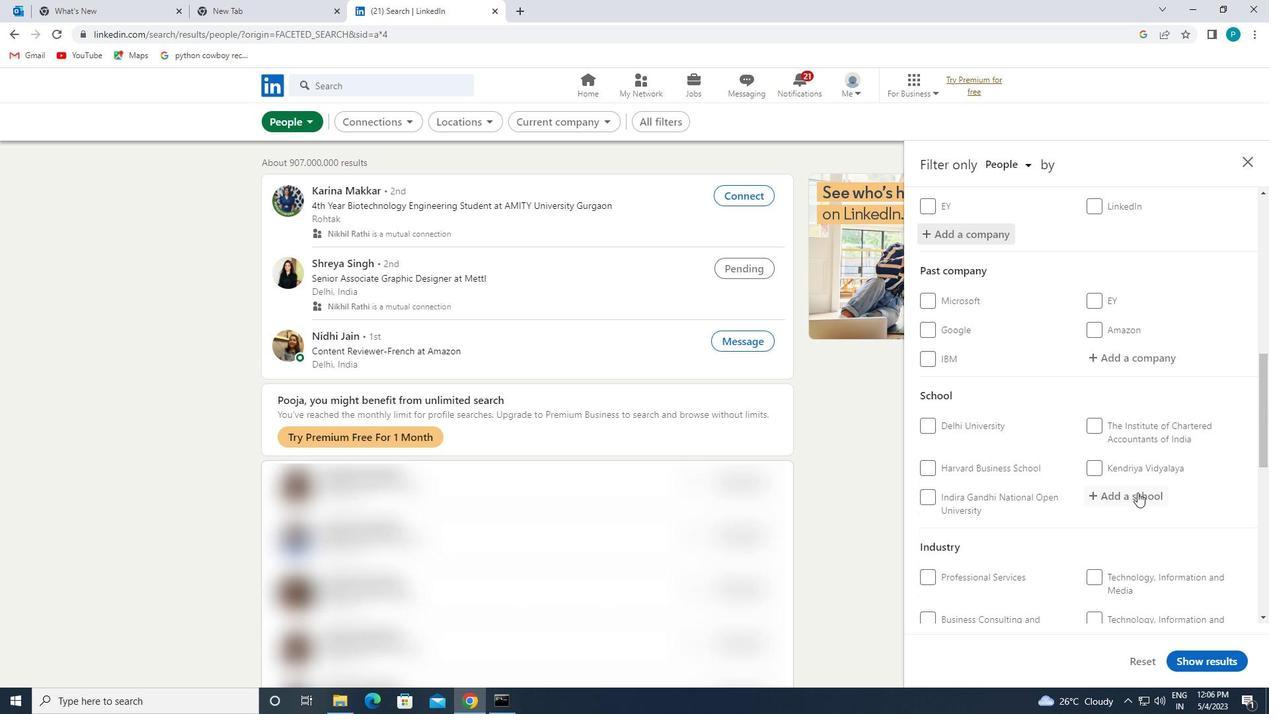 
Action: Mouse pressed left at (1138, 493)
Screenshot: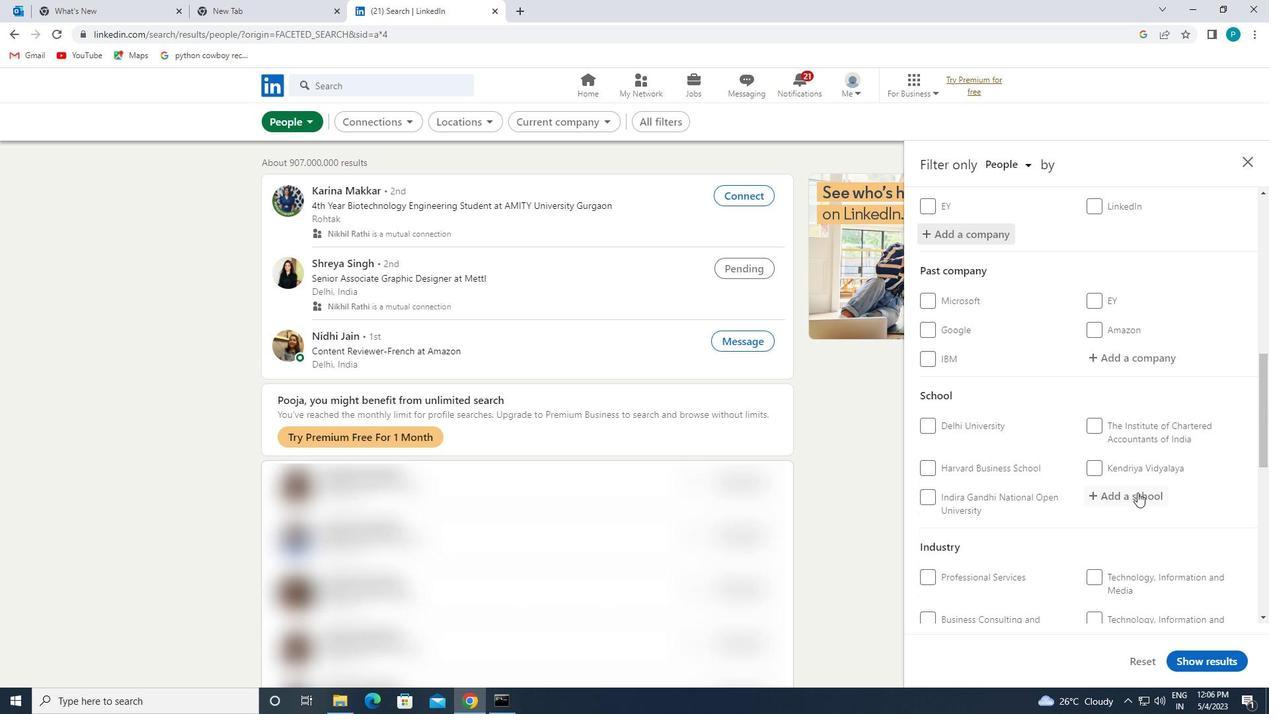 
Action: Mouse moved to (1138, 493)
Screenshot: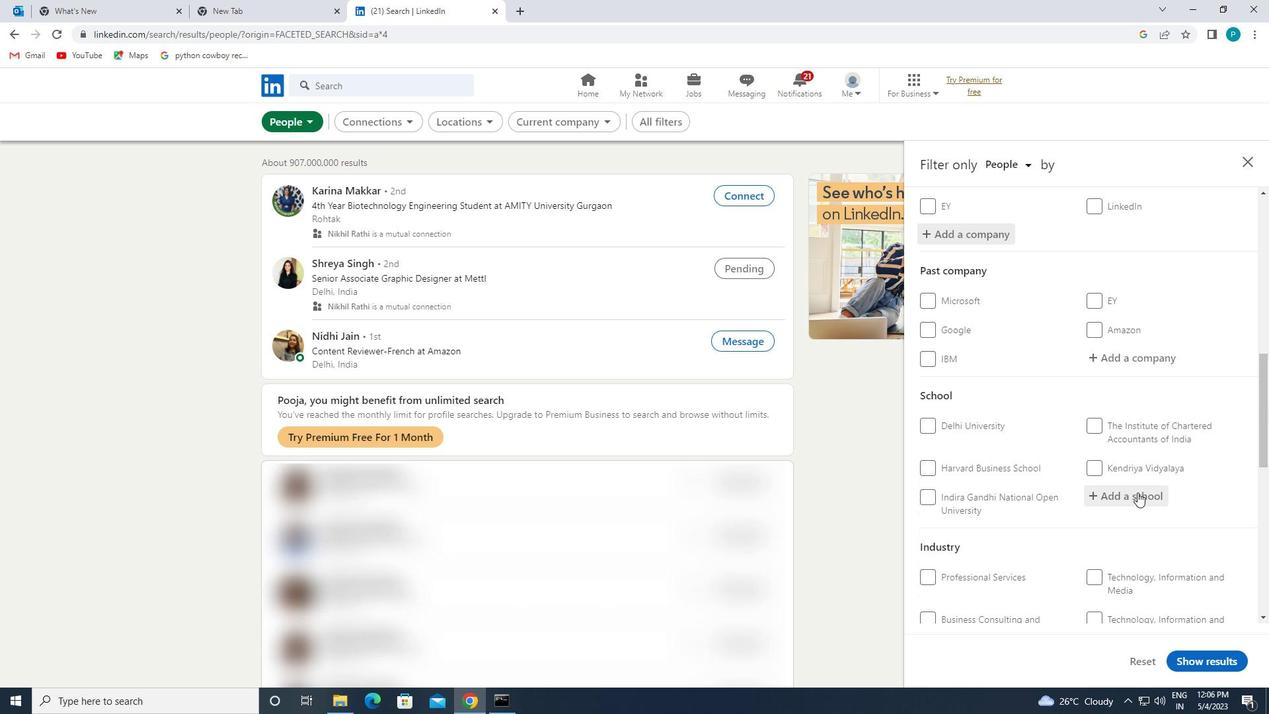 
Action: Key pressed T<Key.caps_lock>HE<Key.space><Key.caps_lock>A<Key.caps_lock>SSEMBLY<Key.space>OG<Key.backspace>F<Key.space><Key.caps_lock>F<Key.backspace>G<Key.caps_lock>OD<Key.space>
Screenshot: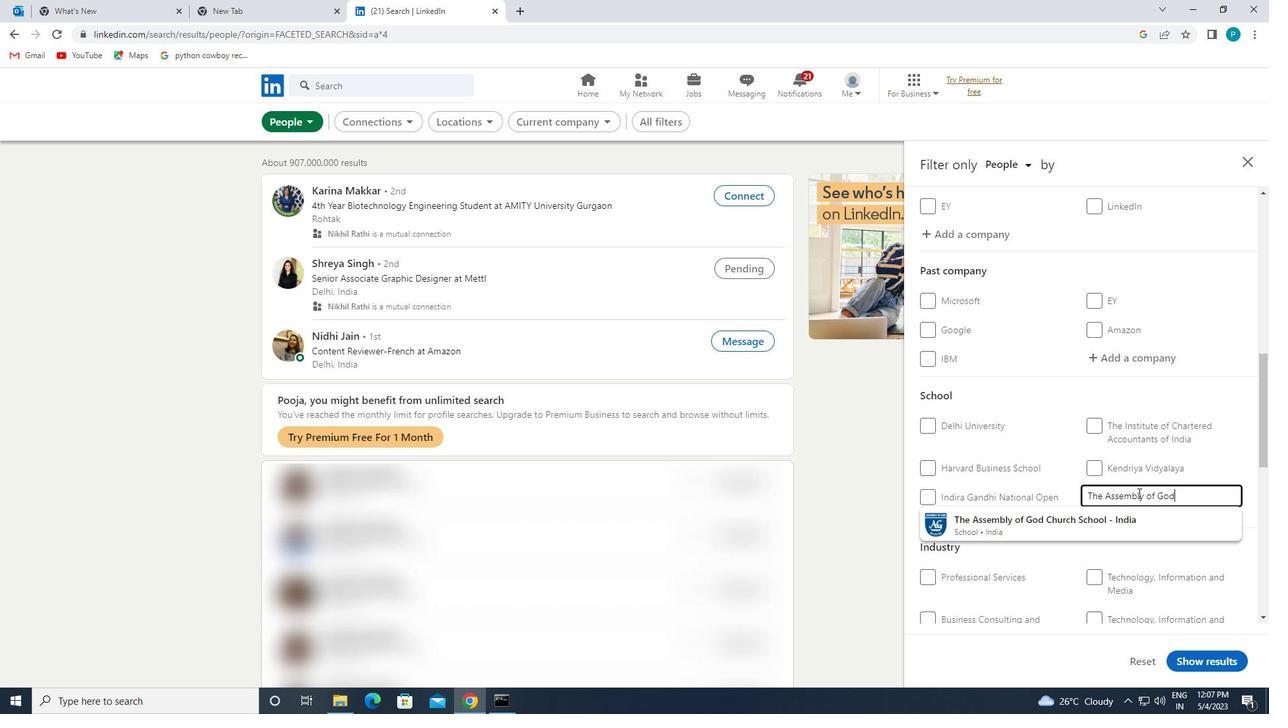 
Action: Mouse moved to (997, 519)
Screenshot: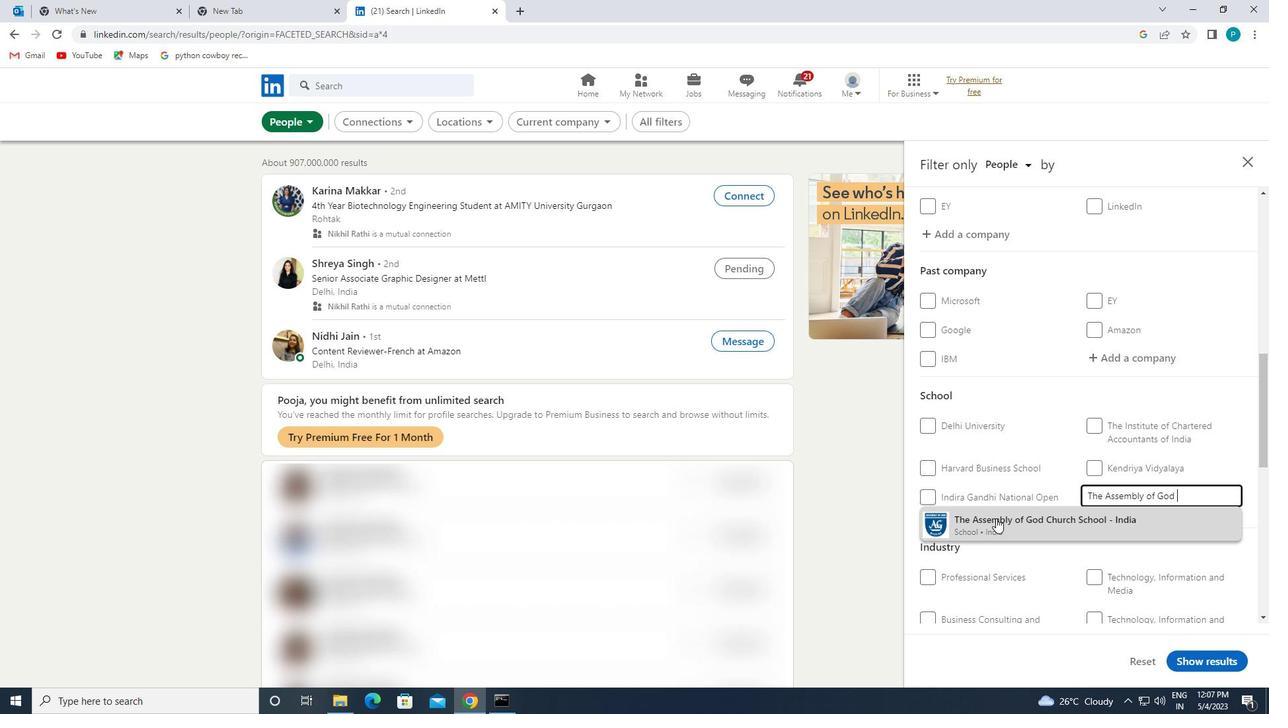 
Action: Mouse pressed left at (997, 519)
Screenshot: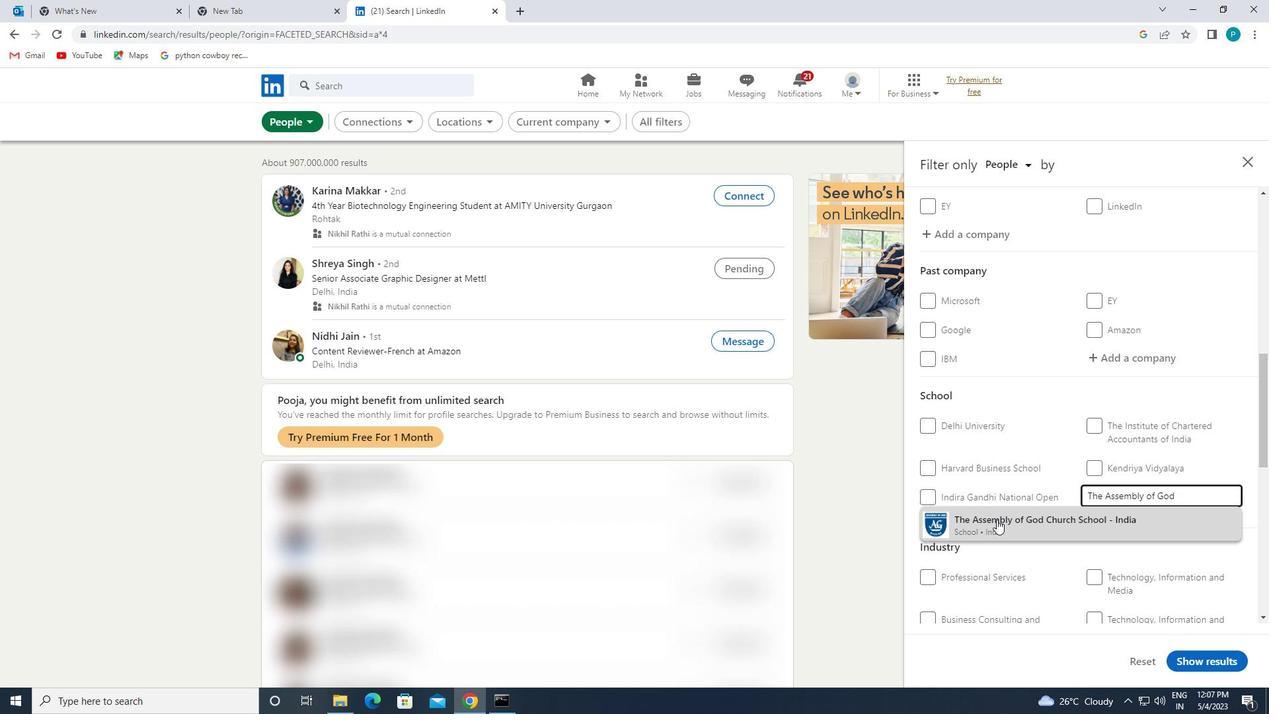 
Action: Mouse moved to (1155, 435)
Screenshot: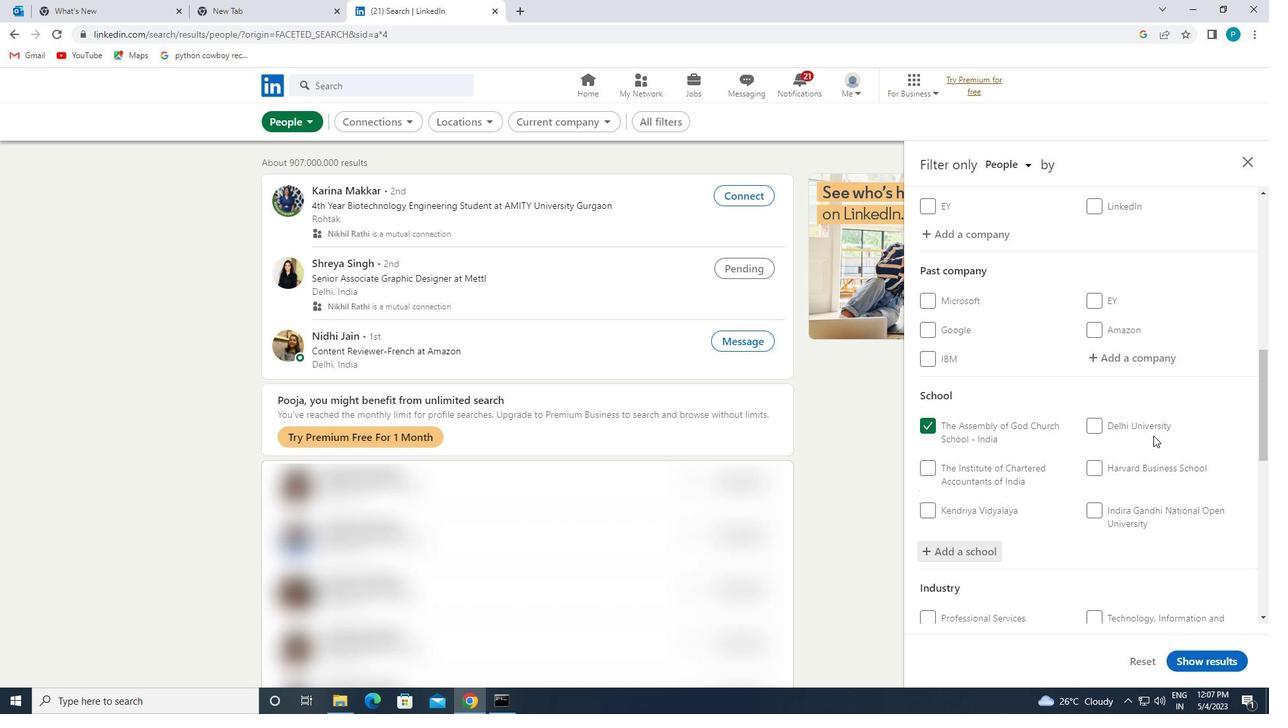 
Action: Mouse scrolled (1155, 435) with delta (0, 0)
Screenshot: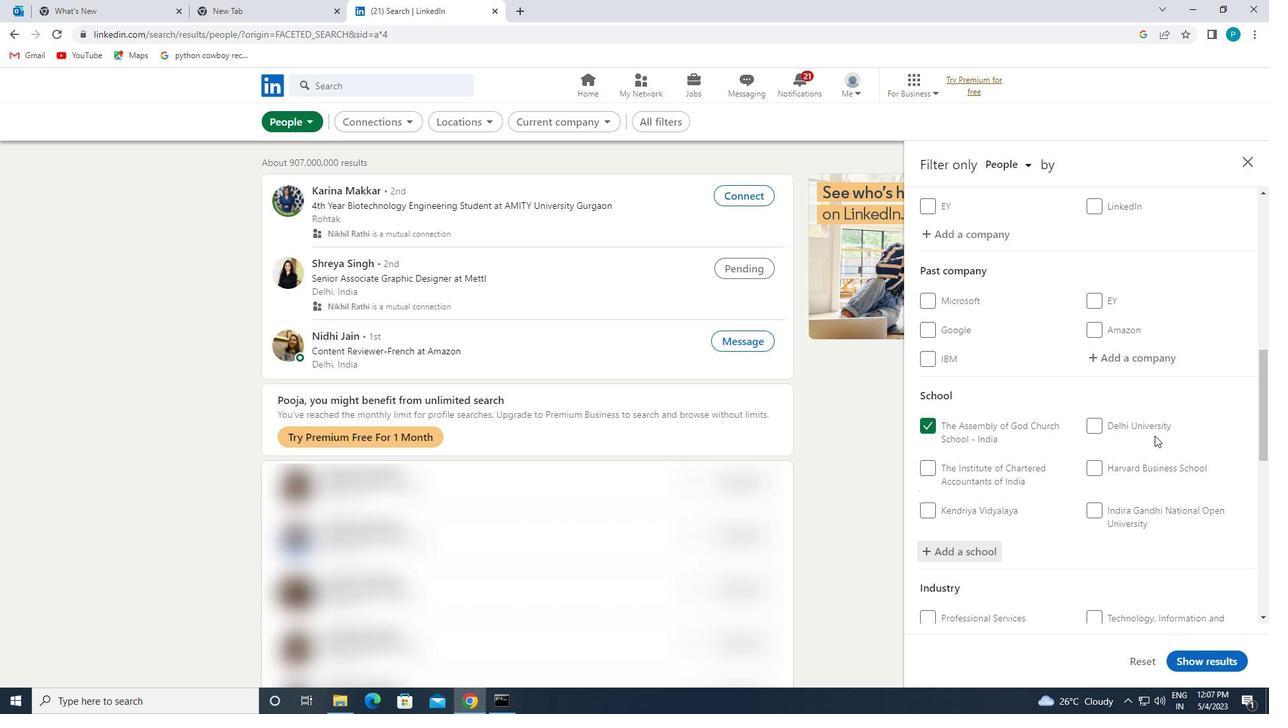 
Action: Mouse moved to (1183, 459)
Screenshot: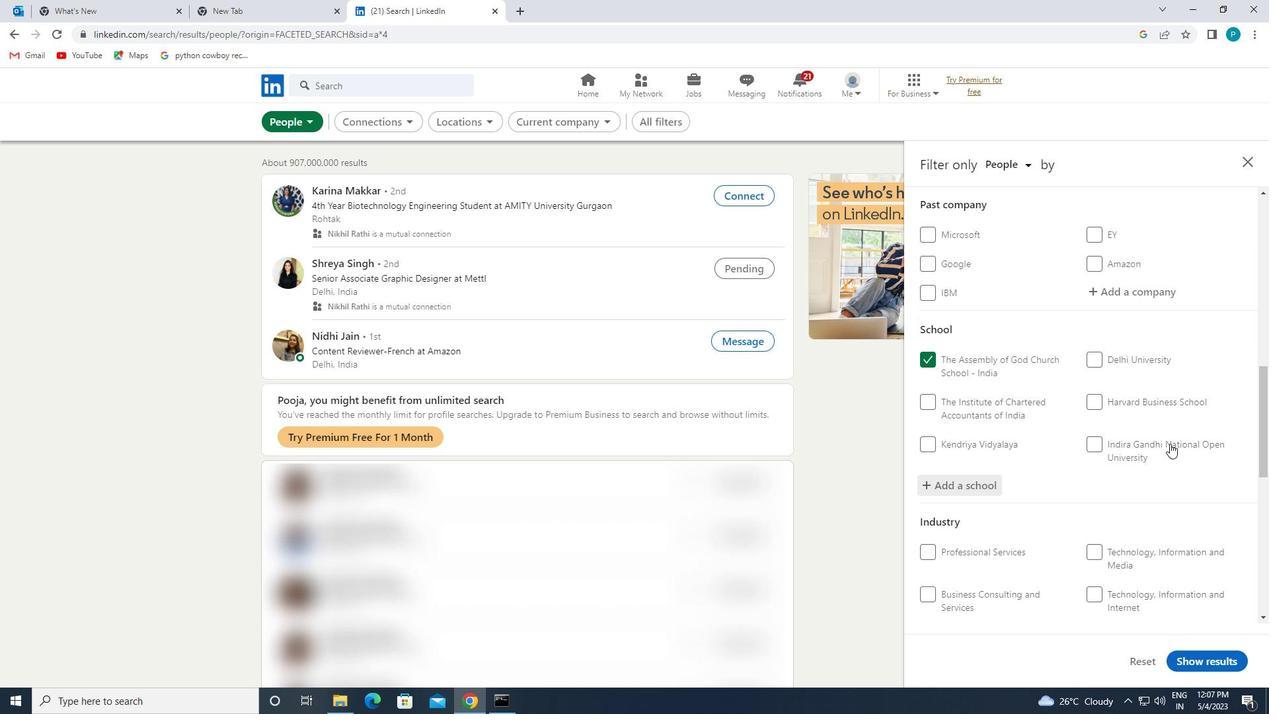 
Action: Mouse scrolled (1183, 458) with delta (0, 0)
Screenshot: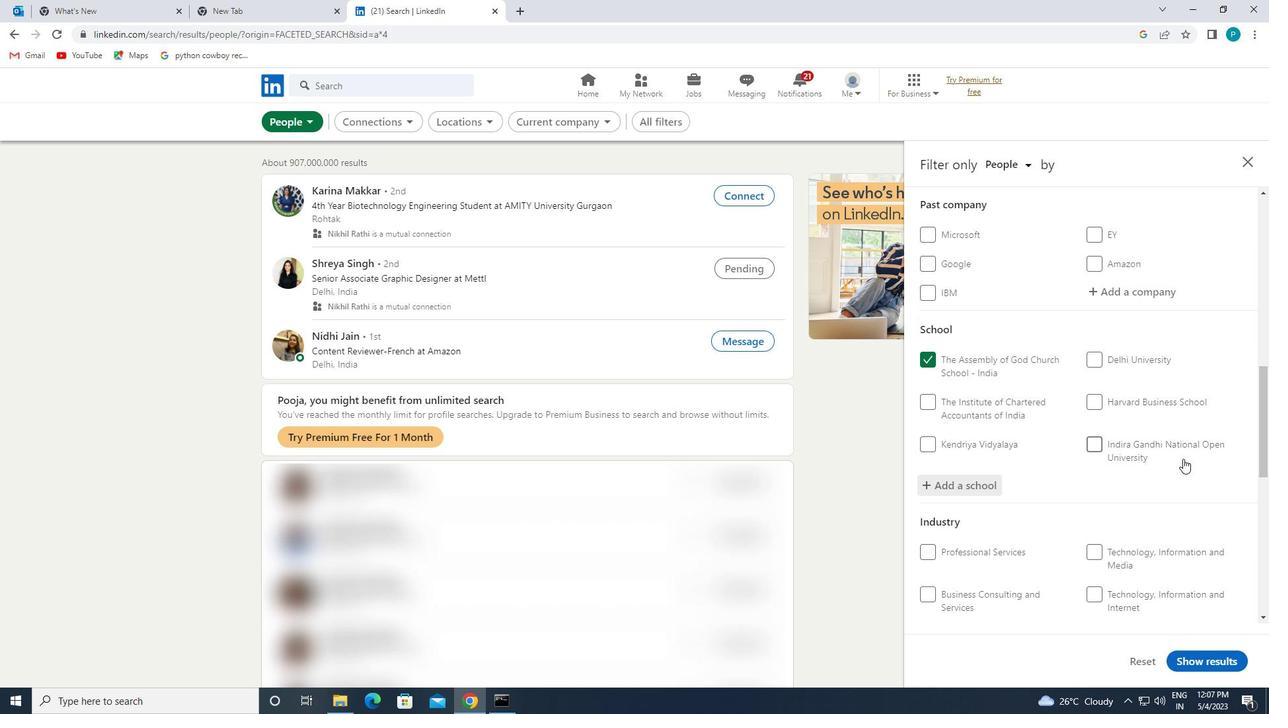 
Action: Mouse moved to (1183, 459)
Screenshot: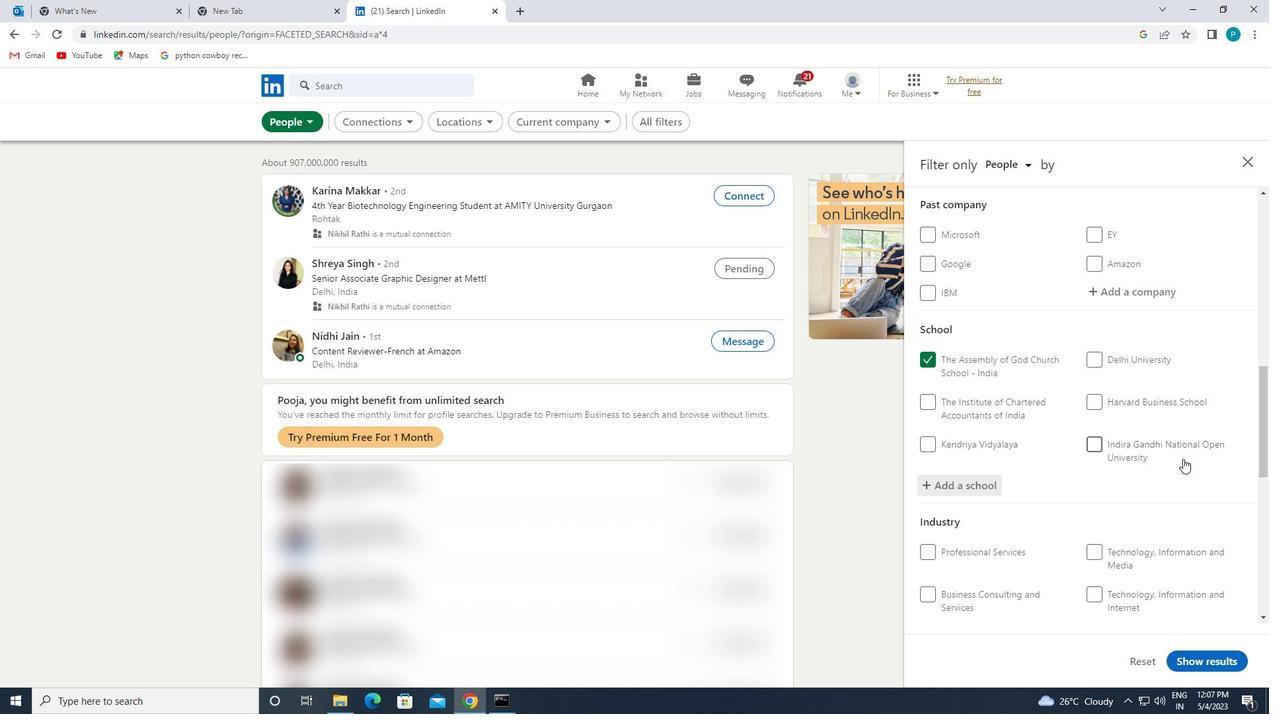 
Action: Mouse scrolled (1183, 459) with delta (0, 0)
Screenshot: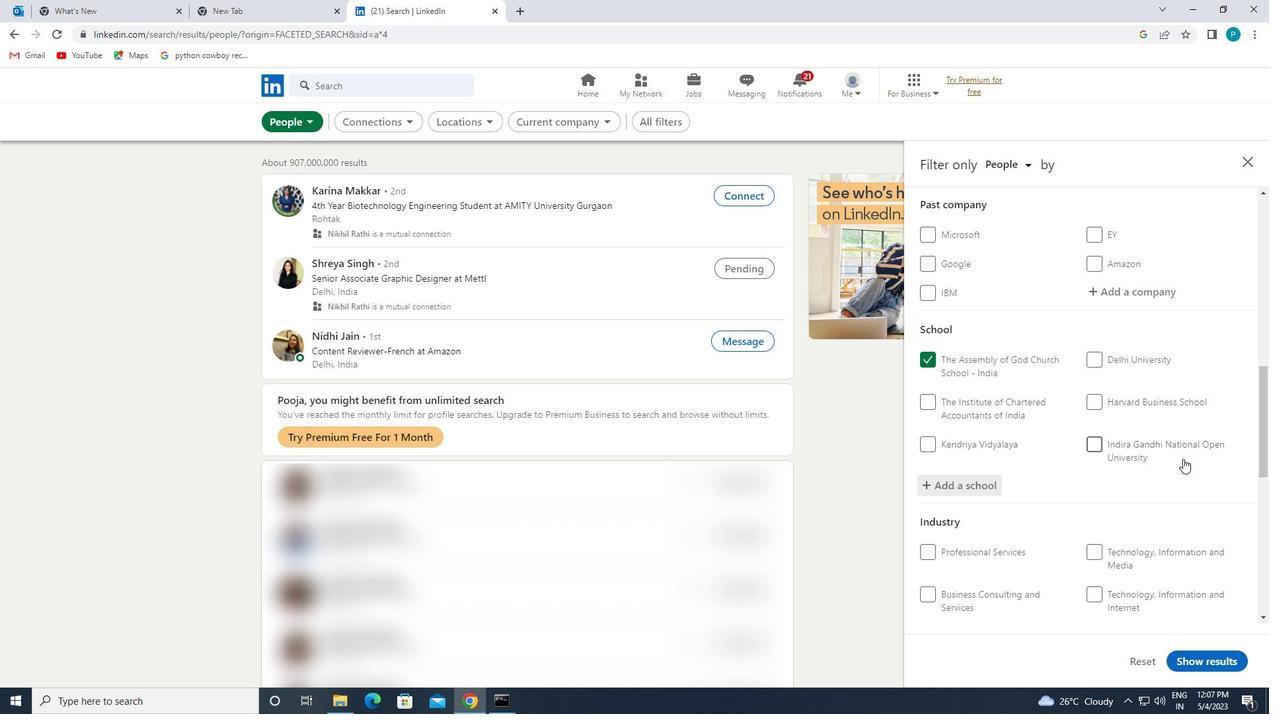 
Action: Mouse moved to (1146, 504)
Screenshot: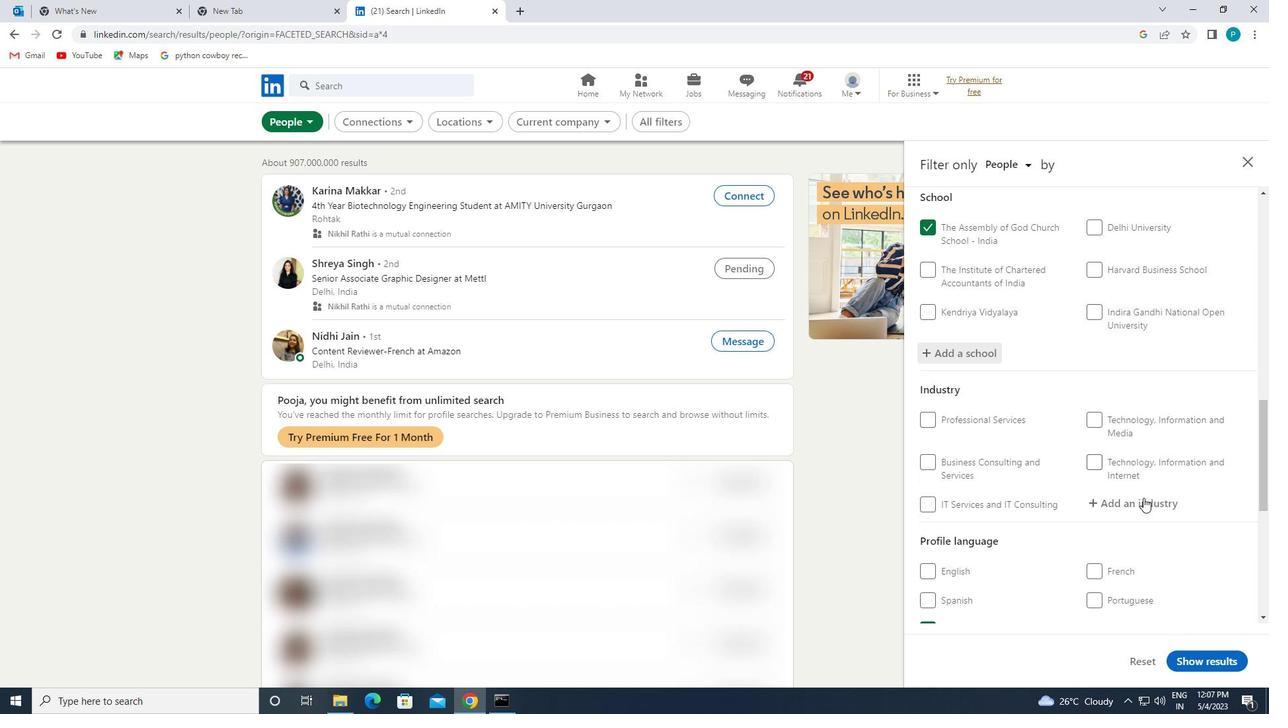 
Action: Mouse pressed left at (1146, 504)
Screenshot: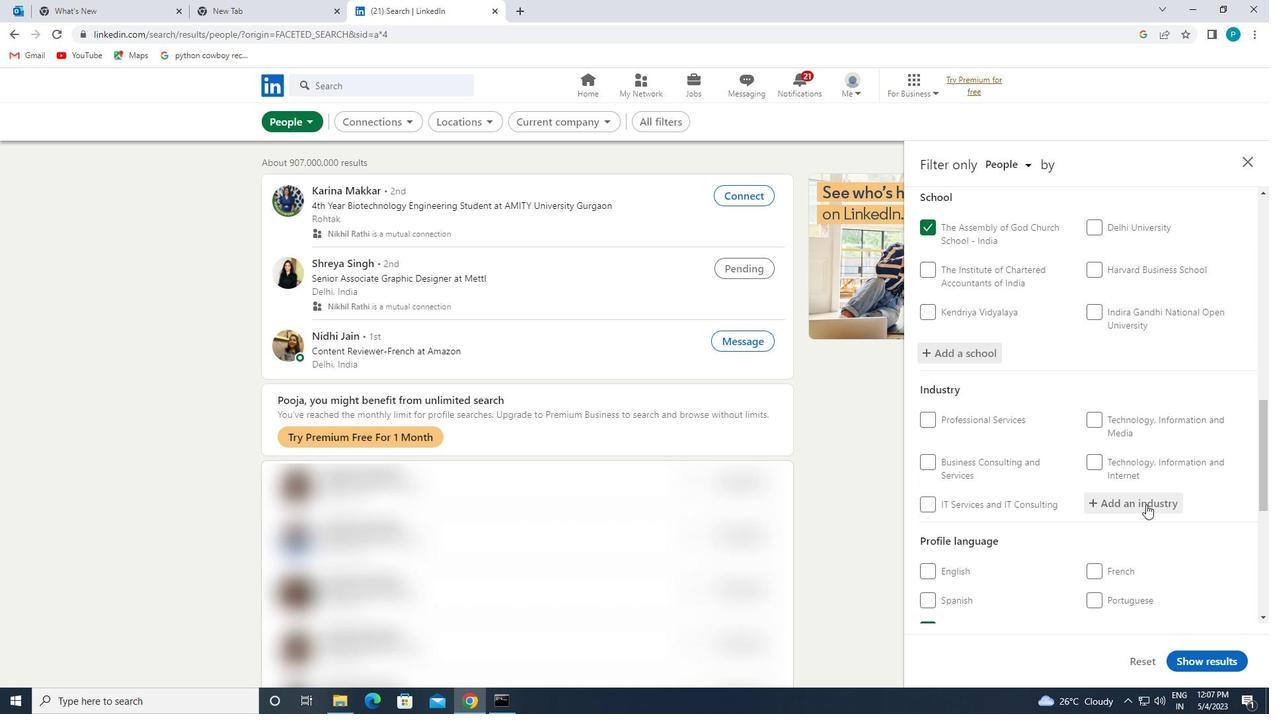
Action: Mouse moved to (1156, 504)
Screenshot: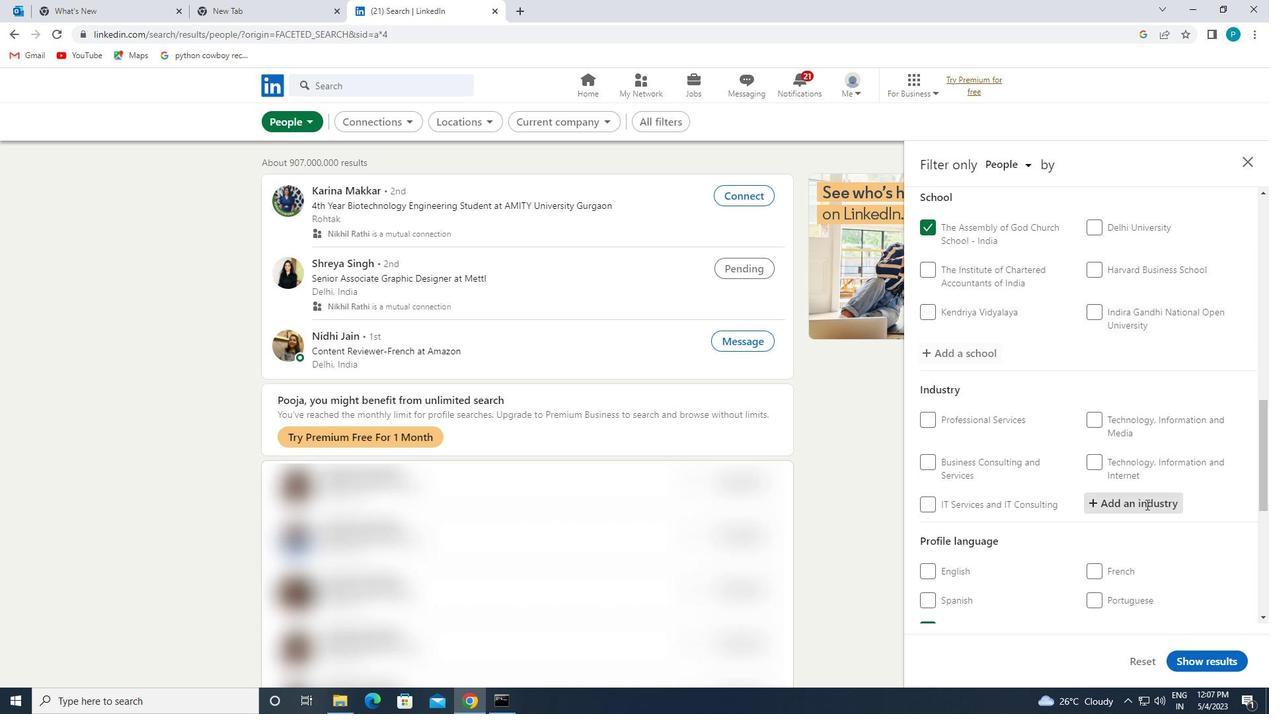 
Action: Key pressed HOSPI
Screenshot: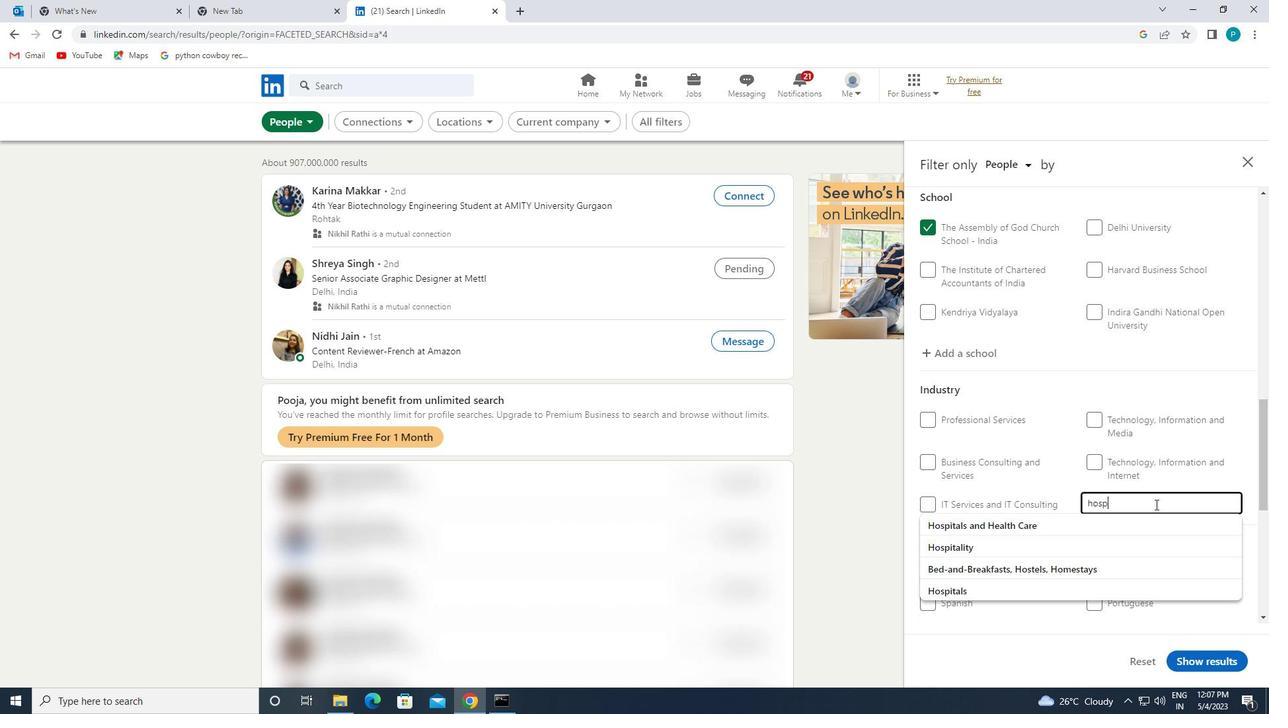 
Action: Mouse moved to (1061, 571)
Screenshot: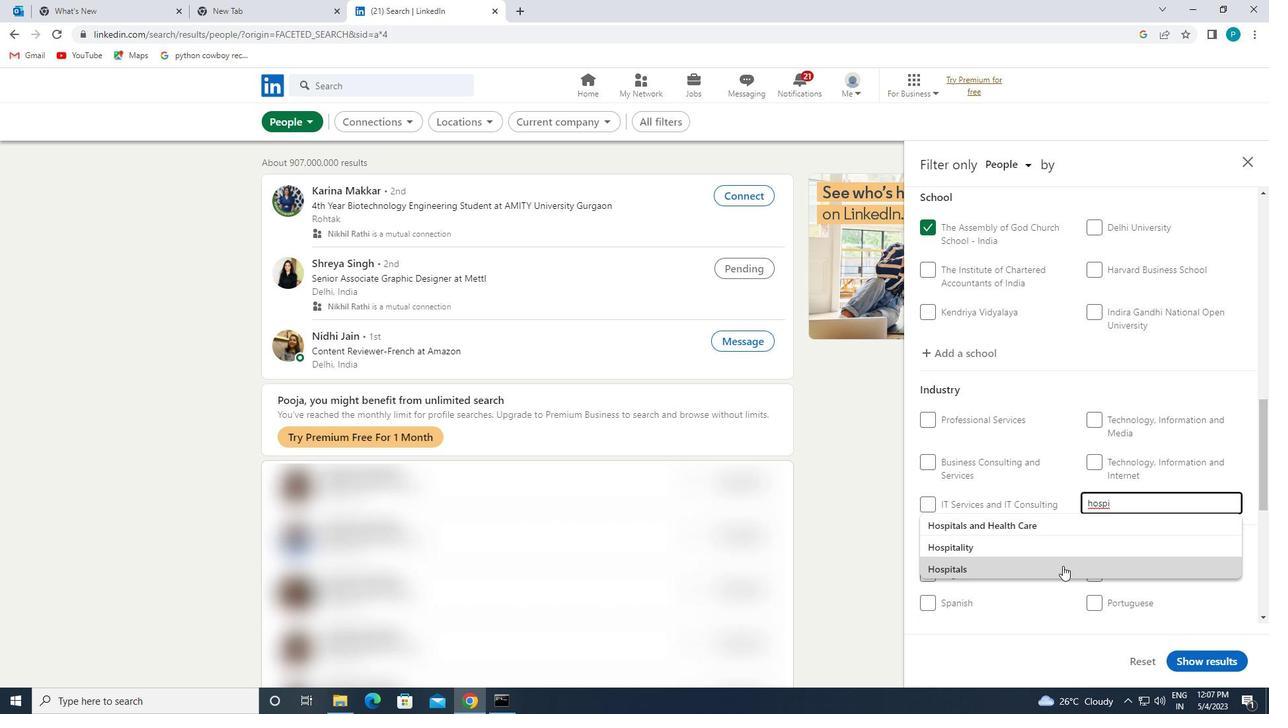 
Action: Mouse pressed left at (1061, 571)
Screenshot: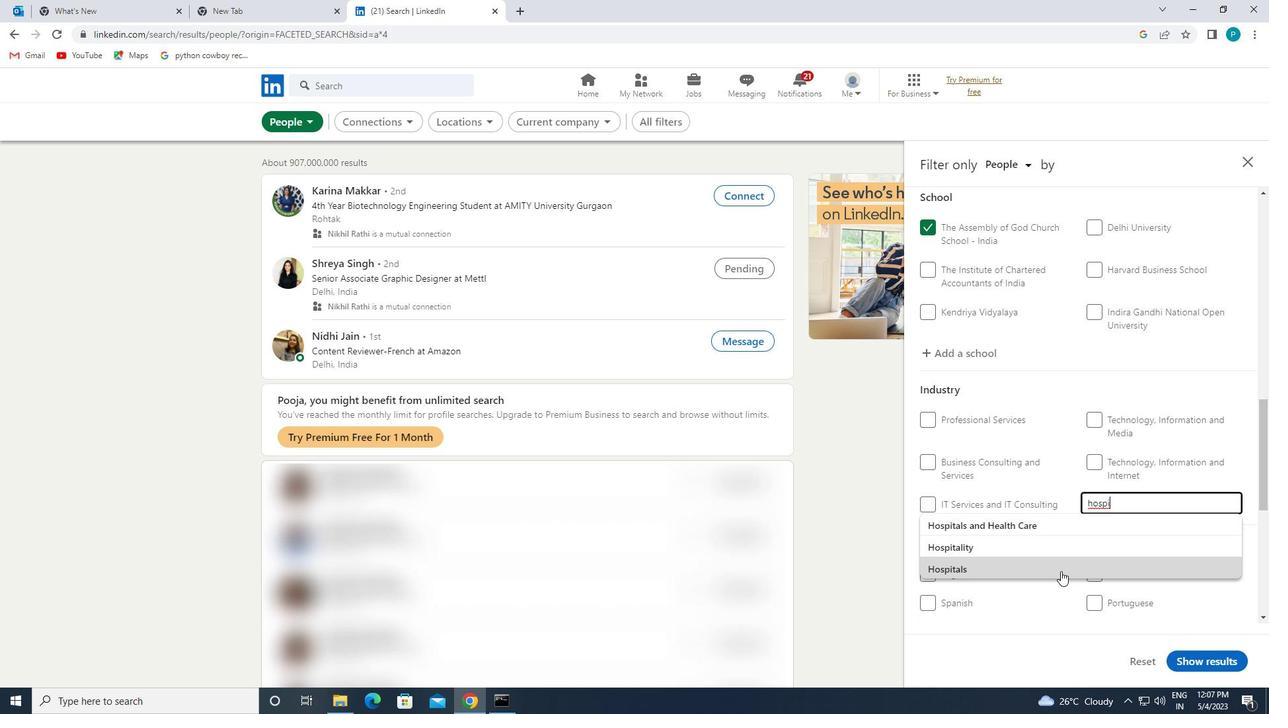 
Action: Mouse scrolled (1061, 570) with delta (0, 0)
Screenshot: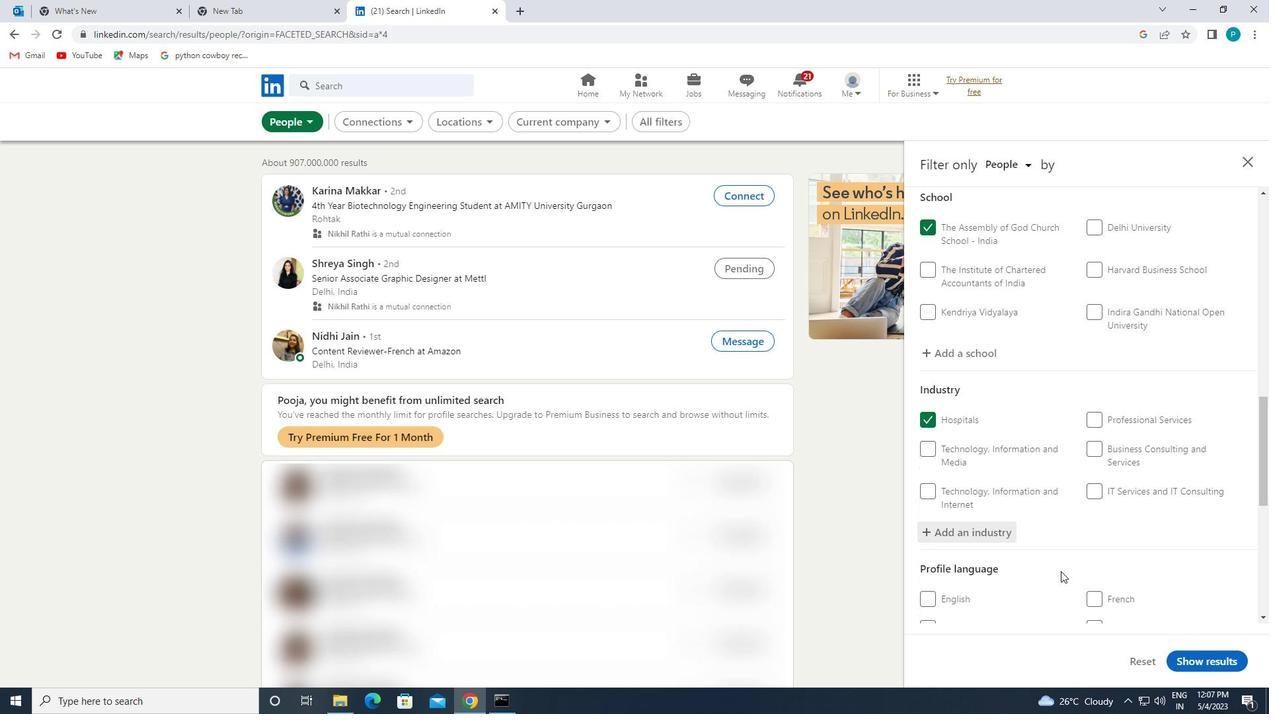 
Action: Mouse scrolled (1061, 570) with delta (0, 0)
Screenshot: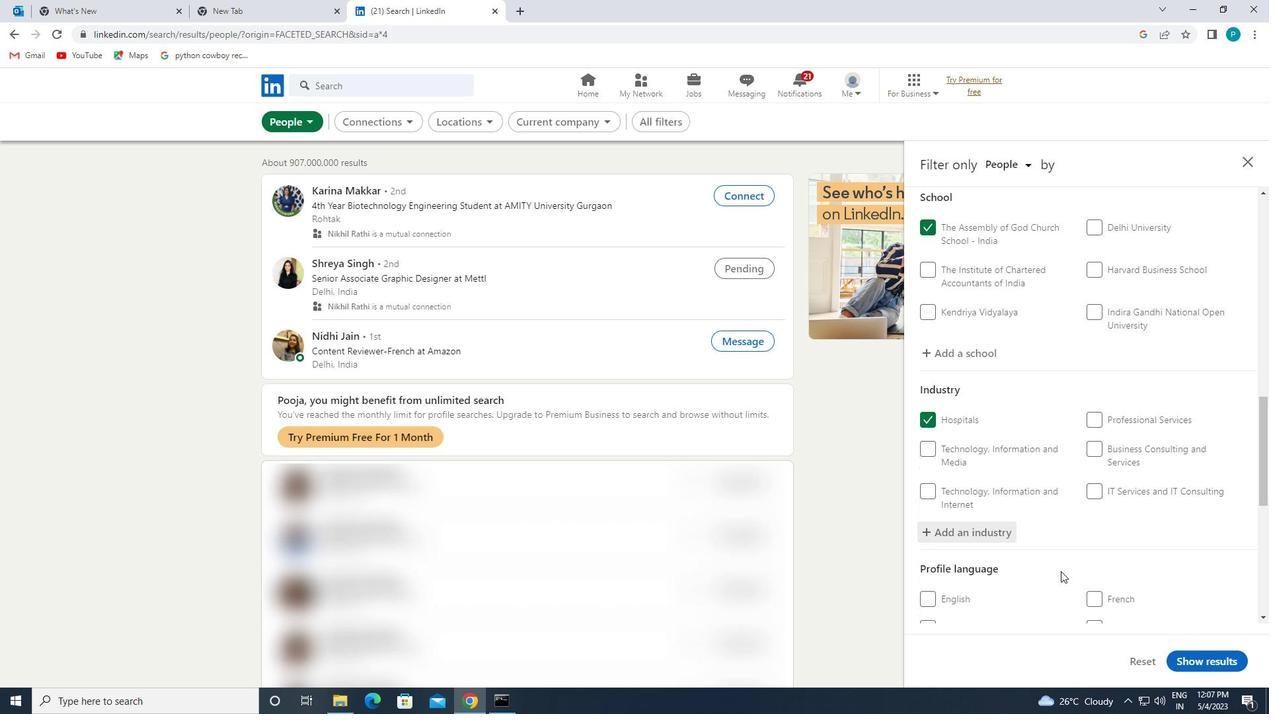 
Action: Mouse scrolled (1061, 570) with delta (0, 0)
Screenshot: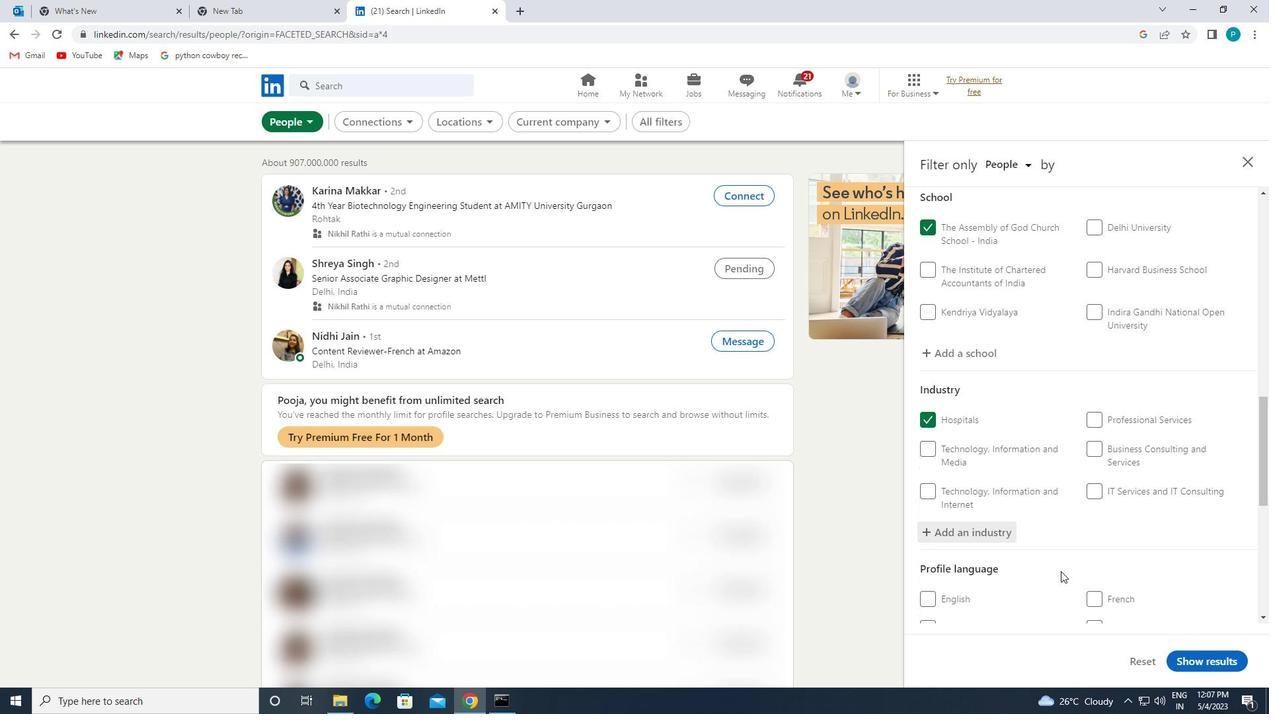 
Action: Mouse moved to (1110, 537)
Screenshot: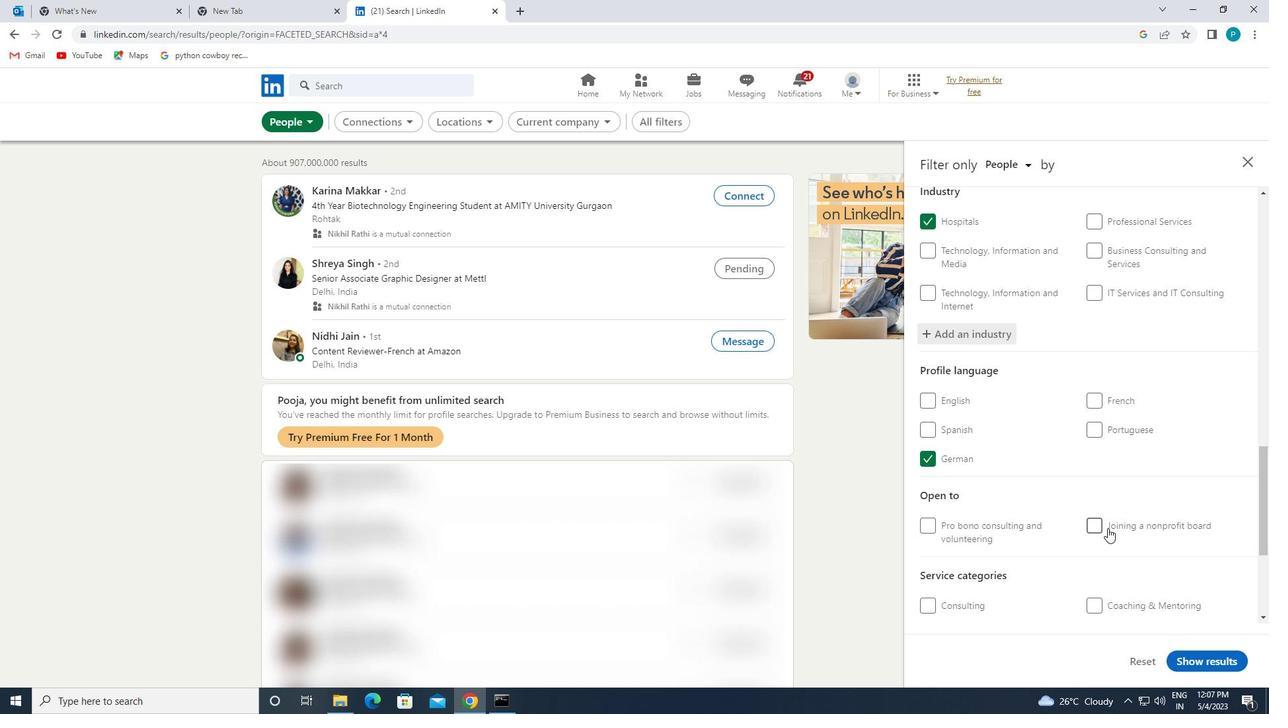
Action: Mouse scrolled (1110, 537) with delta (0, 0)
Screenshot: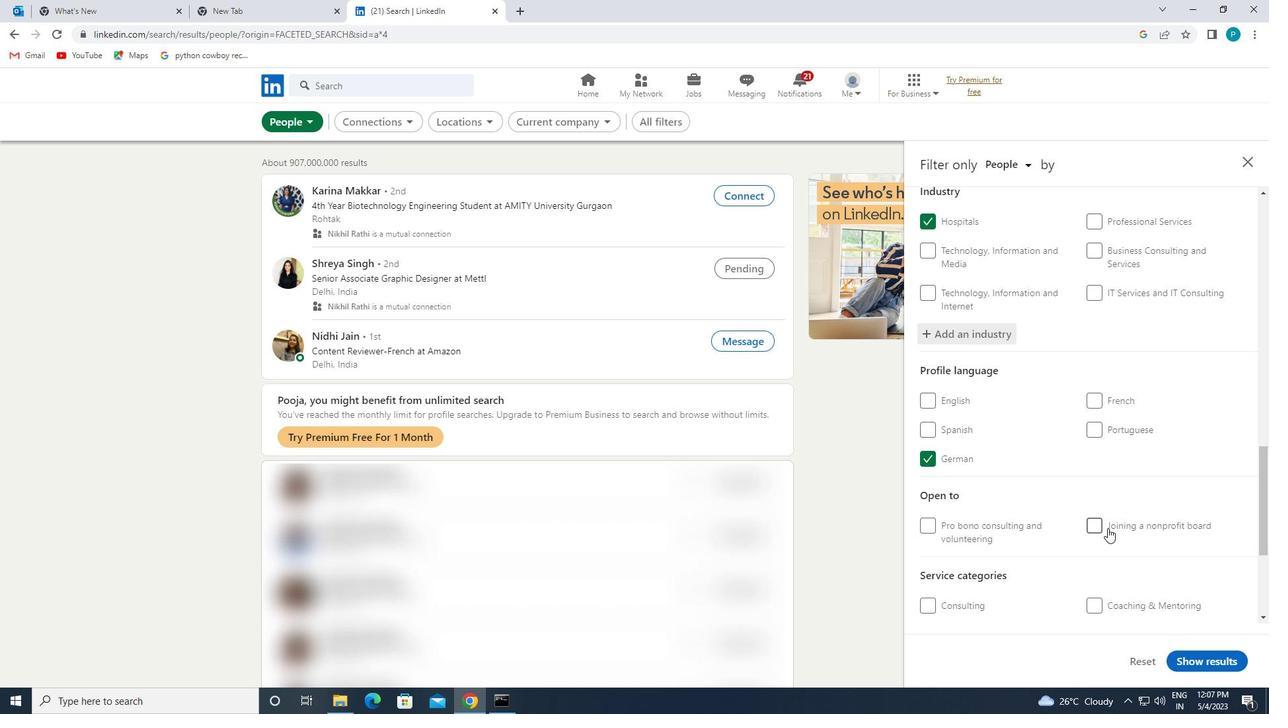
Action: Mouse moved to (1153, 597)
Screenshot: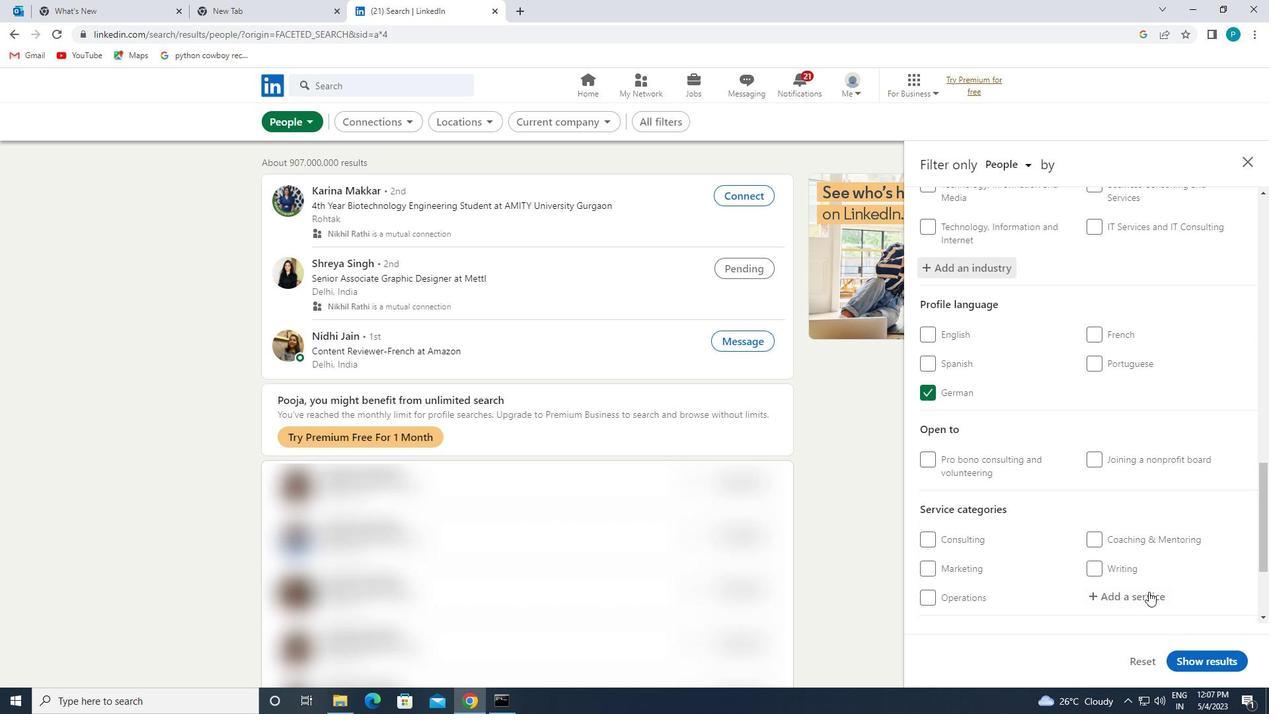 
Action: Mouse pressed left at (1153, 597)
Screenshot: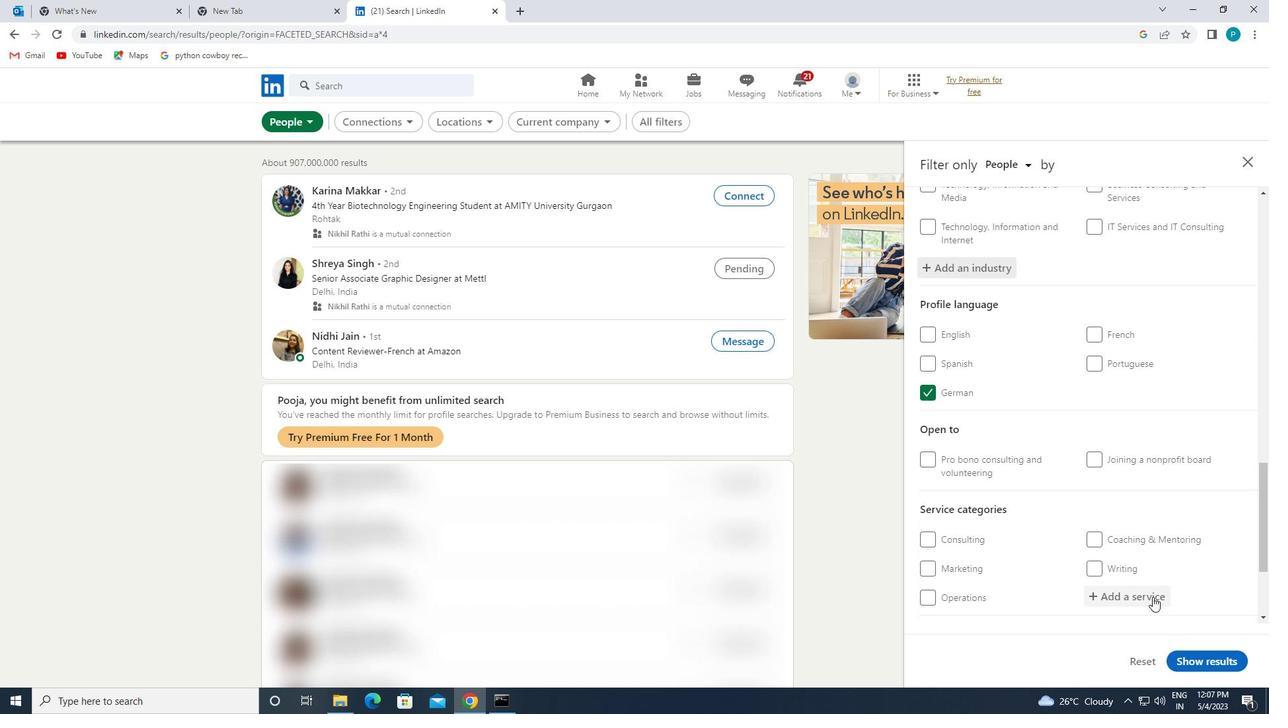 
Action: Mouse moved to (935, 41)
Screenshot: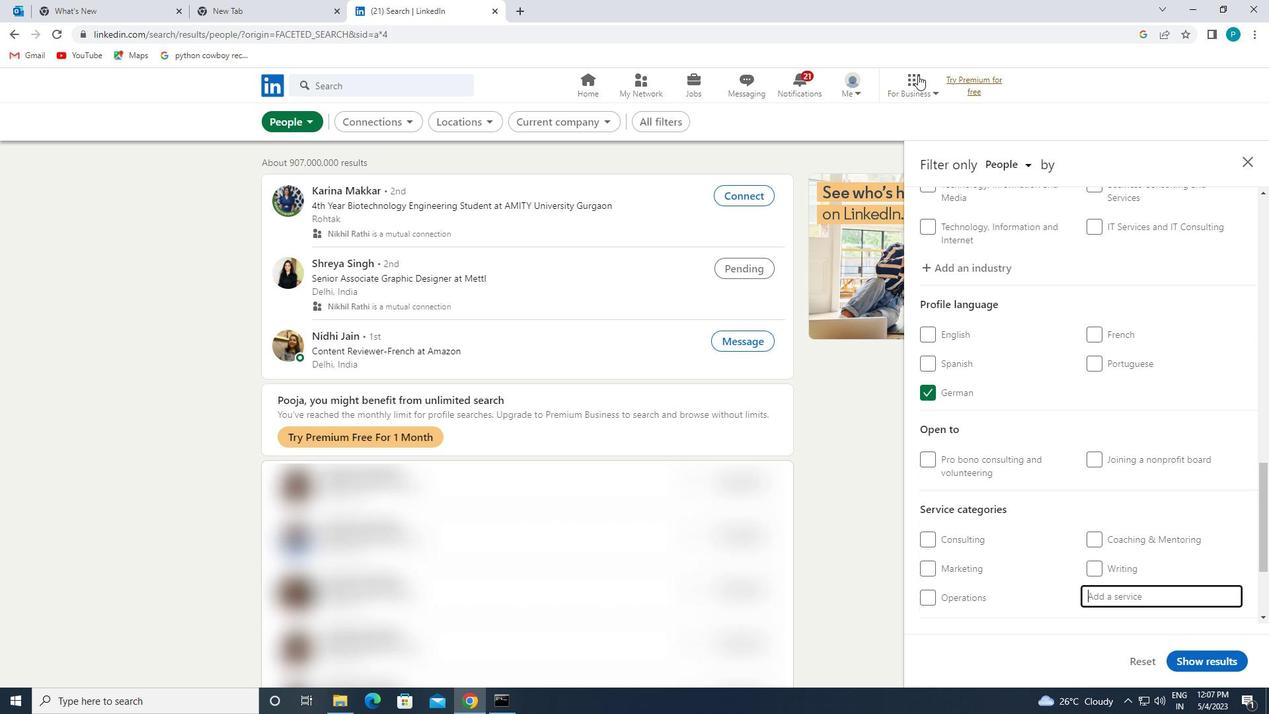 
Action: Mouse scrolled (935, 41) with delta (0, 0)
Screenshot: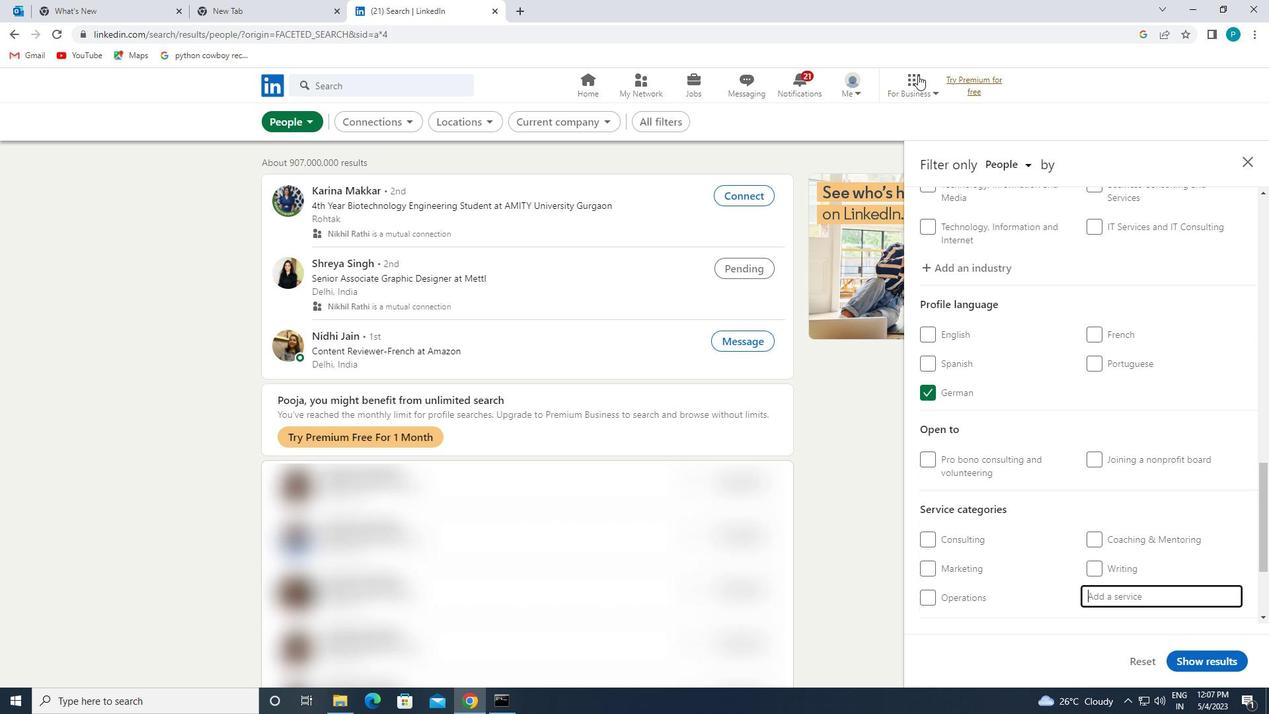 
Action: Mouse moved to (1117, 242)
Screenshot: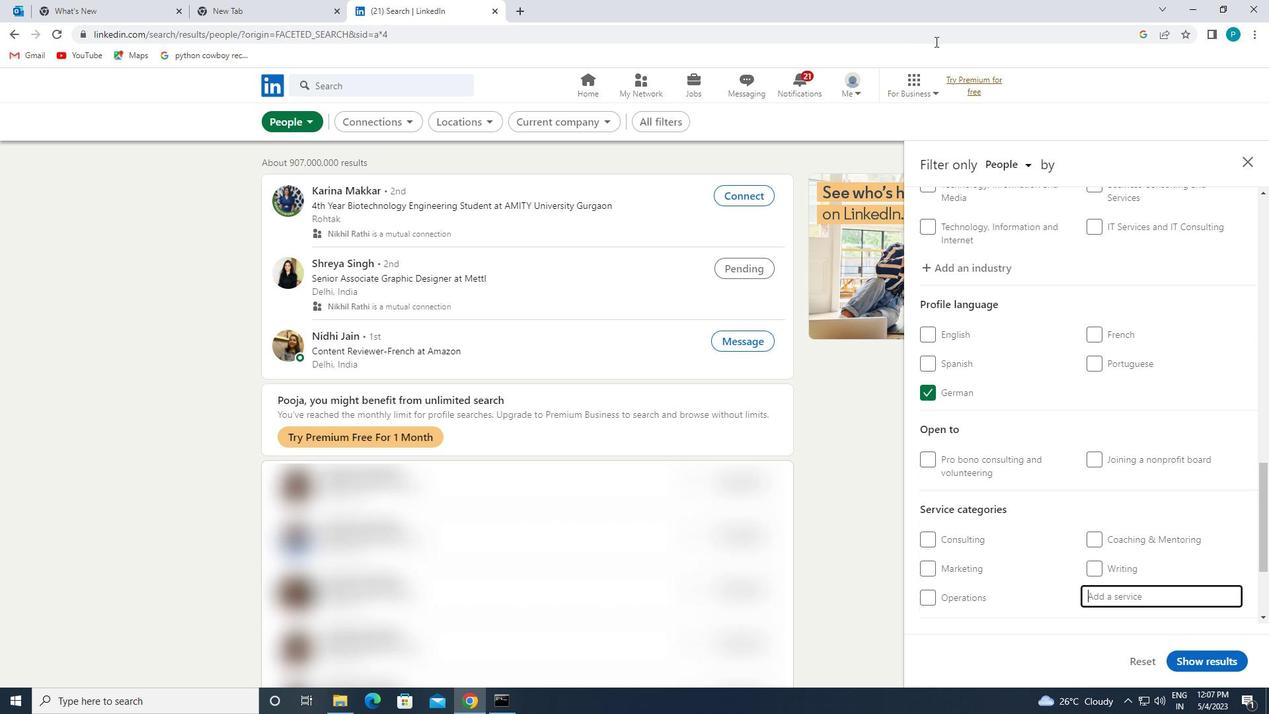 
Action: Mouse scrolled (1117, 242) with delta (0, 0)
Screenshot: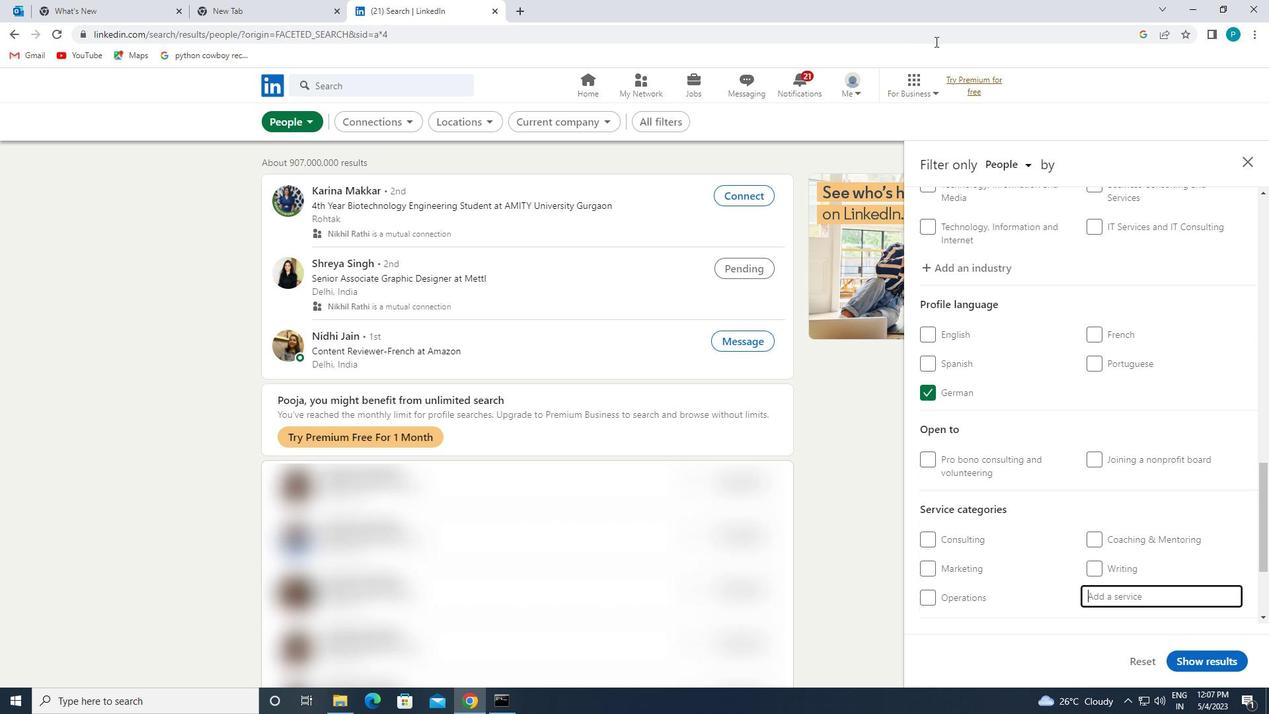 
Action: Mouse moved to (1140, 314)
Screenshot: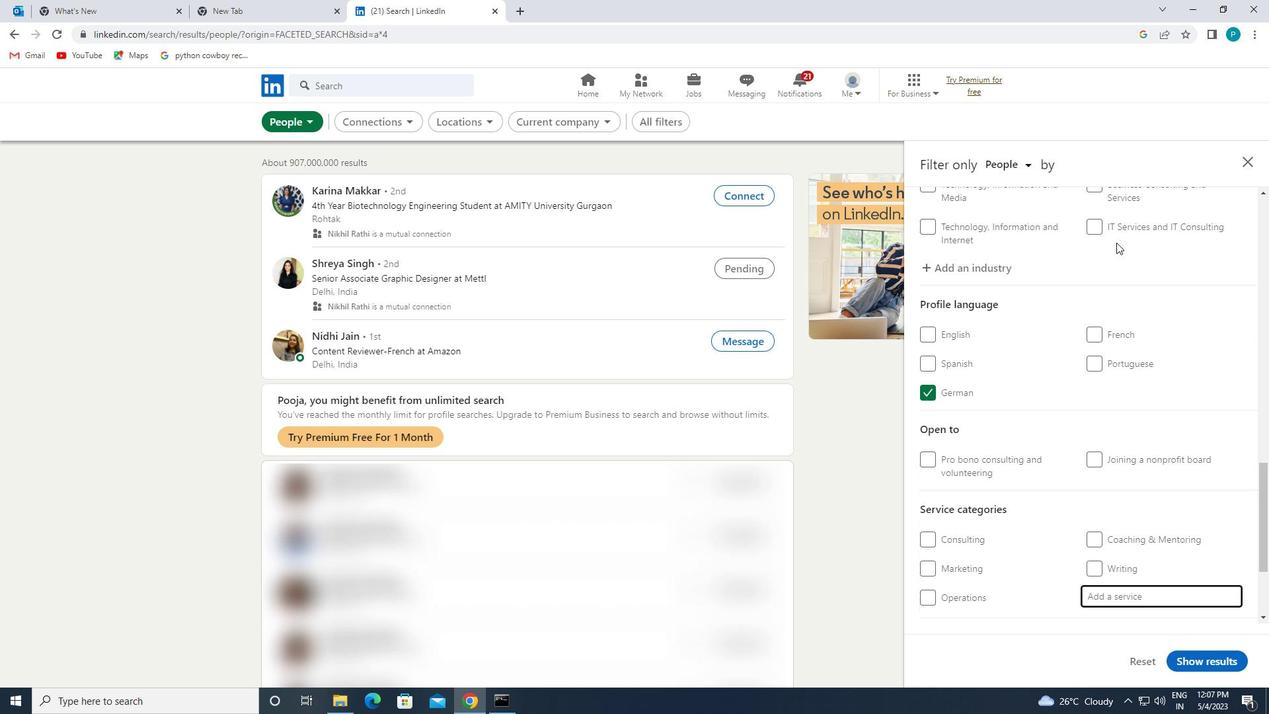
Action: Mouse scrolled (1140, 313) with delta (0, 0)
Screenshot: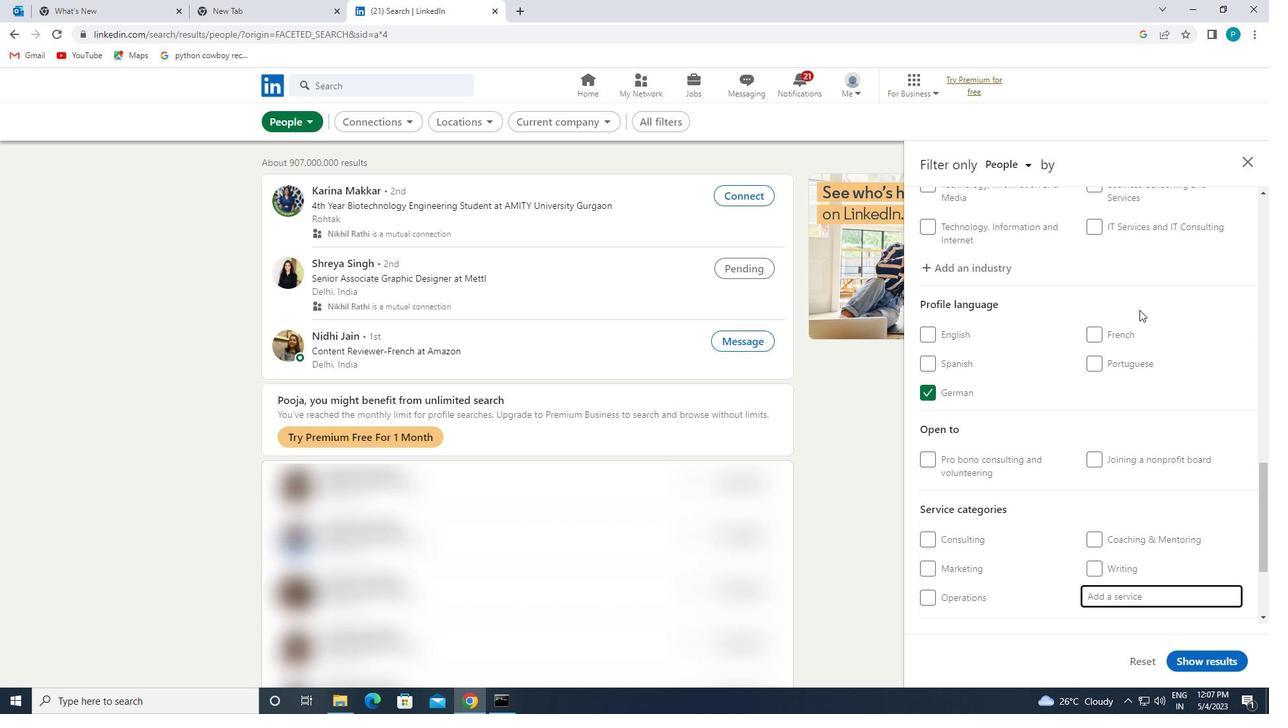 
Action: Mouse moved to (1140, 315)
Screenshot: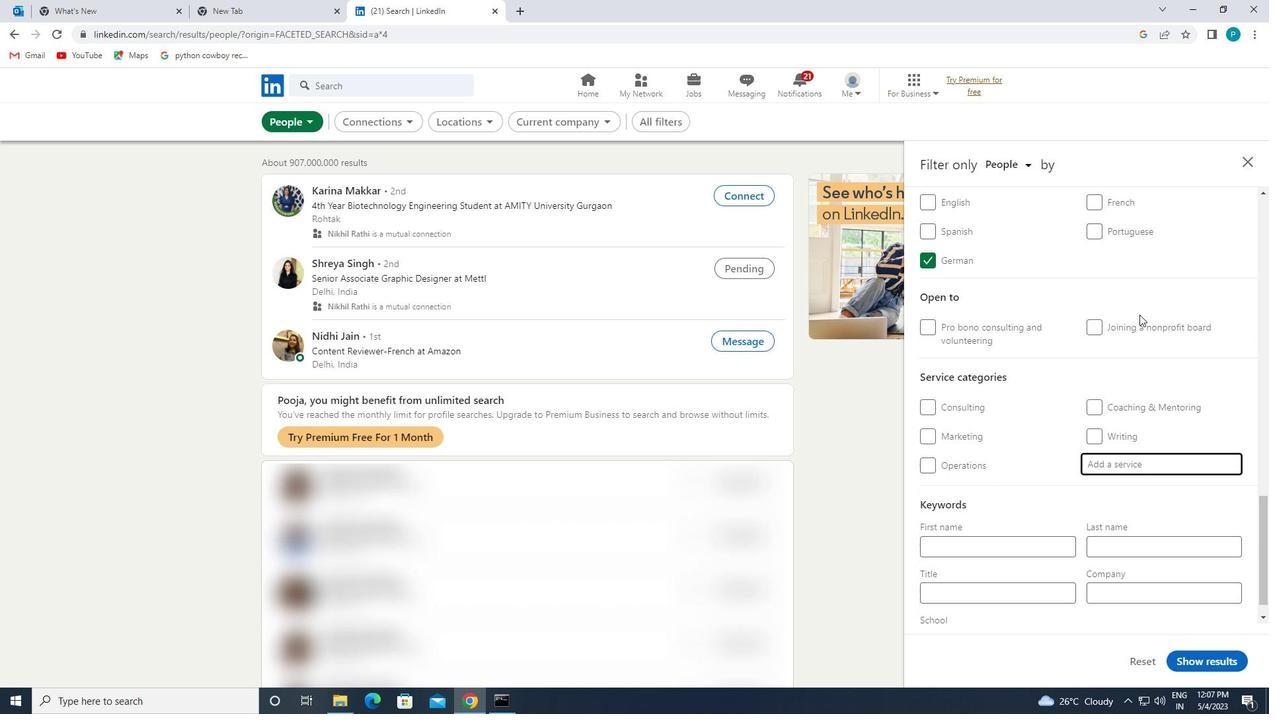 
Action: Key pressed HEAD
Screenshot: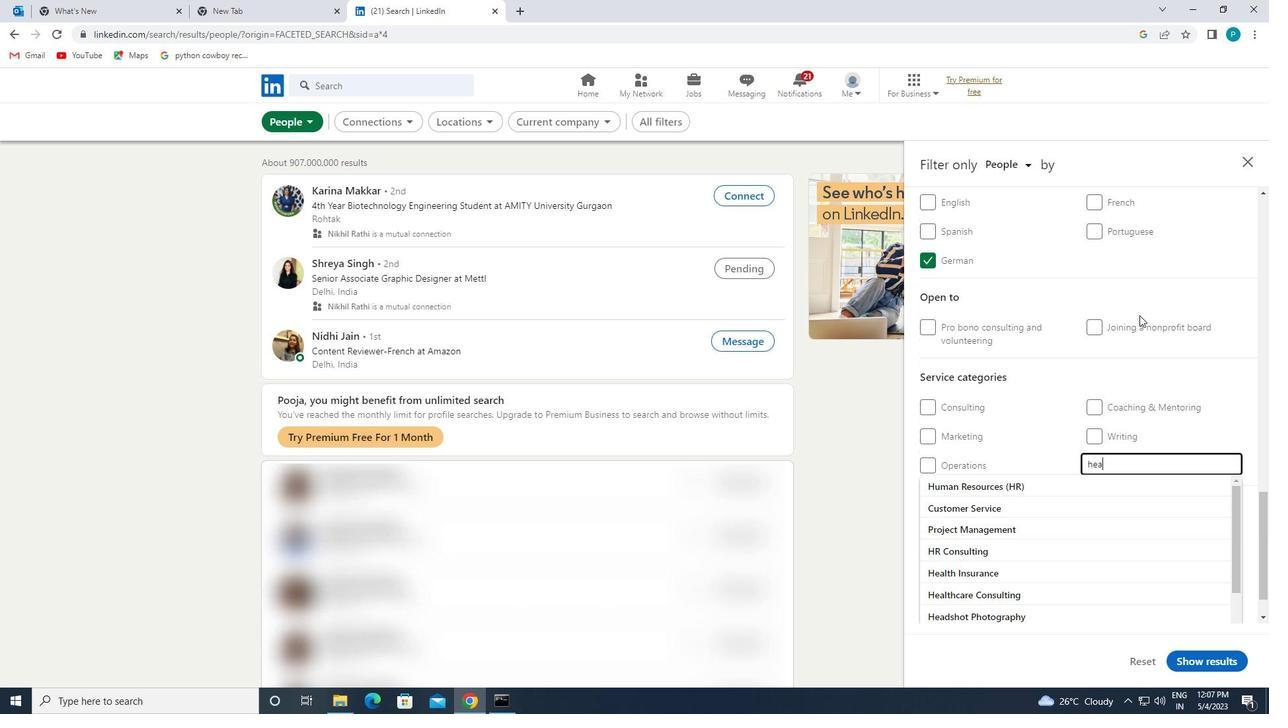 
Action: Mouse moved to (1028, 490)
Screenshot: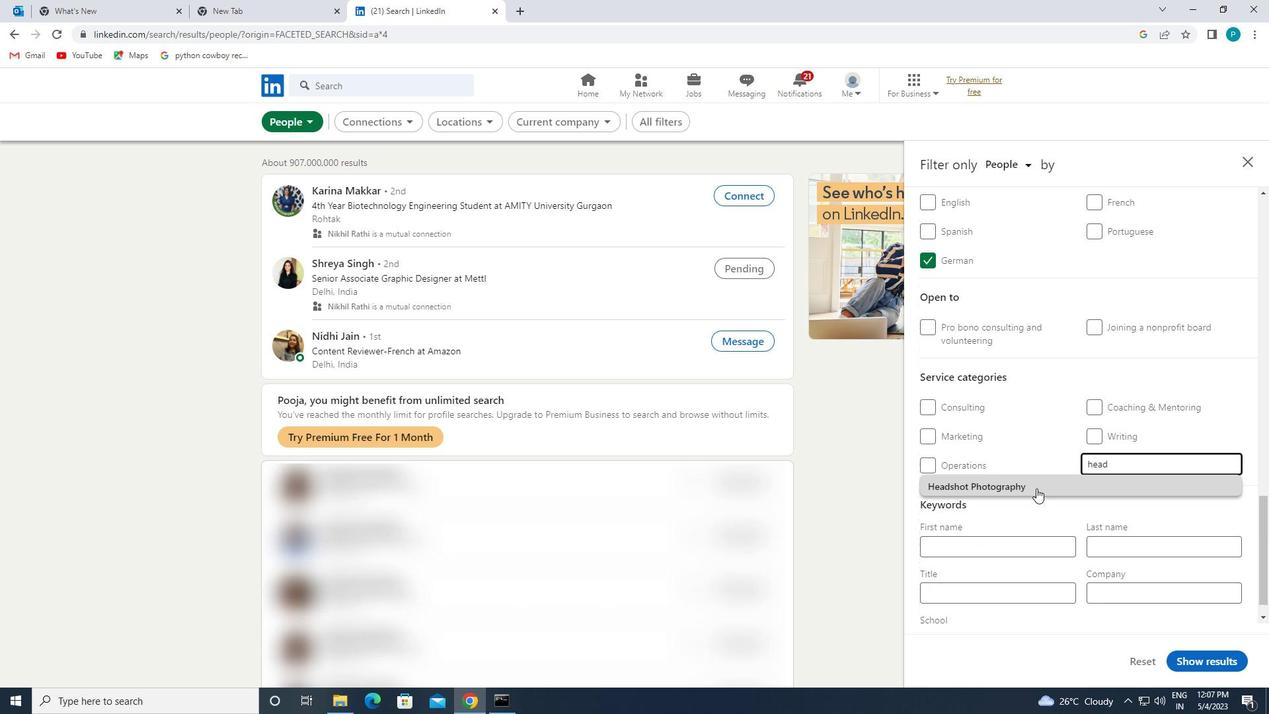 
Action: Mouse pressed left at (1028, 490)
Screenshot: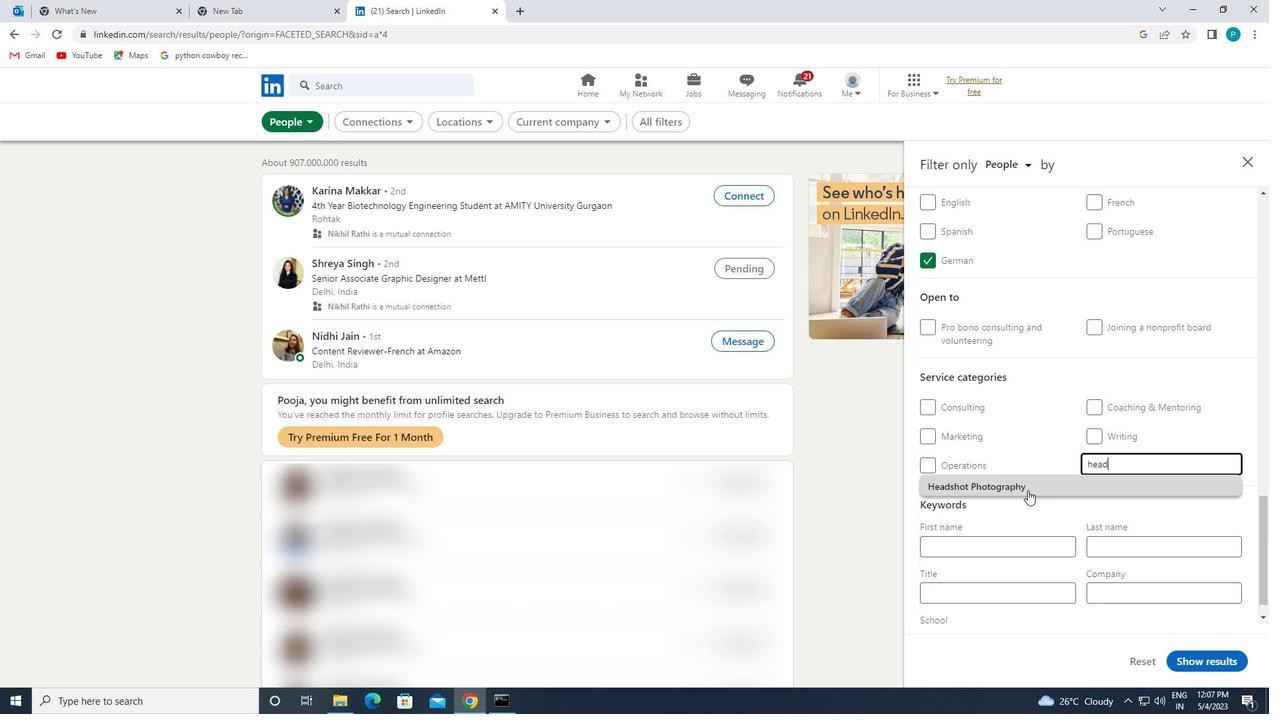 
Action: Mouse scrolled (1028, 490) with delta (0, 0)
Screenshot: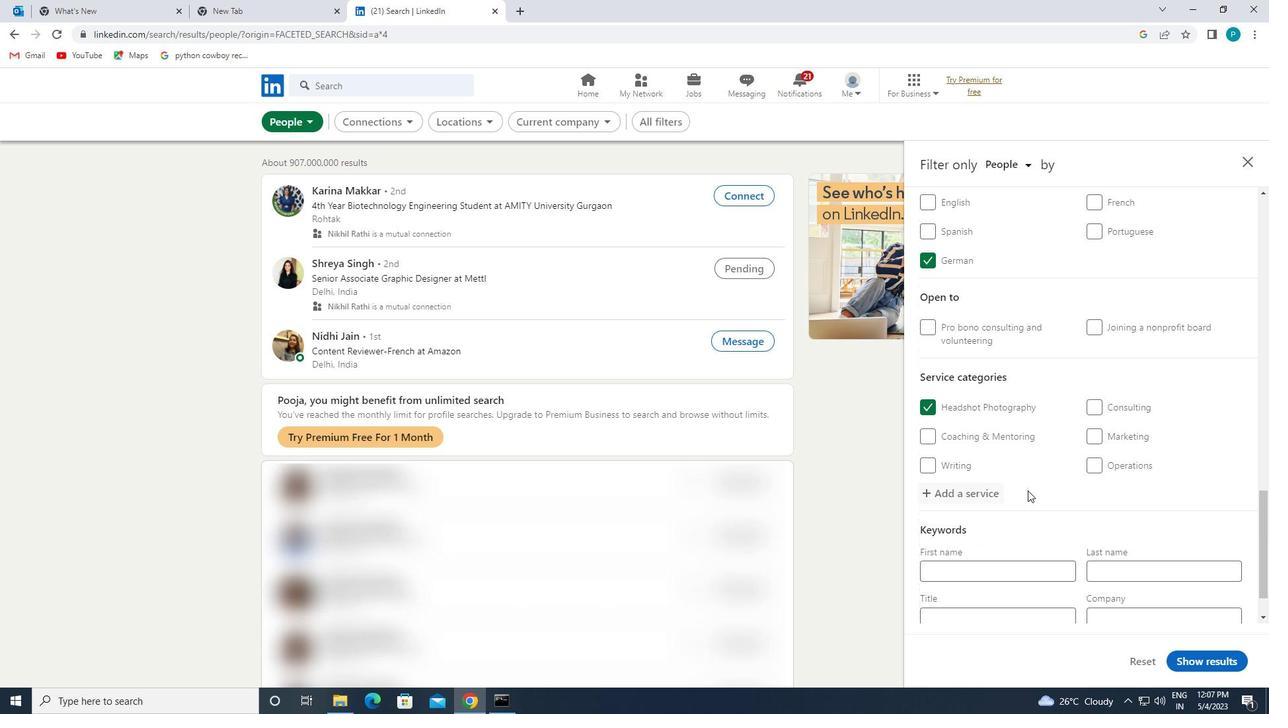 
Action: Mouse scrolled (1028, 490) with delta (0, 0)
Screenshot: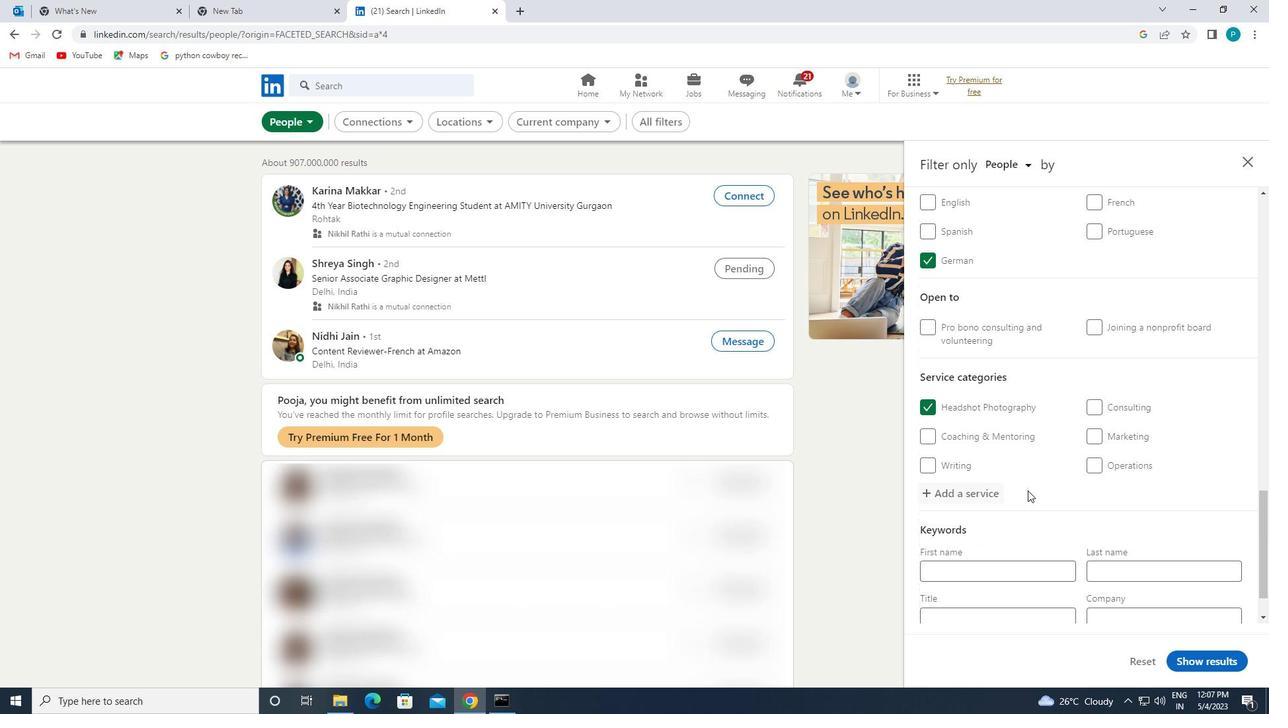 
Action: Mouse scrolled (1028, 490) with delta (0, 0)
Screenshot: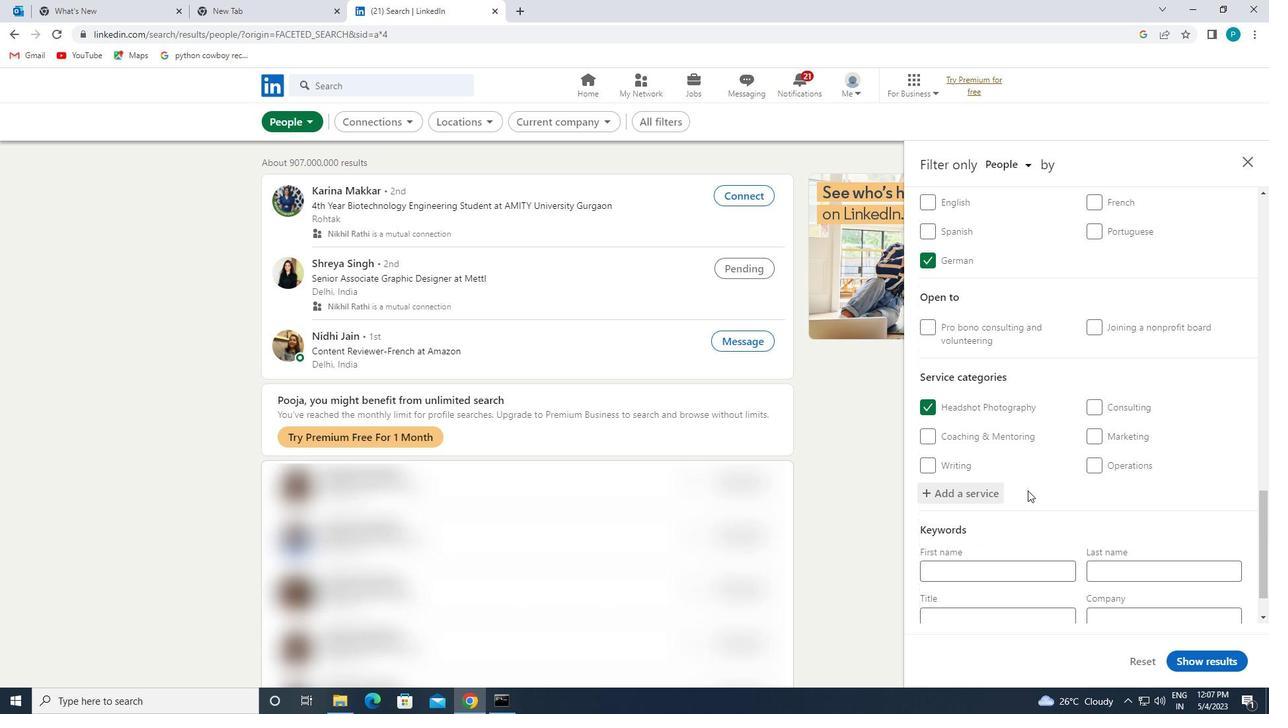 
Action: Mouse scrolled (1028, 490) with delta (0, 0)
Screenshot: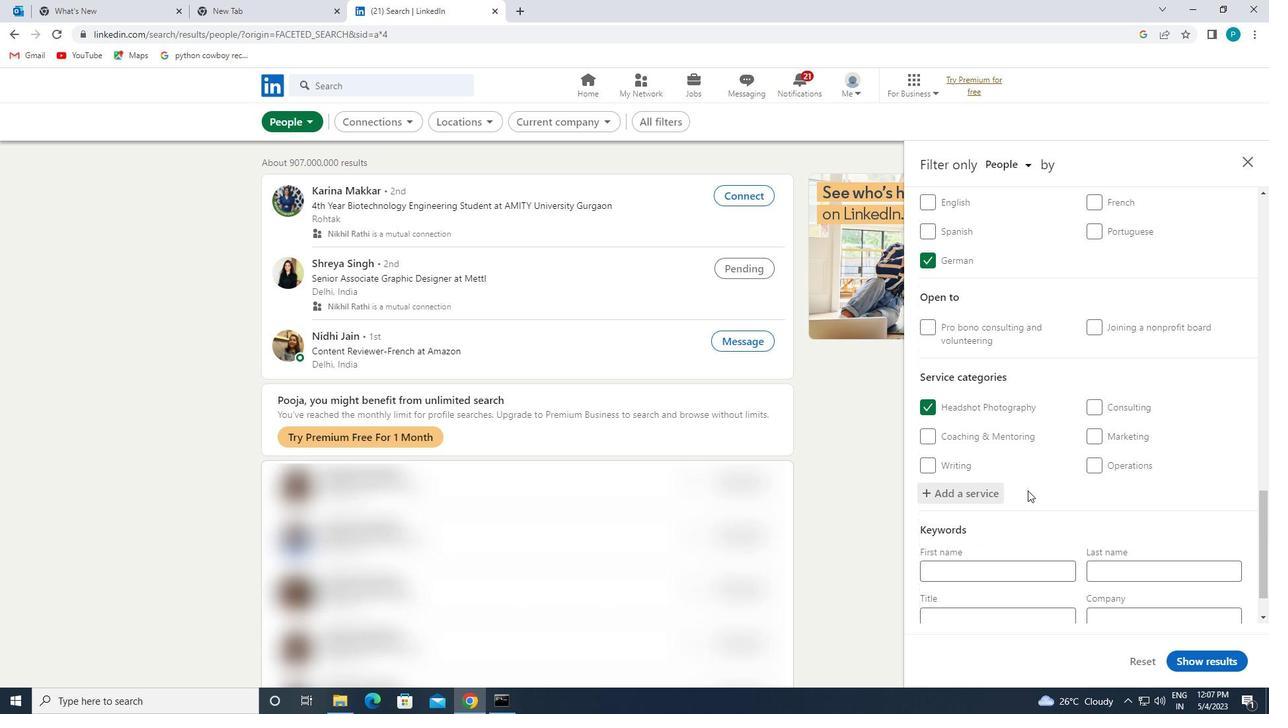 
Action: Mouse moved to (1022, 568)
Screenshot: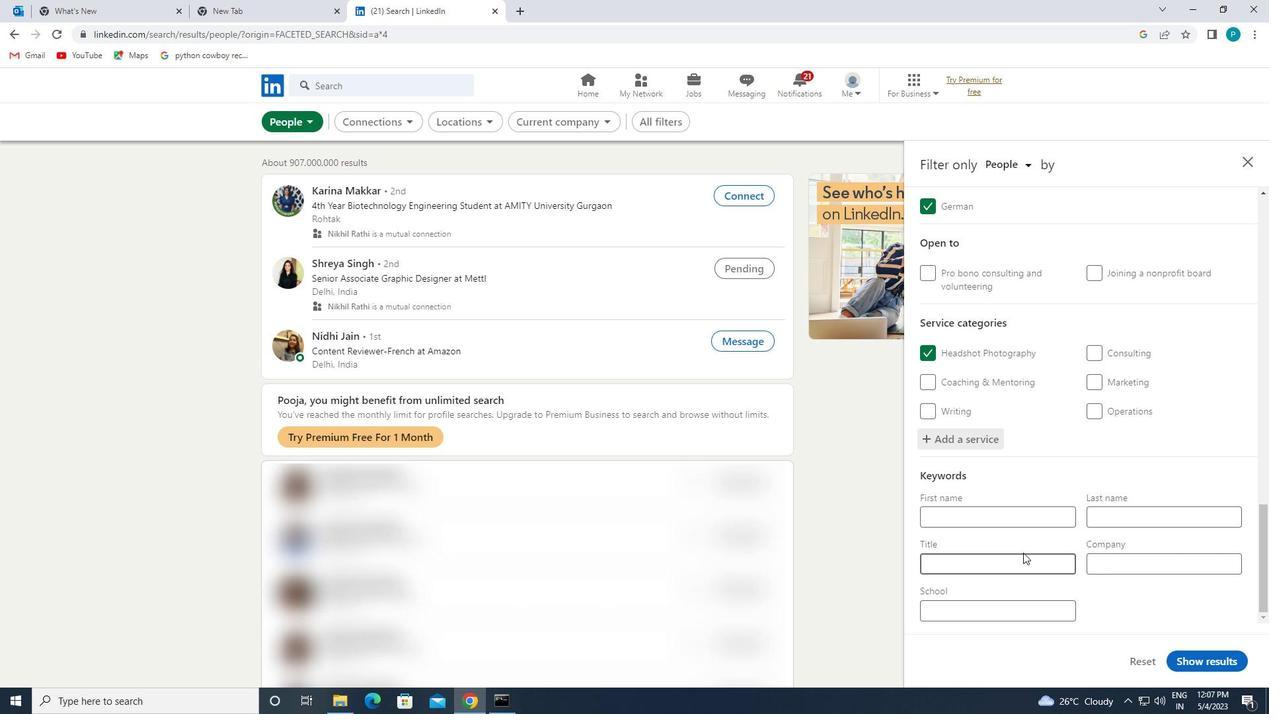 
Action: Mouse pressed left at (1022, 568)
Screenshot: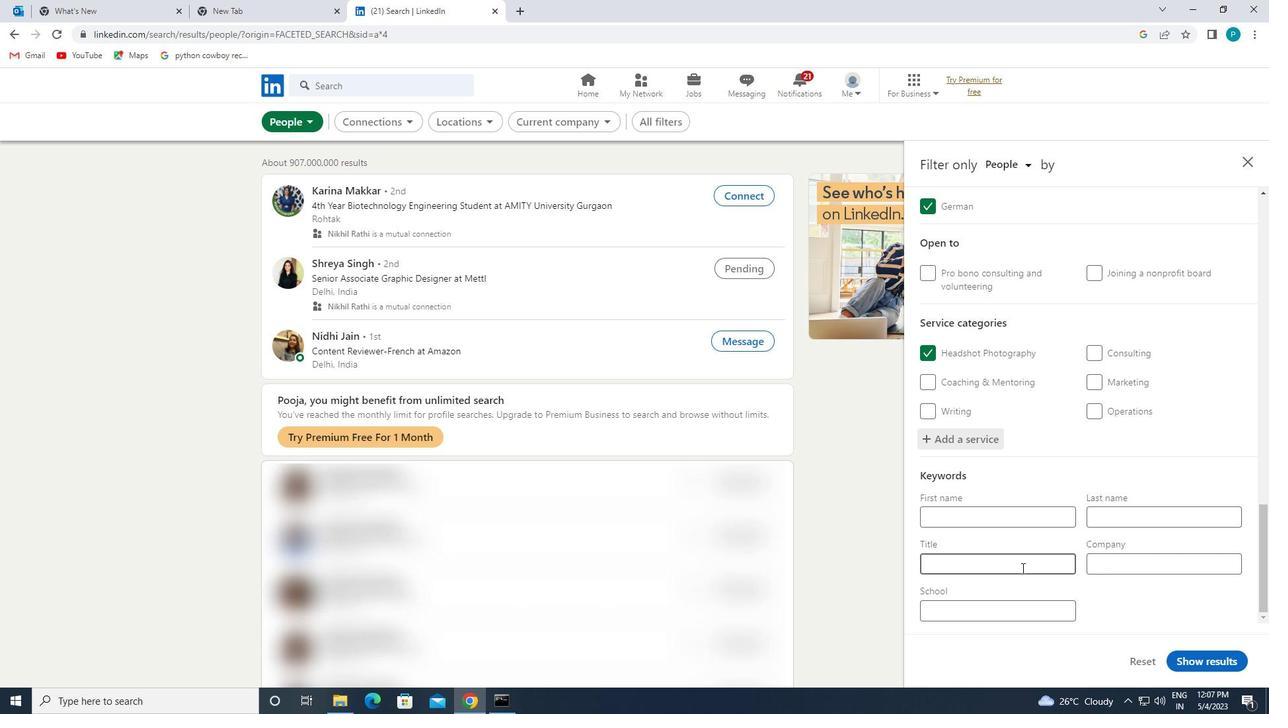 
Action: Mouse moved to (826, 265)
Screenshot: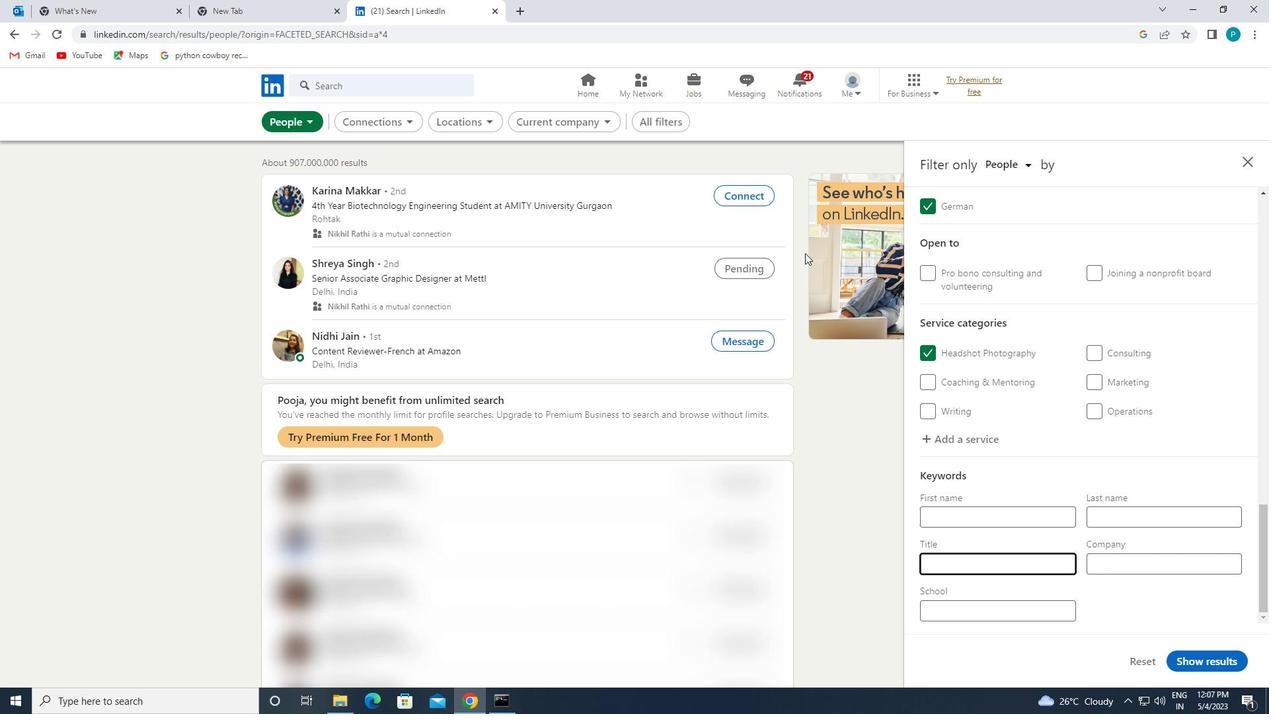 
Action: Key pressed <Key.caps_lock>C<Key.caps_lock>HEF
Screenshot: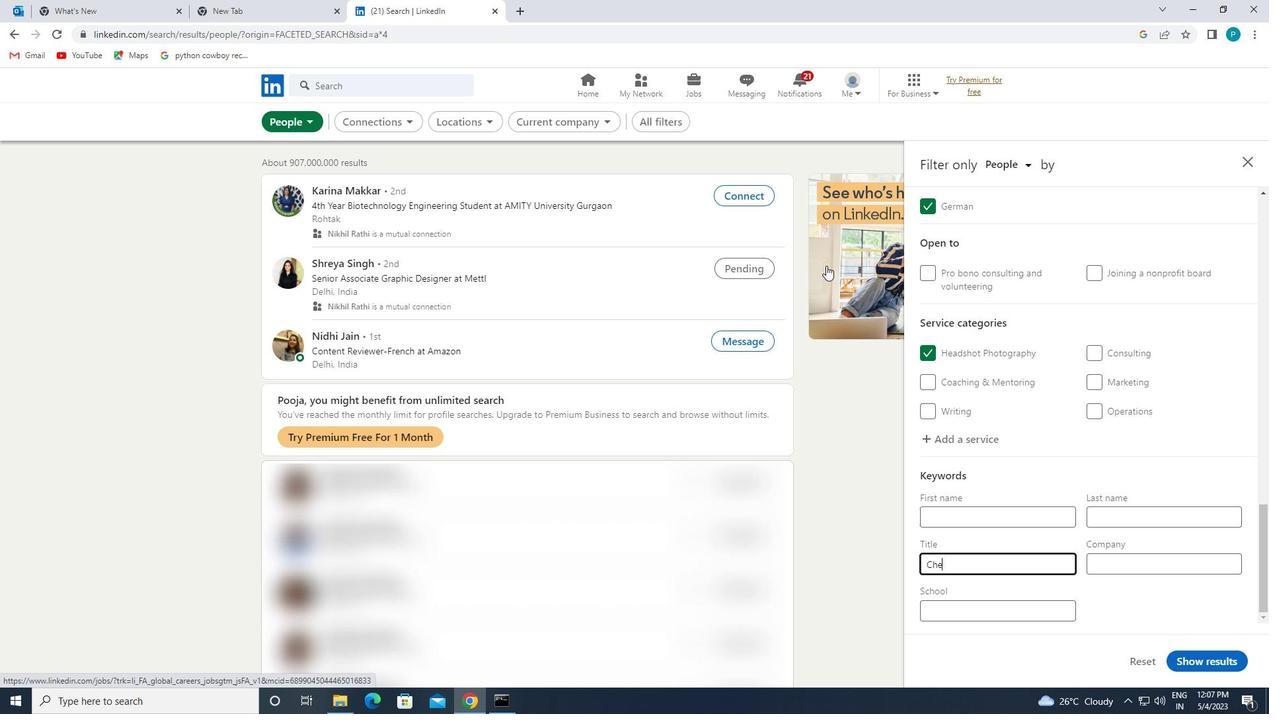 
Action: Mouse moved to (1205, 660)
Screenshot: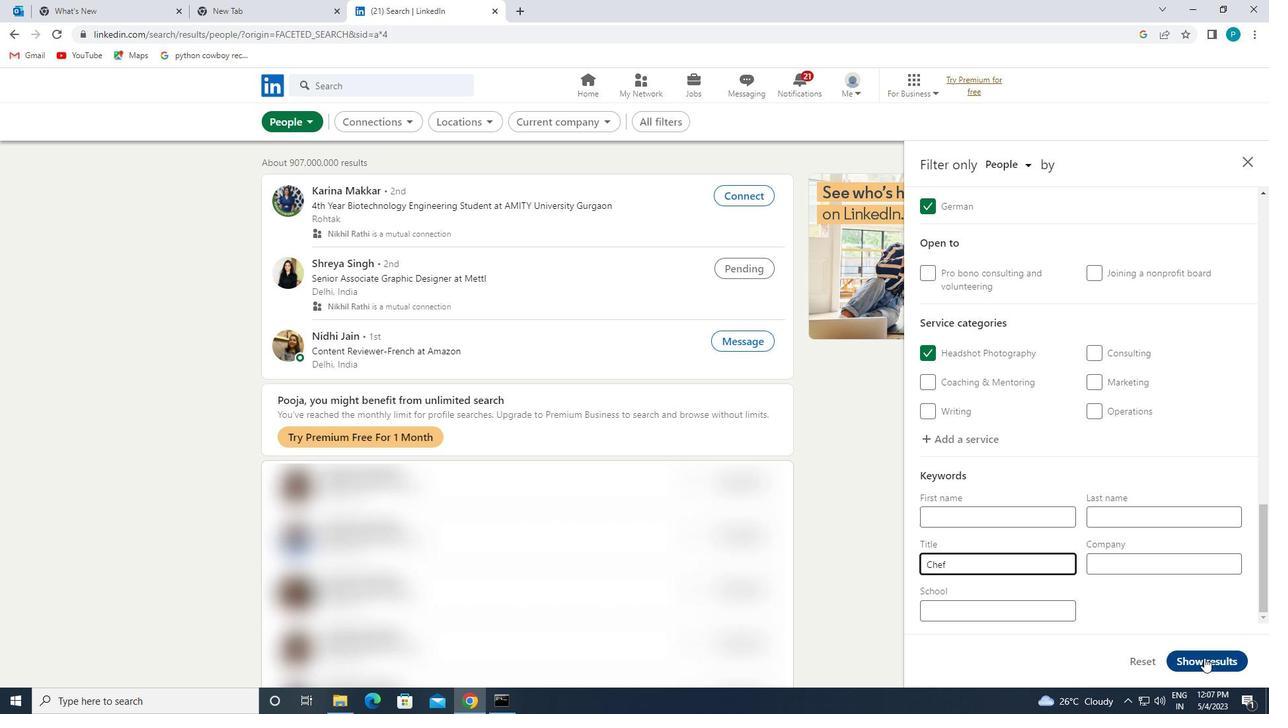 
Action: Mouse pressed left at (1205, 660)
Screenshot: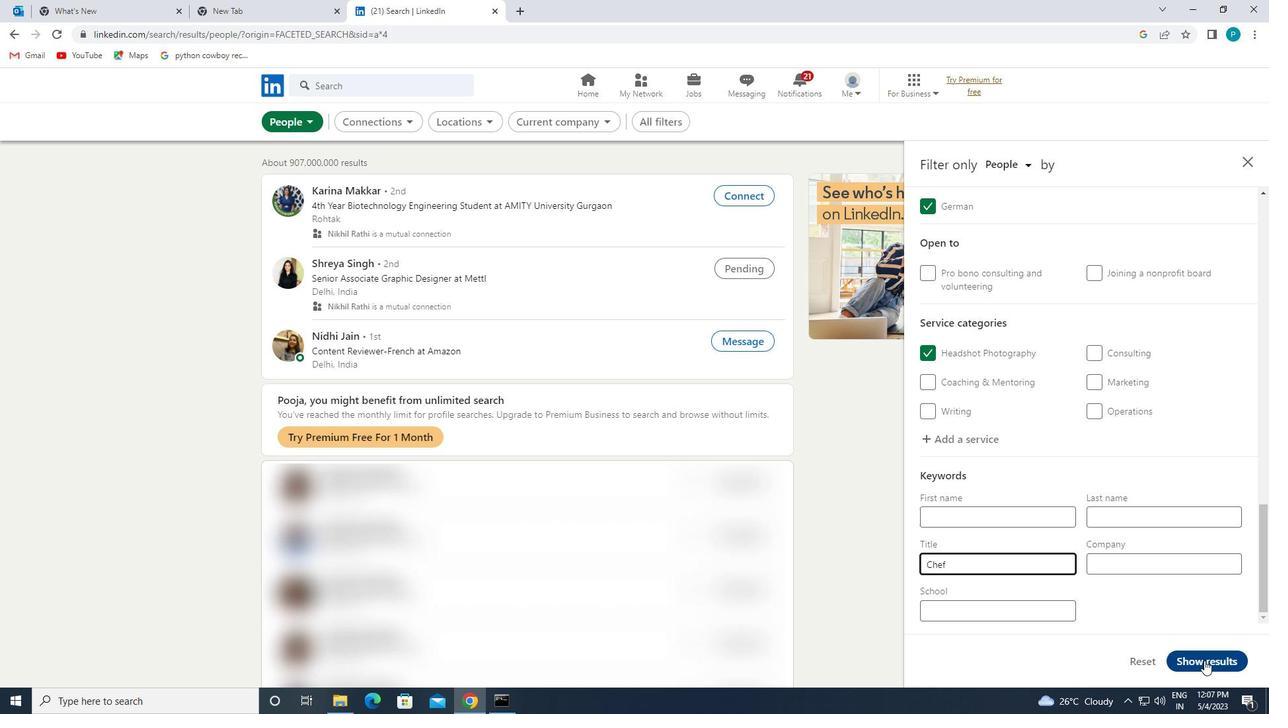 
Action: Mouse moved to (1205, 661)
Screenshot: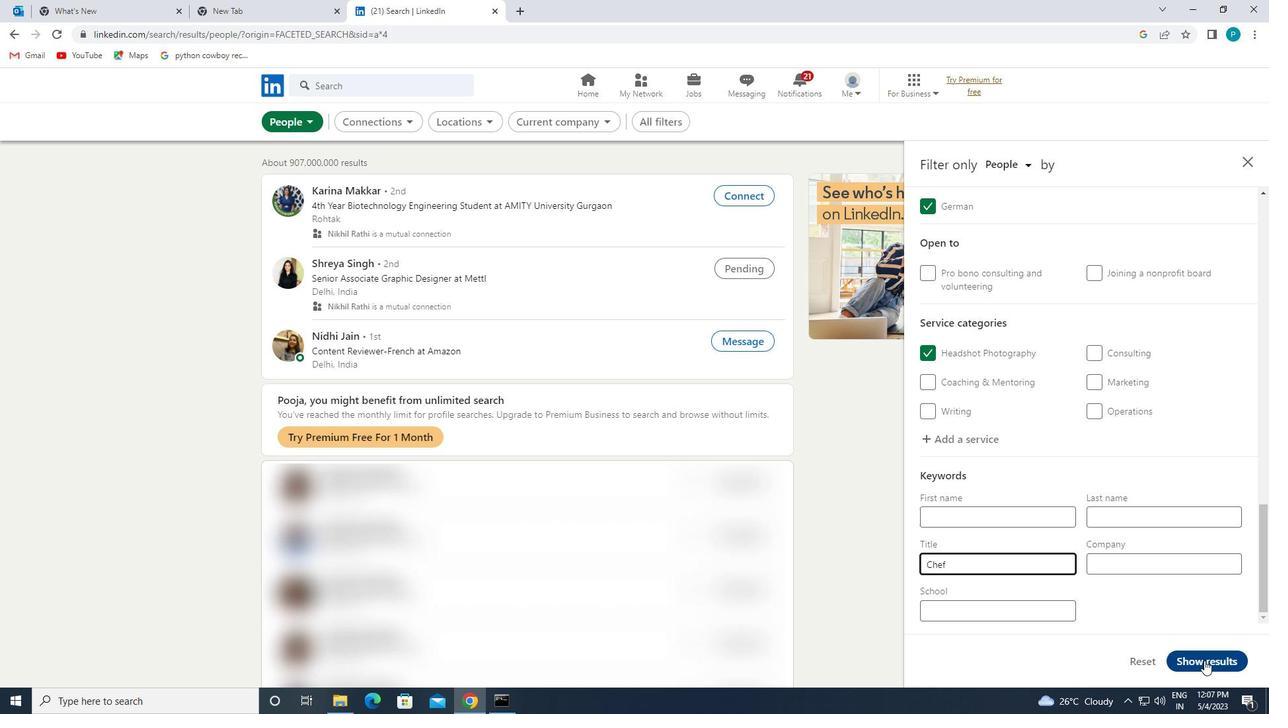 
